 Task: Find connections with filter location Horta-Guinardó with filter topic #fintechwith filter profile language Spanish with filter current company InConnectors - (A subsidiary of Insellers Consultancy Services) with filter school Dayananda Sagar University with filter industry Wholesale Photography Equipment and Supplies with filter service category Interaction Design with filter keywords title Administrator
Action: Mouse moved to (147, 232)
Screenshot: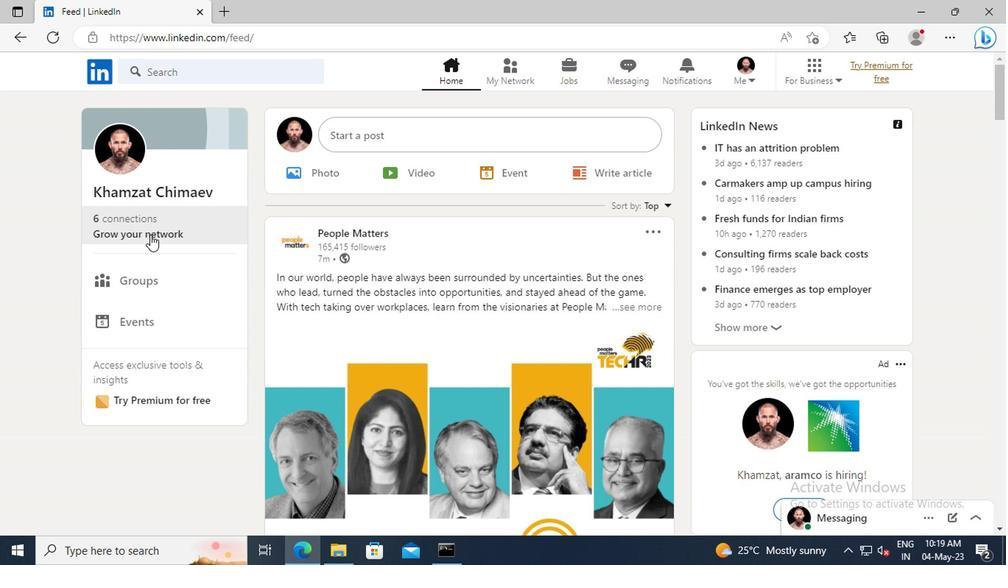 
Action: Mouse pressed left at (147, 232)
Screenshot: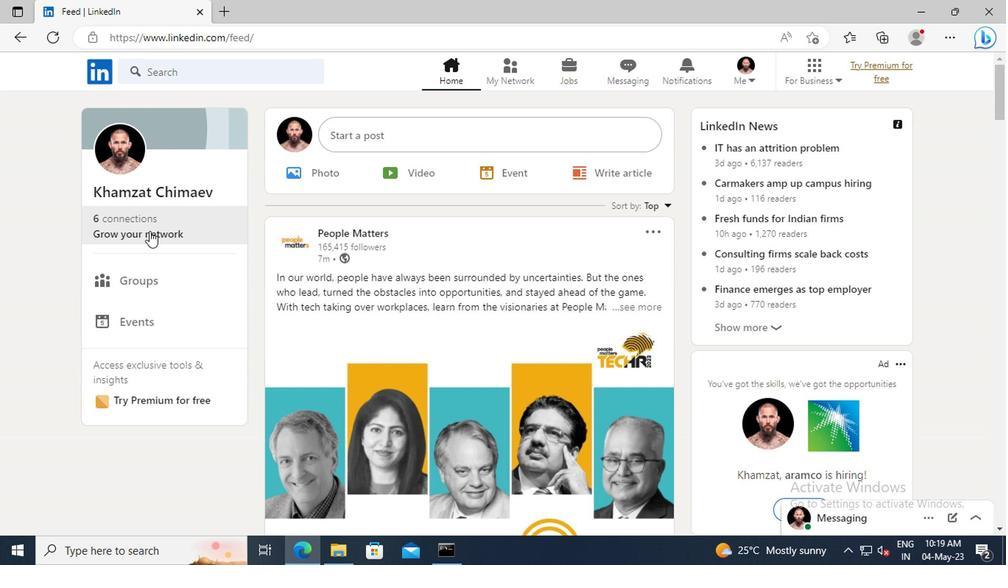 
Action: Mouse moved to (156, 158)
Screenshot: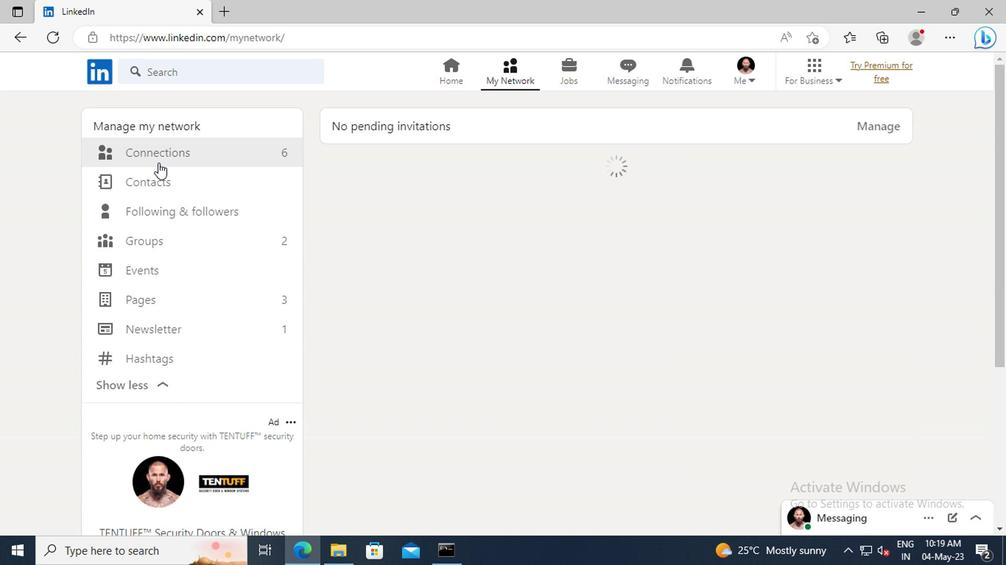 
Action: Mouse pressed left at (156, 158)
Screenshot: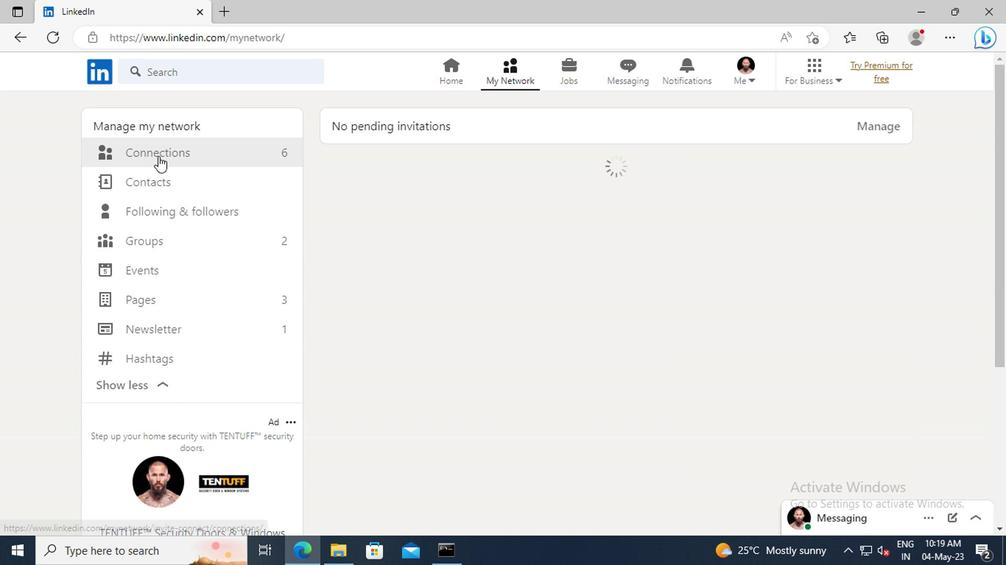 
Action: Mouse moved to (604, 155)
Screenshot: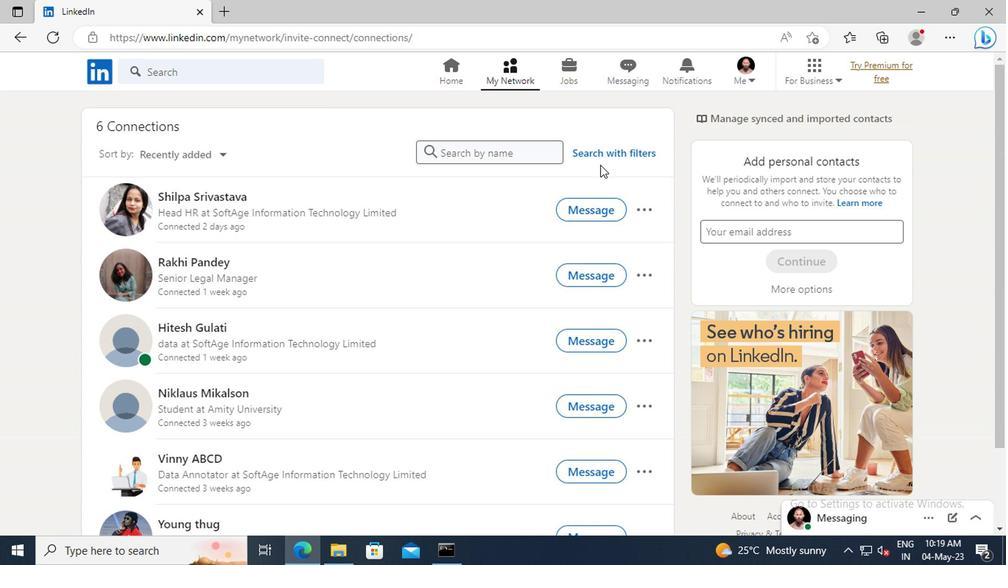 
Action: Mouse pressed left at (604, 155)
Screenshot: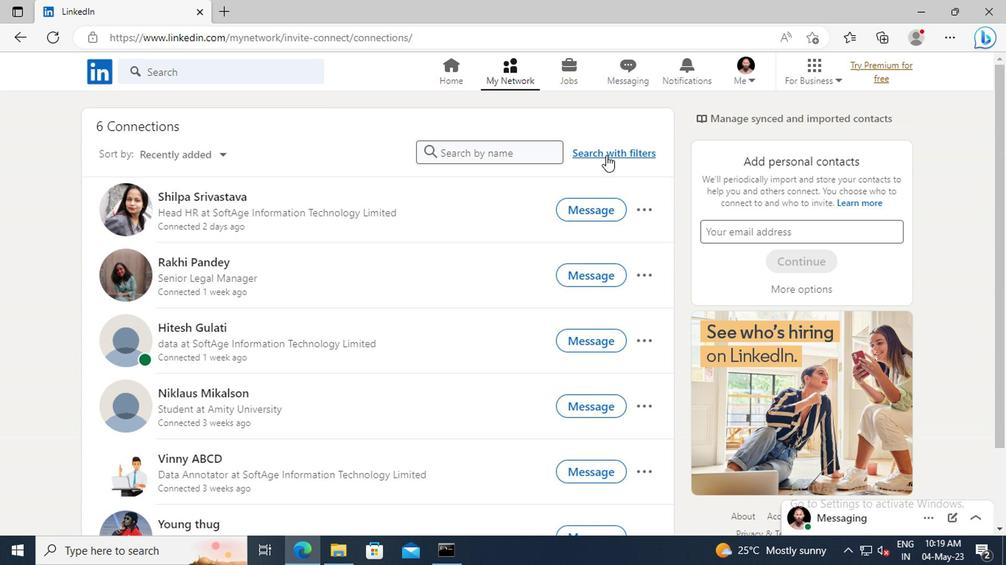 
Action: Mouse moved to (558, 116)
Screenshot: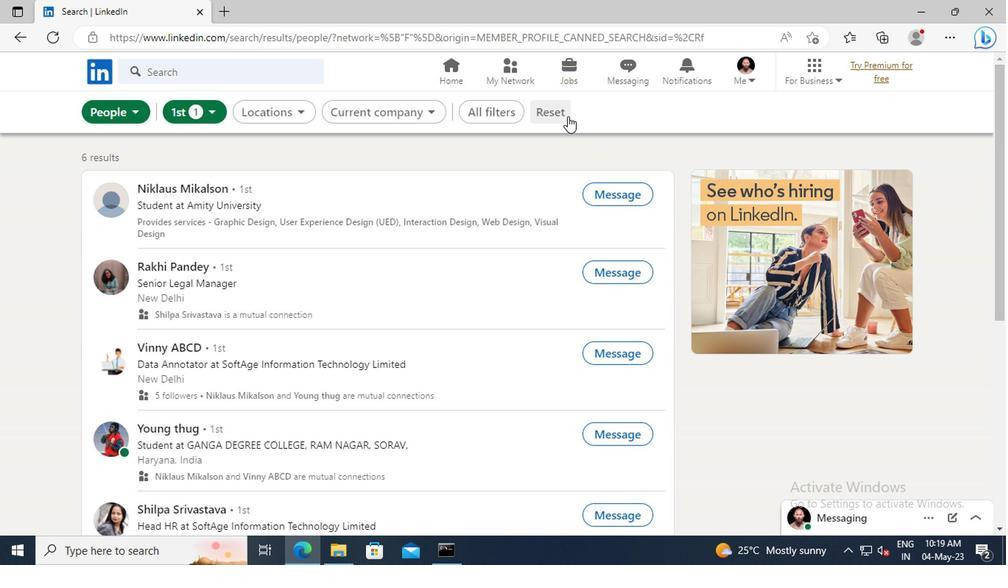 
Action: Mouse pressed left at (558, 116)
Screenshot: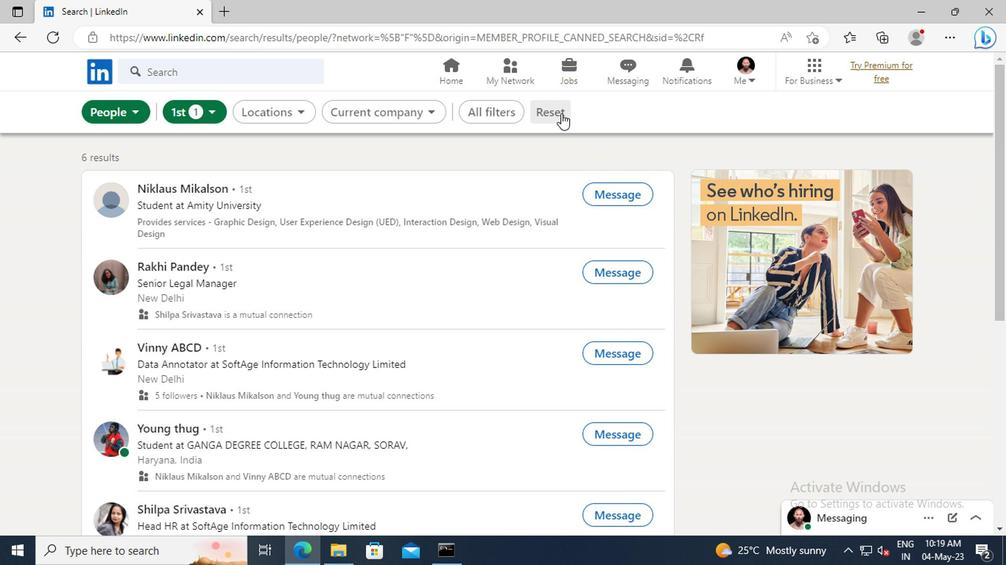 
Action: Mouse moved to (531, 114)
Screenshot: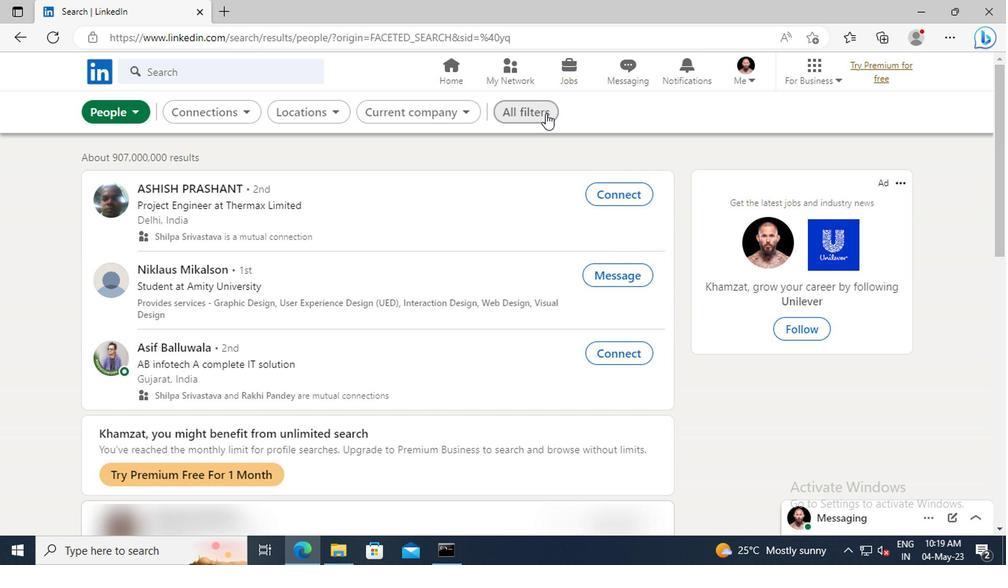 
Action: Mouse pressed left at (531, 114)
Screenshot: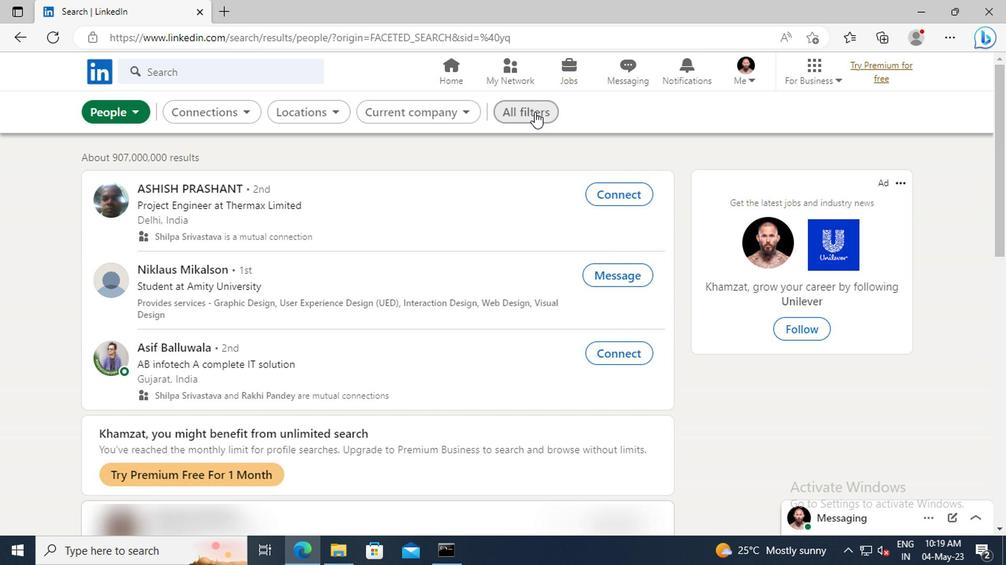 
Action: Mouse moved to (779, 280)
Screenshot: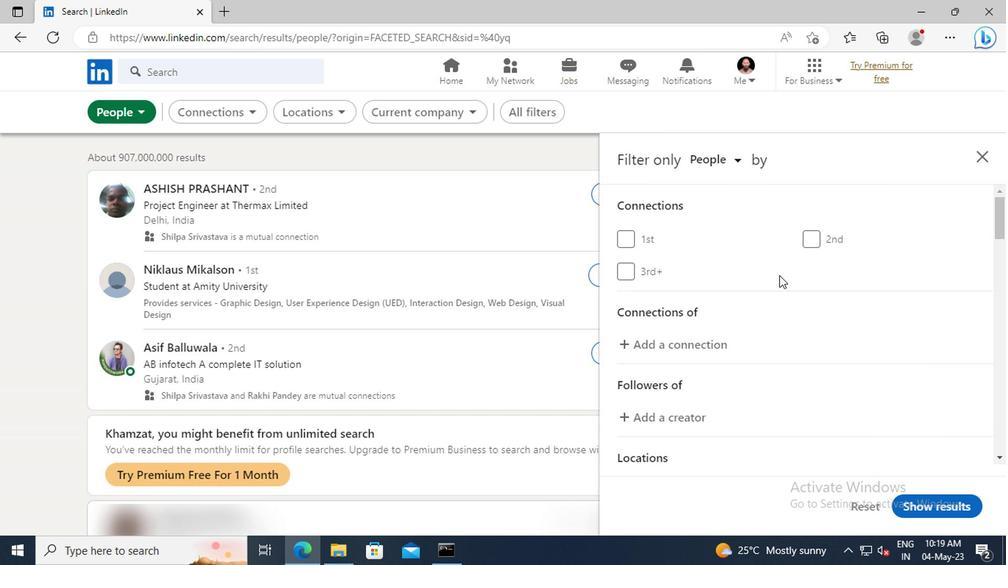 
Action: Mouse scrolled (779, 280) with delta (0, 0)
Screenshot: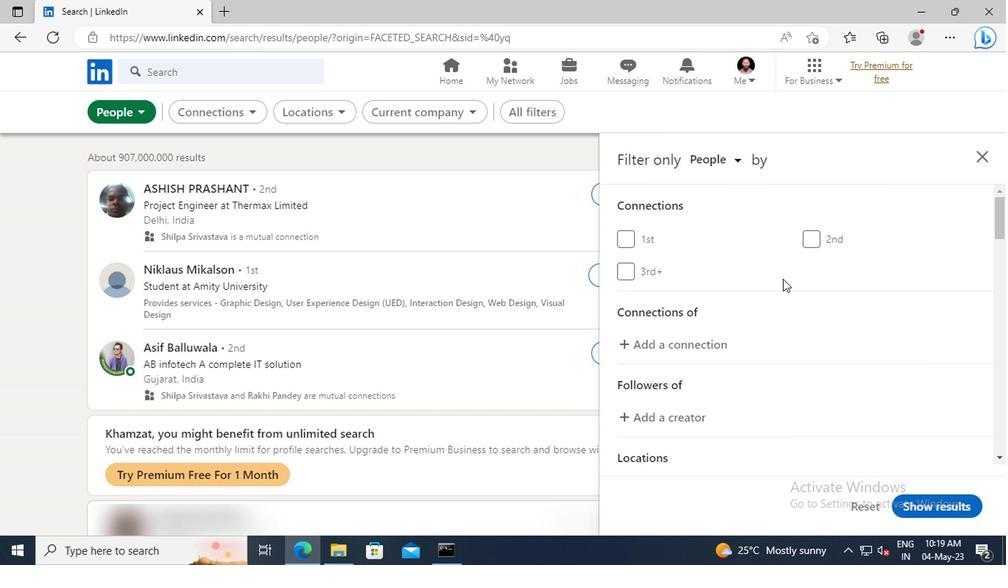 
Action: Mouse scrolled (779, 280) with delta (0, 0)
Screenshot: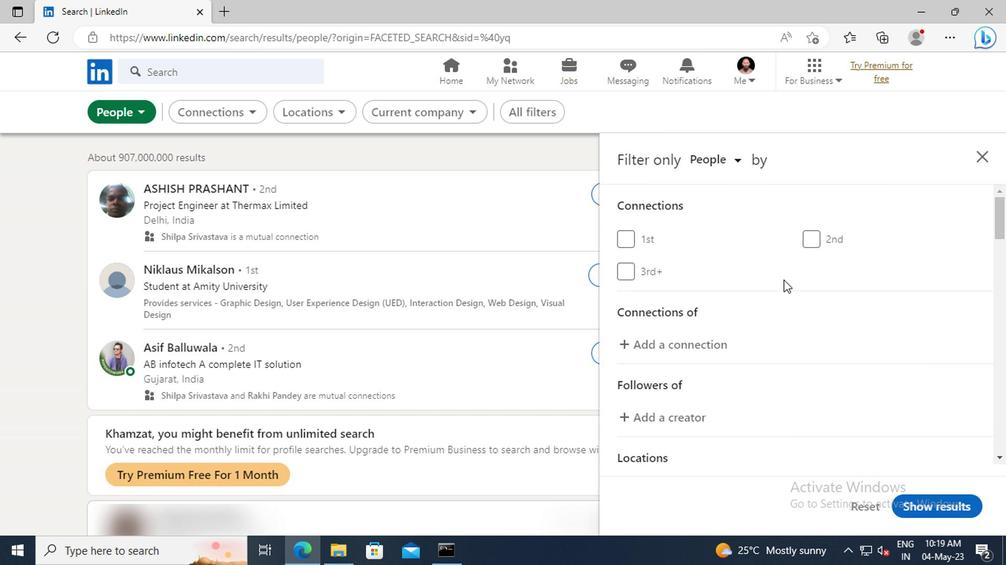 
Action: Mouse scrolled (779, 280) with delta (0, 0)
Screenshot: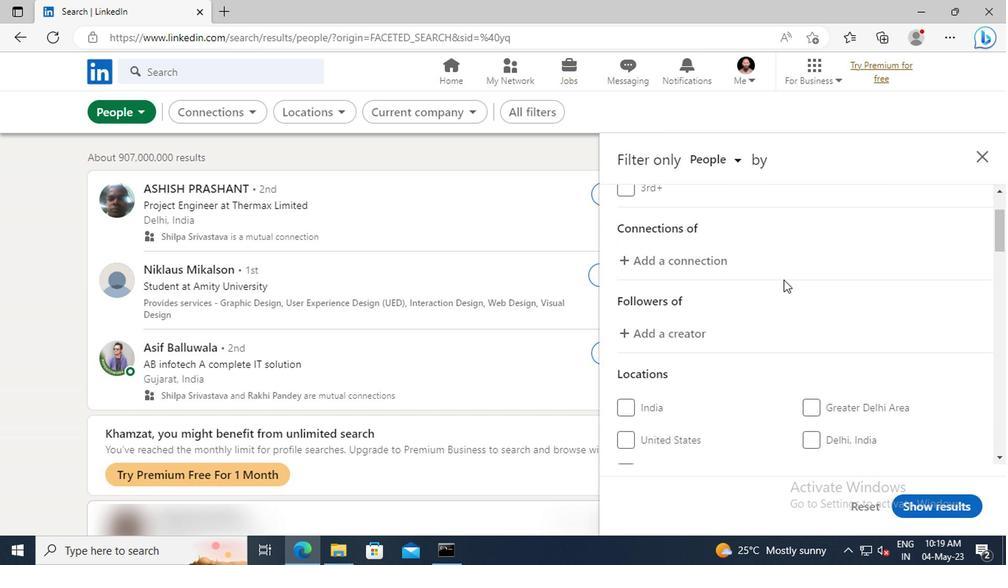 
Action: Mouse scrolled (779, 280) with delta (0, 0)
Screenshot: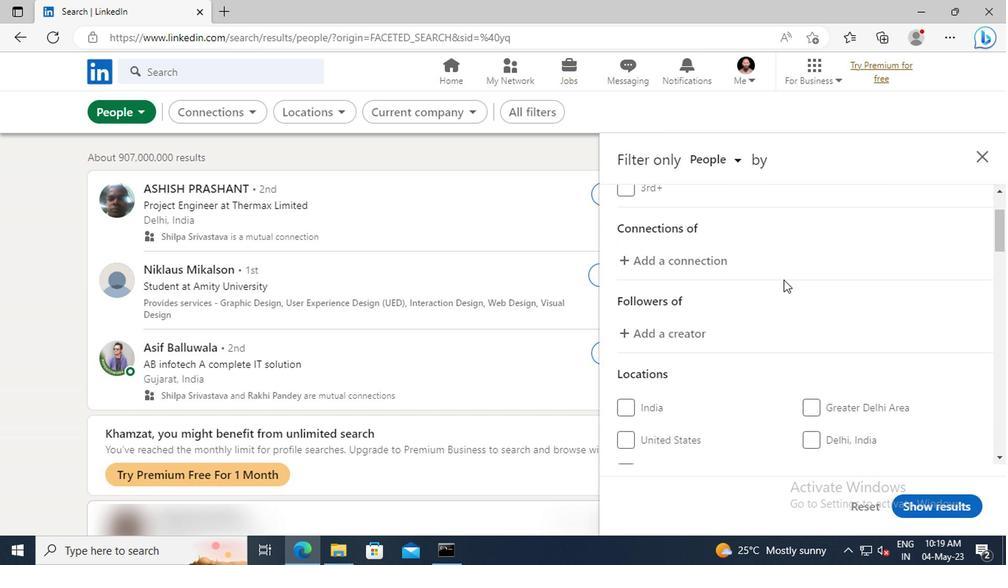 
Action: Mouse scrolled (779, 280) with delta (0, 0)
Screenshot: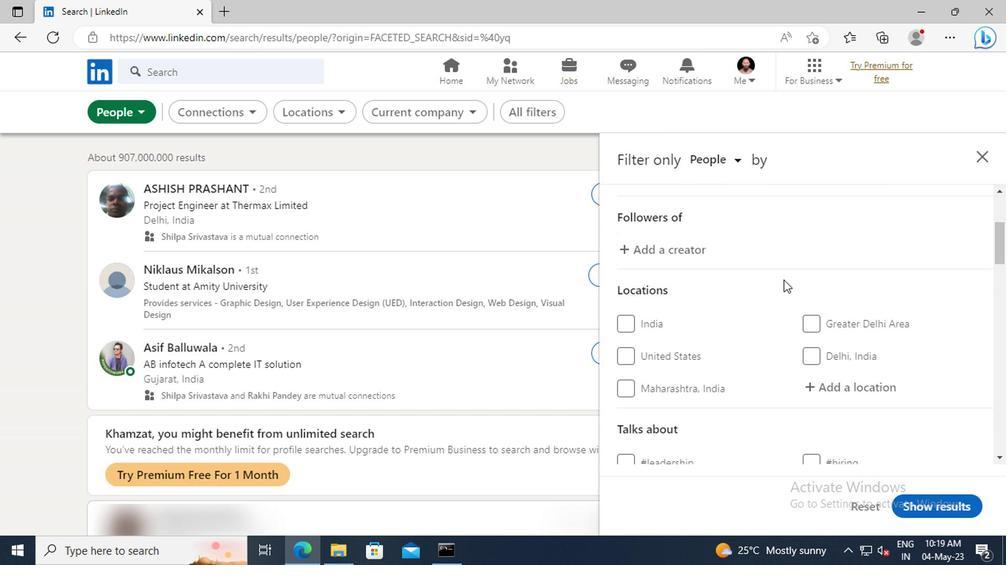 
Action: Mouse moved to (810, 341)
Screenshot: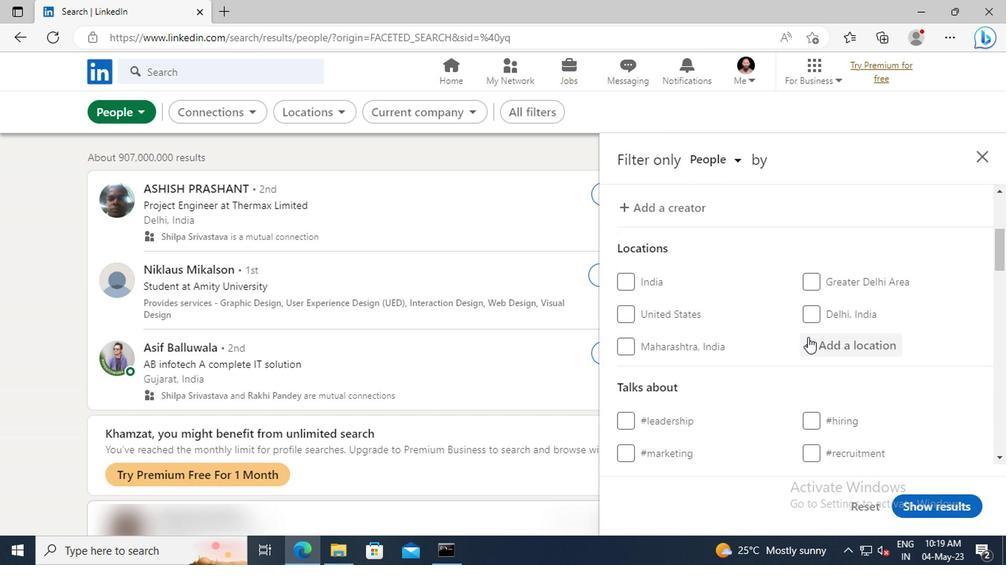 
Action: Mouse pressed left at (810, 341)
Screenshot: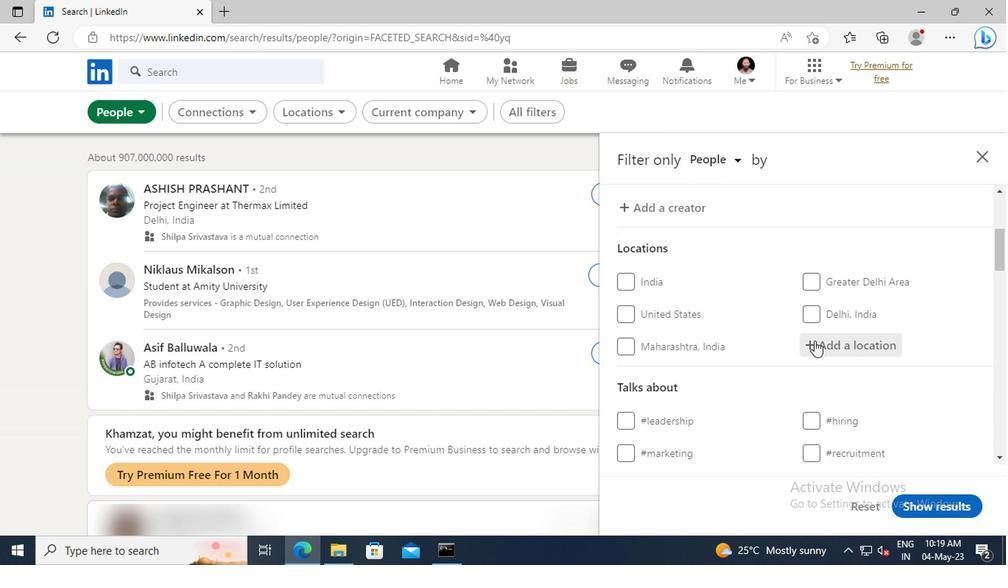 
Action: Key pressed <Key.shift>HORTA-<Key.shift>GUINARDO<Key.enter>
Screenshot: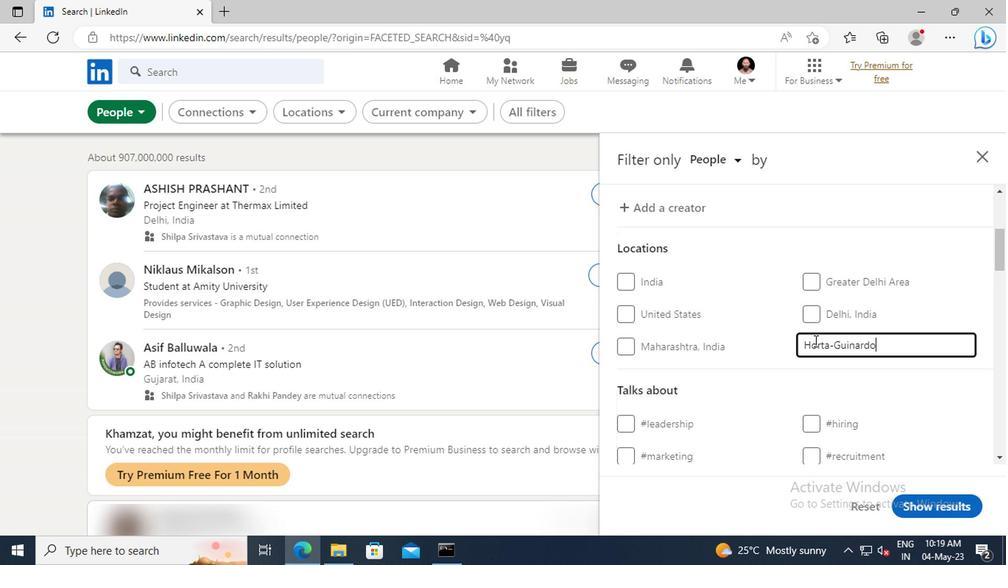 
Action: Mouse scrolled (810, 341) with delta (0, 0)
Screenshot: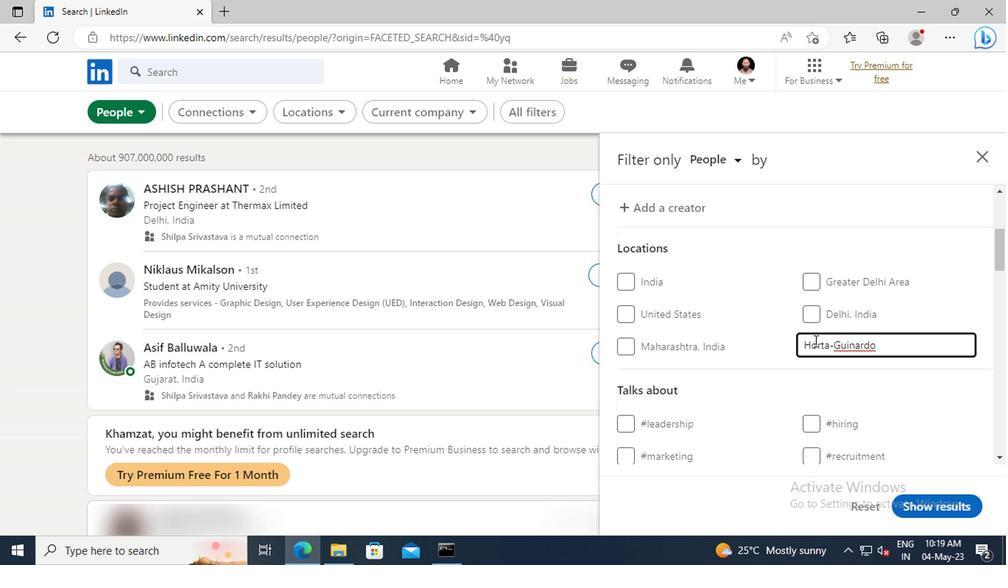 
Action: Mouse scrolled (810, 341) with delta (0, 0)
Screenshot: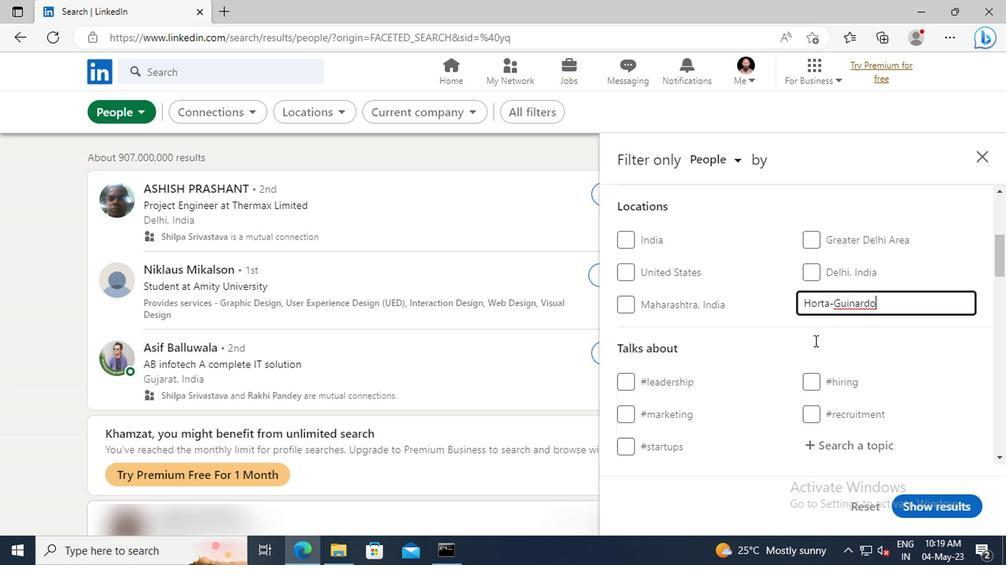 
Action: Mouse scrolled (810, 341) with delta (0, 0)
Screenshot: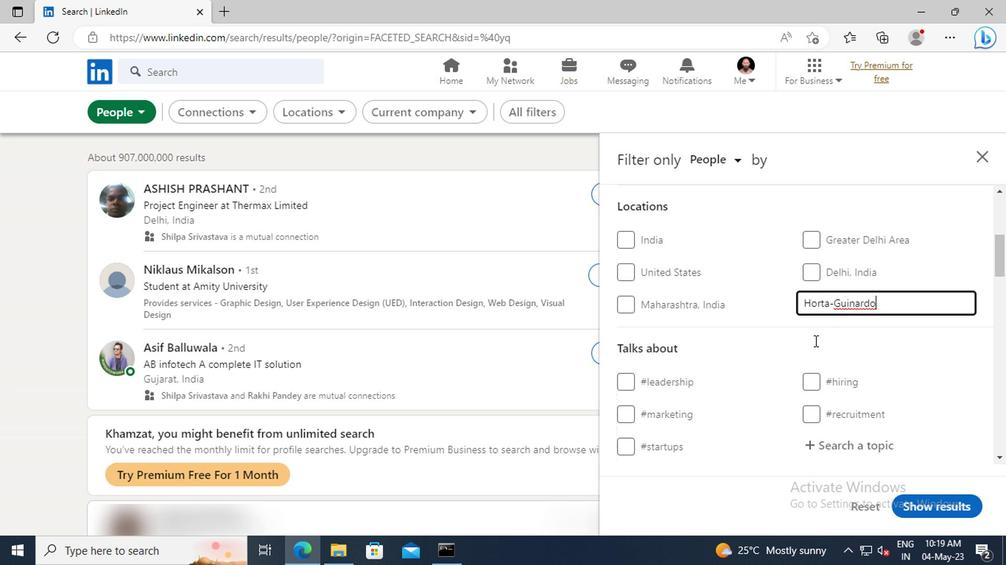 
Action: Mouse moved to (818, 356)
Screenshot: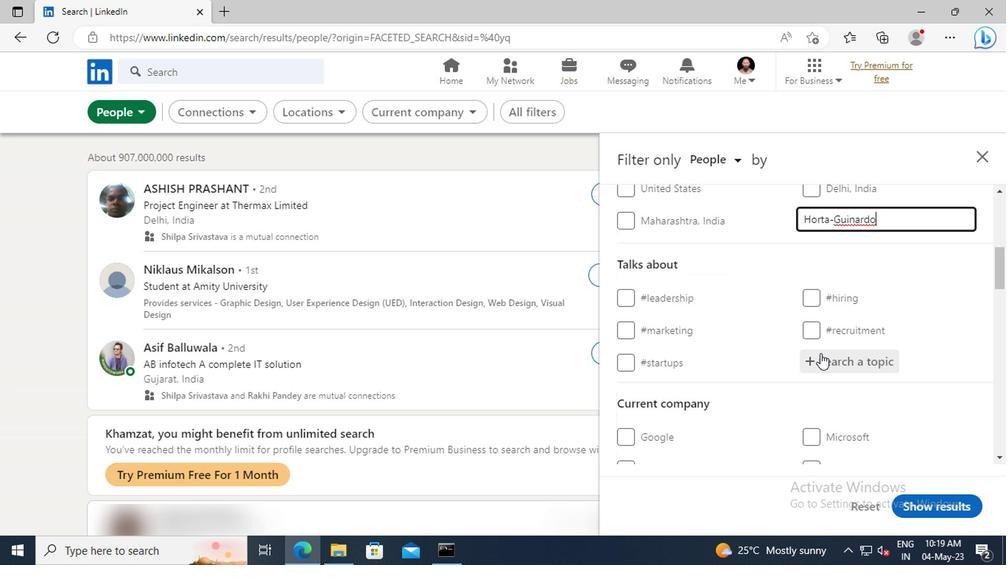 
Action: Mouse pressed left at (818, 356)
Screenshot: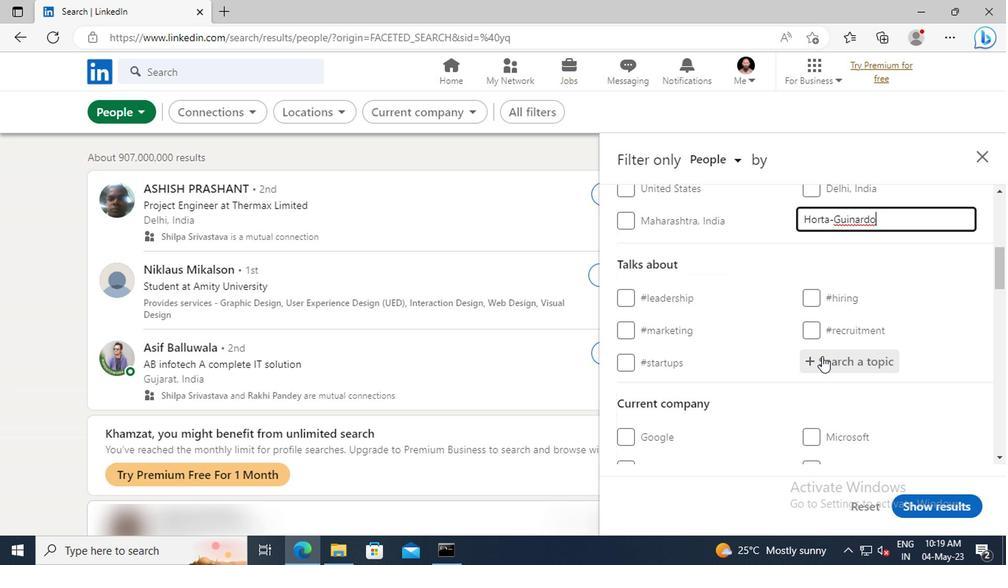 
Action: Key pressed FINTE
Screenshot: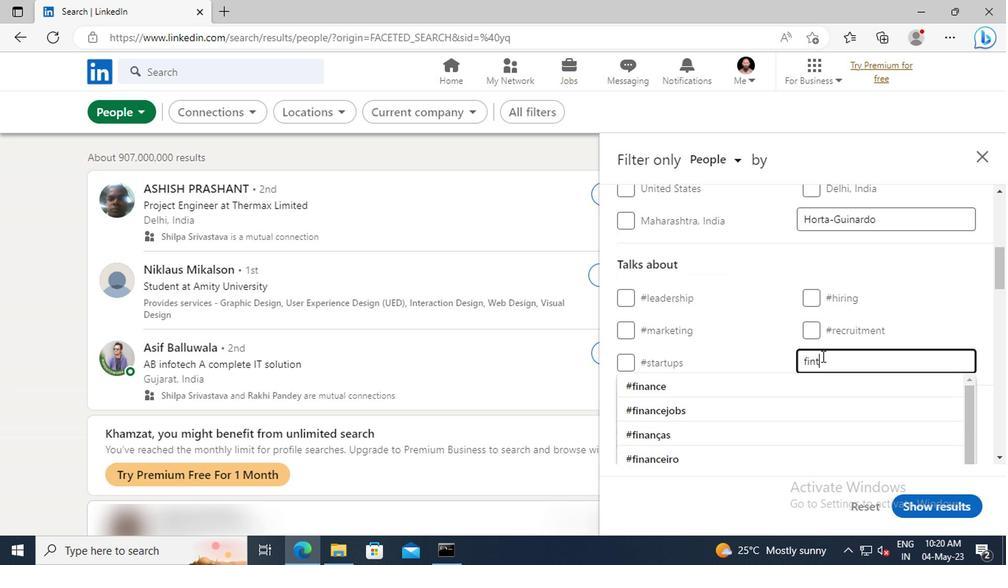 
Action: Mouse moved to (820, 380)
Screenshot: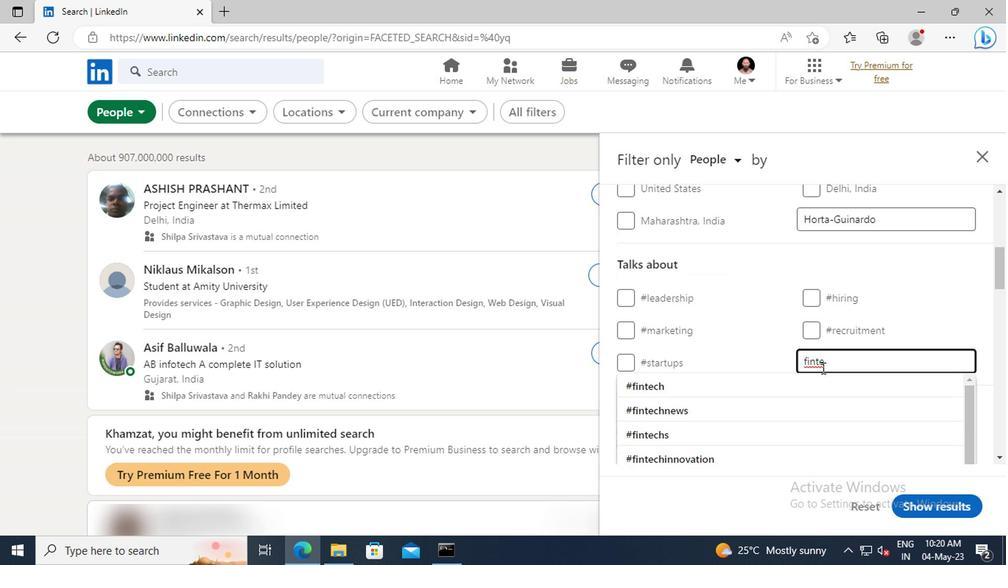 
Action: Mouse pressed left at (820, 380)
Screenshot: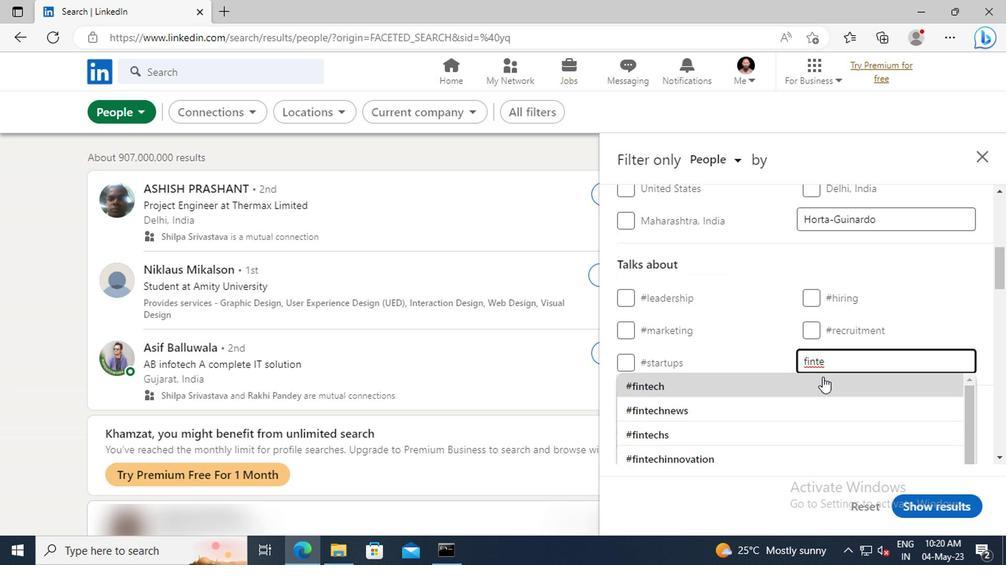 
Action: Mouse scrolled (820, 379) with delta (0, 0)
Screenshot: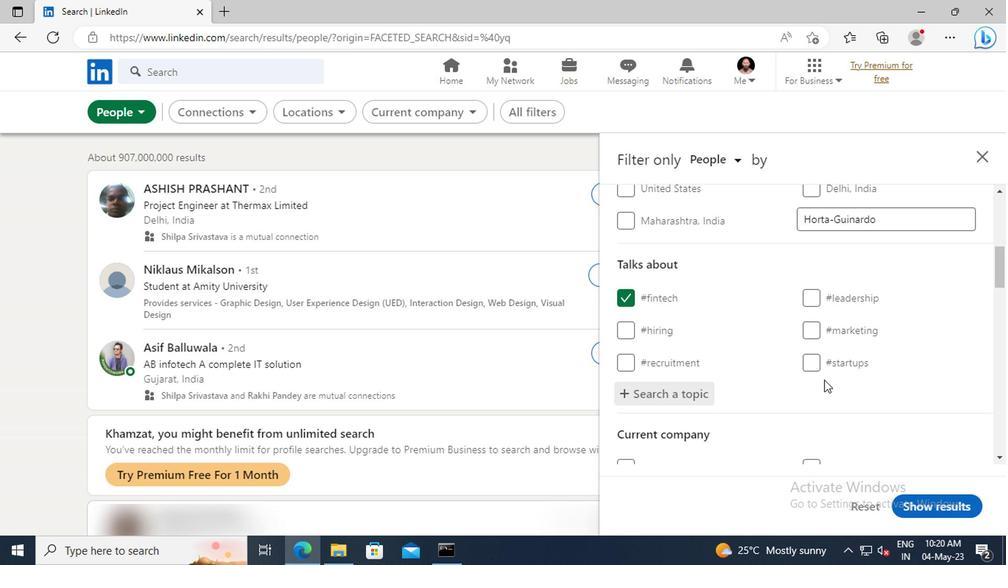 
Action: Mouse scrolled (820, 379) with delta (0, 0)
Screenshot: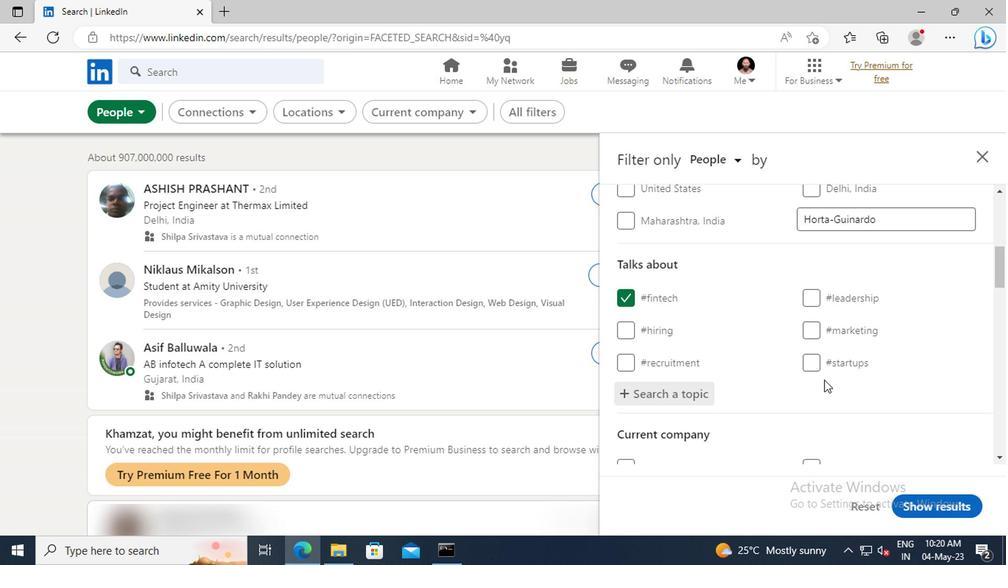 
Action: Mouse moved to (818, 365)
Screenshot: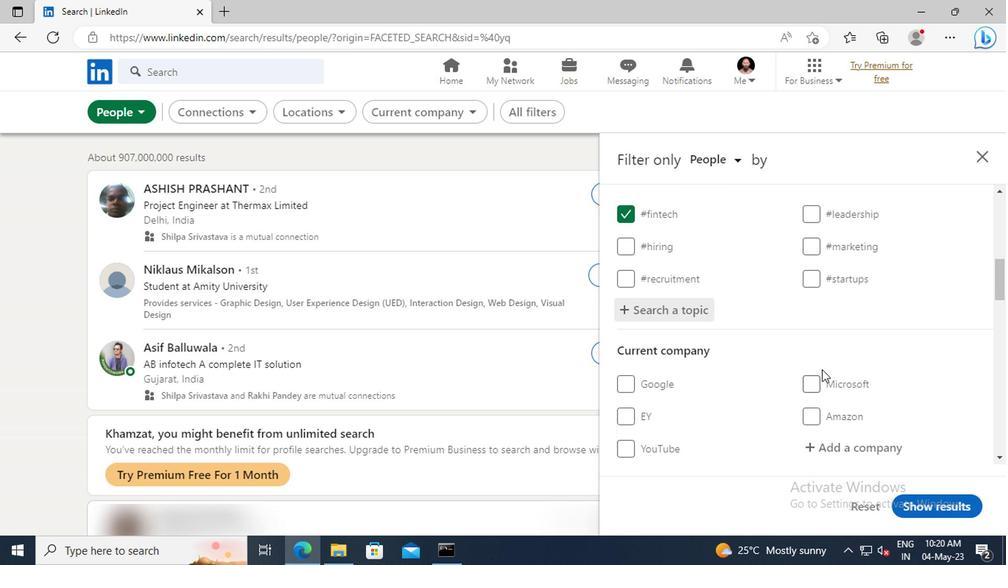 
Action: Mouse scrolled (818, 364) with delta (0, -1)
Screenshot: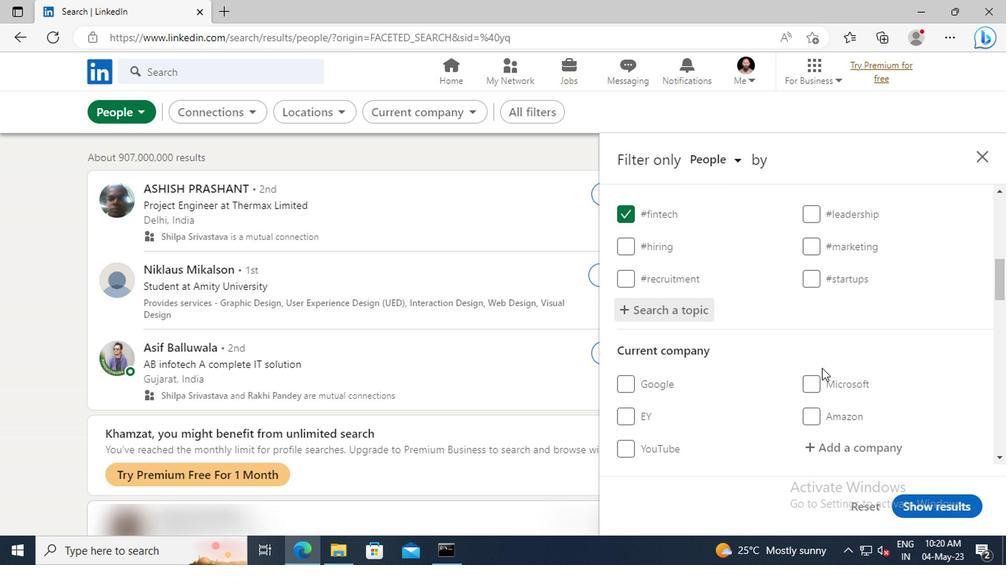 
Action: Mouse moved to (816, 363)
Screenshot: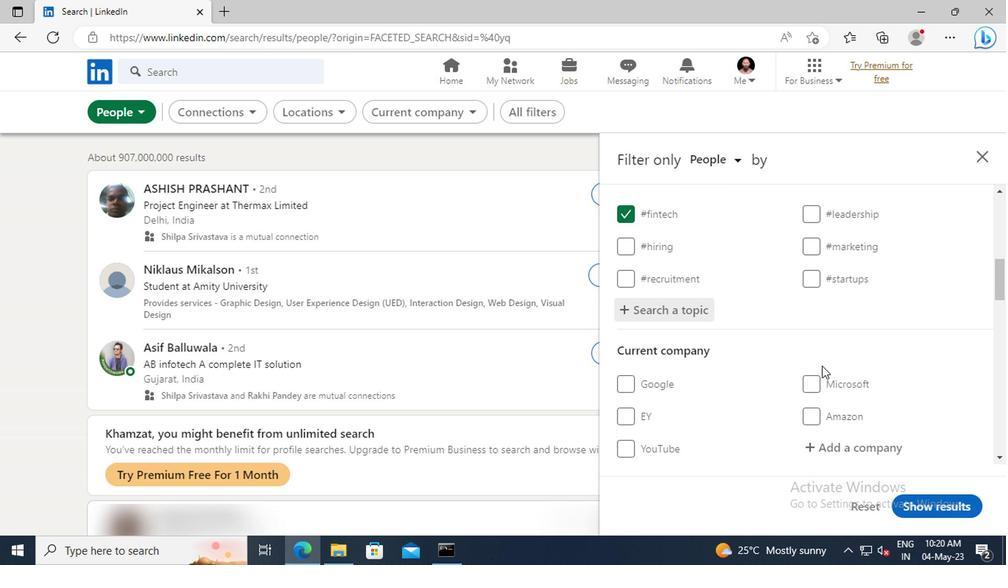 
Action: Mouse scrolled (816, 362) with delta (0, -1)
Screenshot: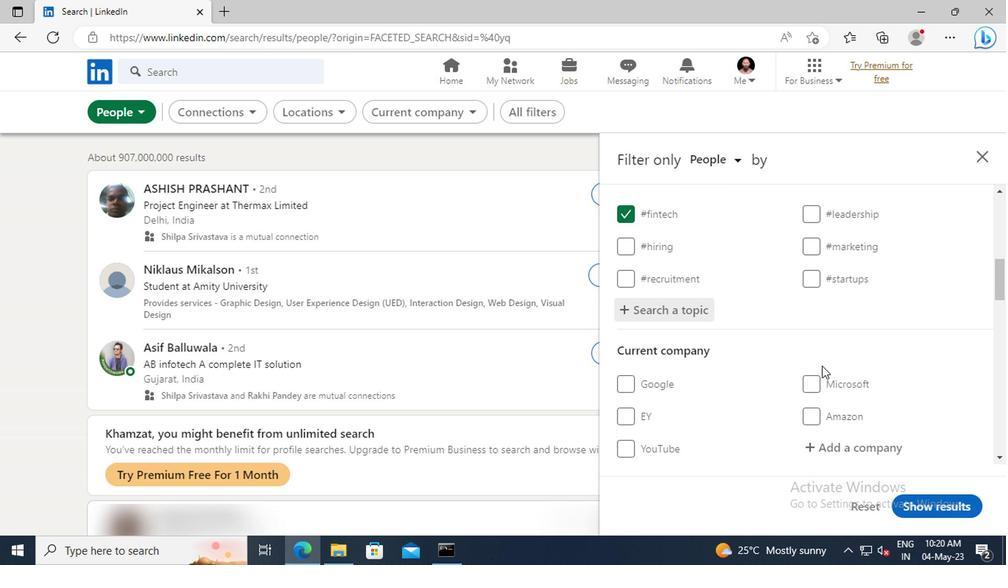 
Action: Mouse moved to (812, 335)
Screenshot: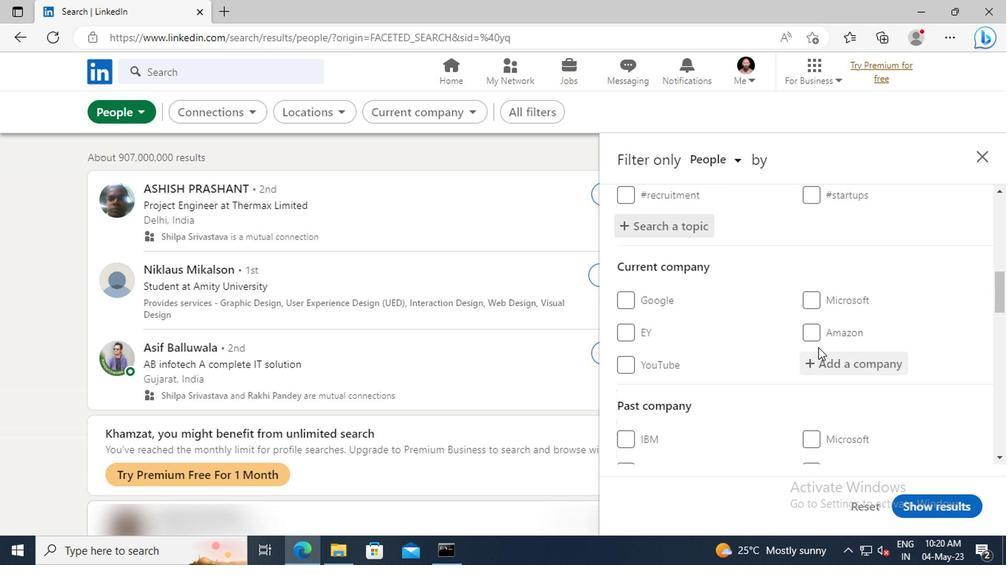 
Action: Mouse scrolled (812, 334) with delta (0, -1)
Screenshot: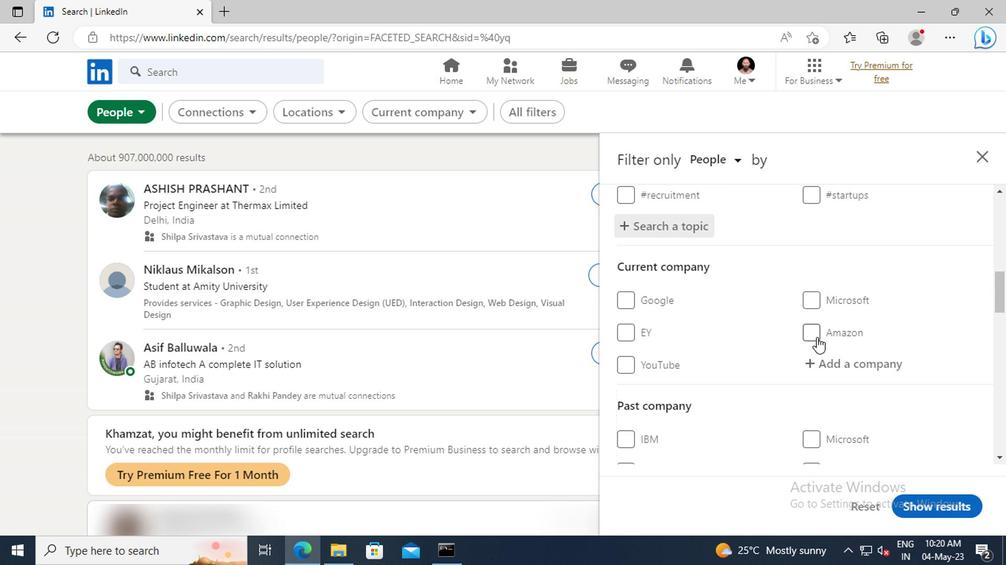 
Action: Mouse scrolled (812, 334) with delta (0, -1)
Screenshot: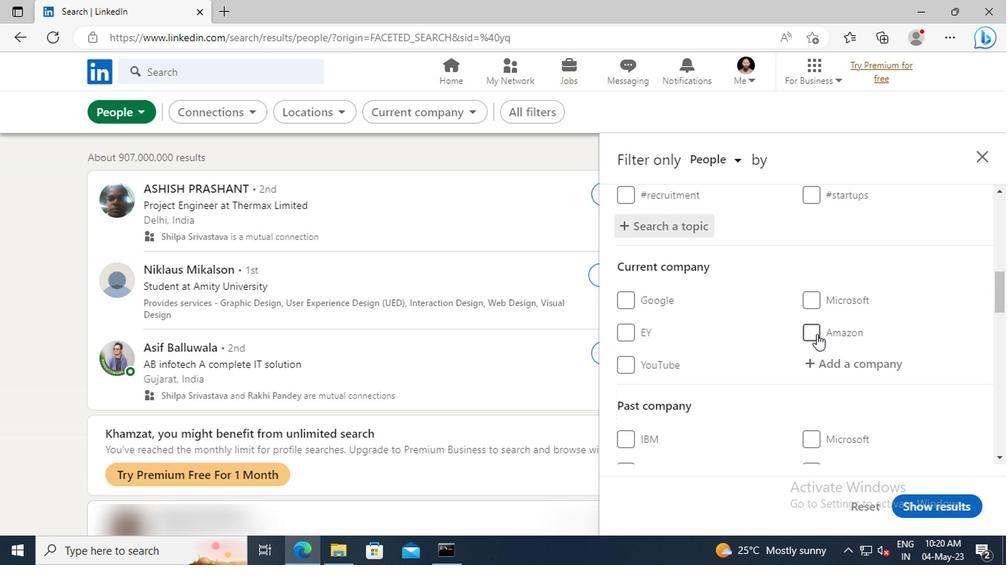 
Action: Mouse moved to (813, 333)
Screenshot: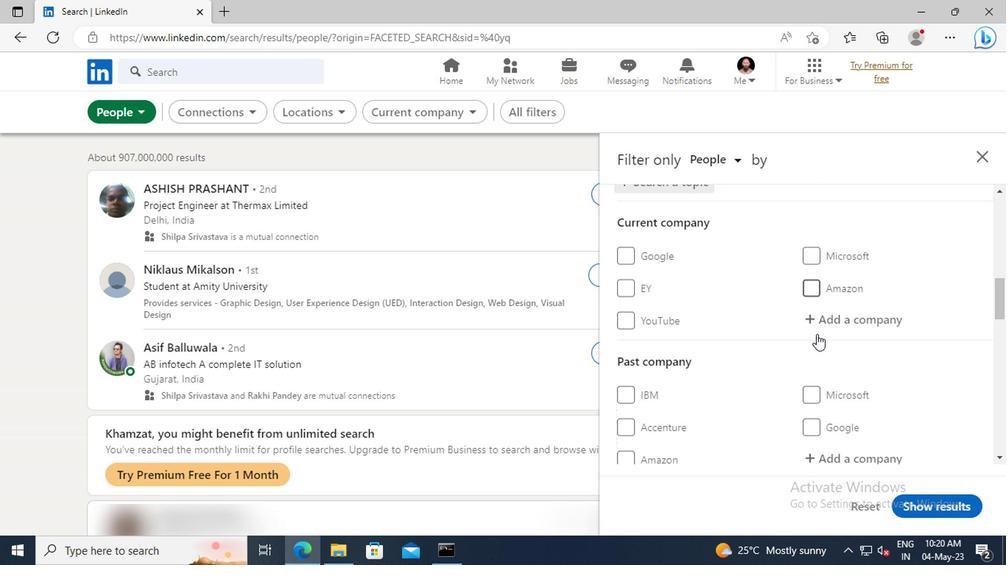 
Action: Mouse scrolled (813, 332) with delta (0, -1)
Screenshot: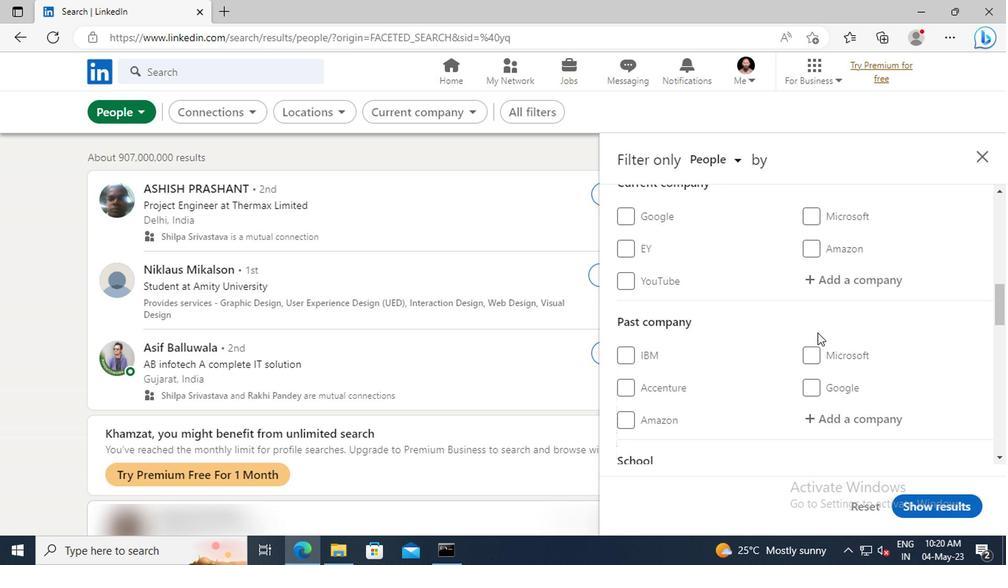 
Action: Mouse scrolled (813, 332) with delta (0, -1)
Screenshot: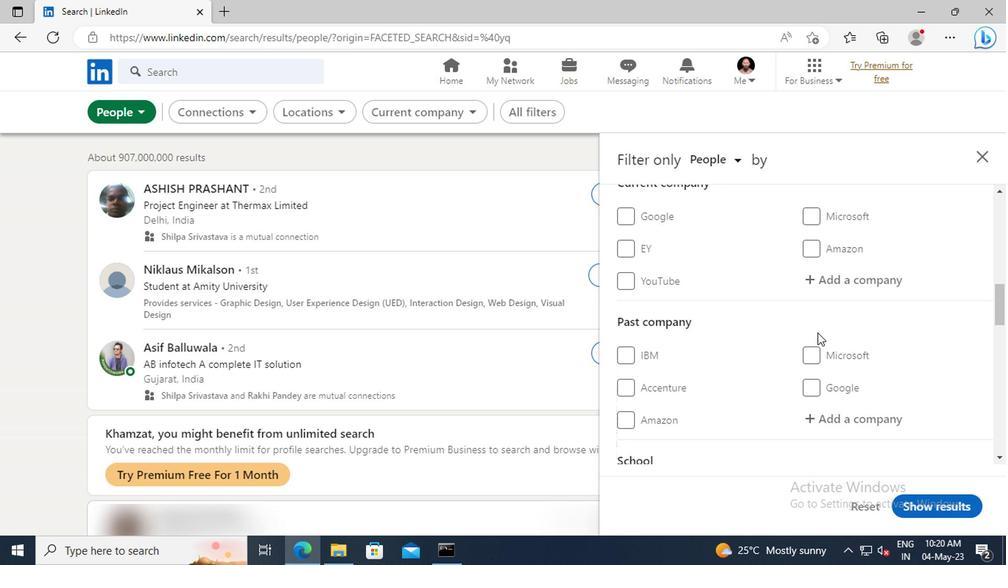 
Action: Mouse scrolled (813, 332) with delta (0, -1)
Screenshot: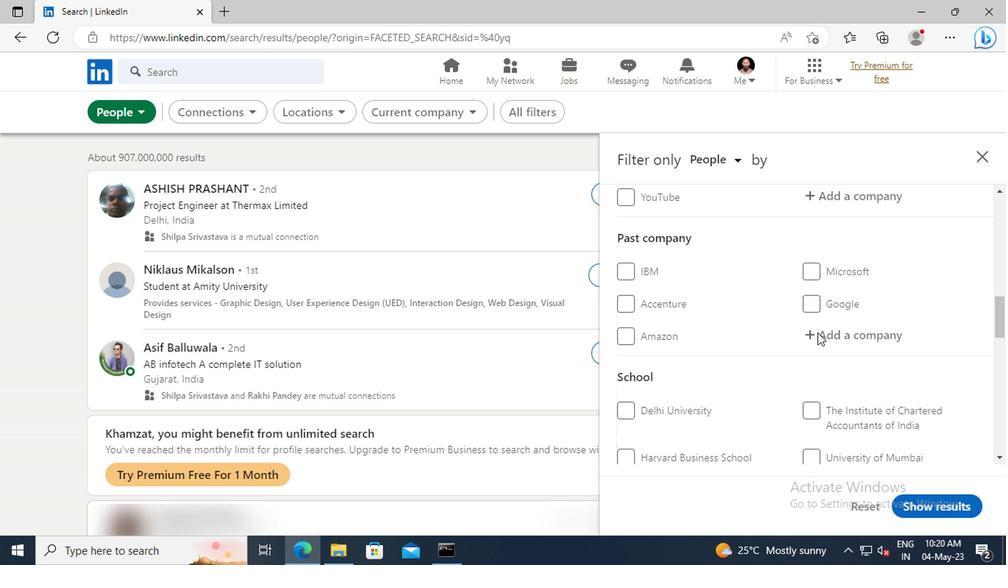 
Action: Mouse scrolled (813, 332) with delta (0, -1)
Screenshot: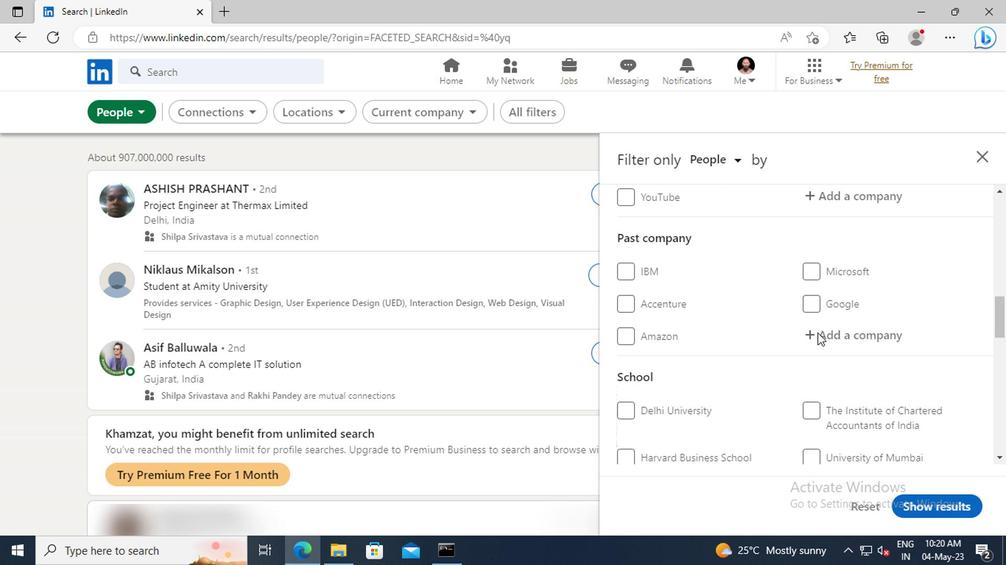 
Action: Mouse scrolled (813, 332) with delta (0, -1)
Screenshot: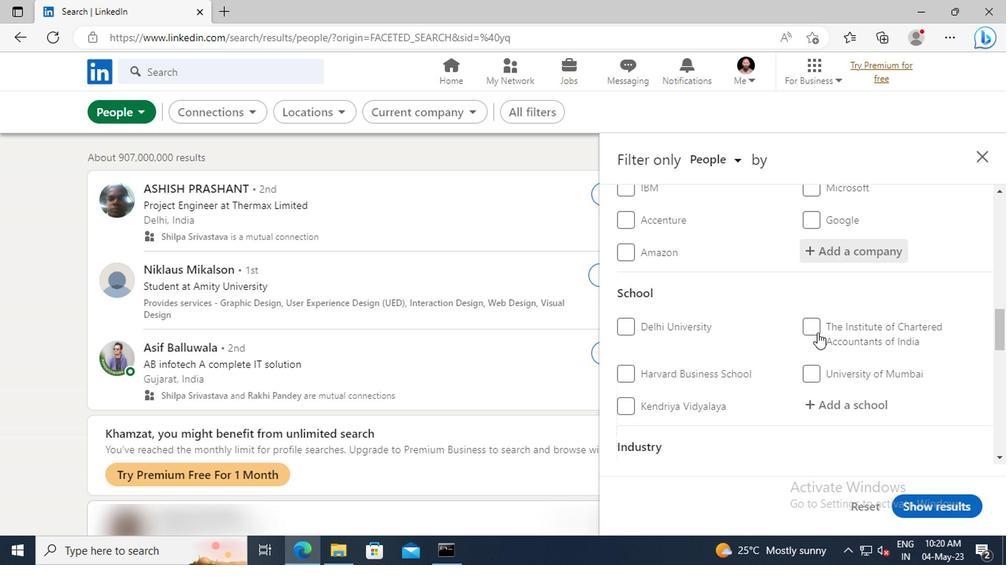 
Action: Mouse scrolled (813, 332) with delta (0, -1)
Screenshot: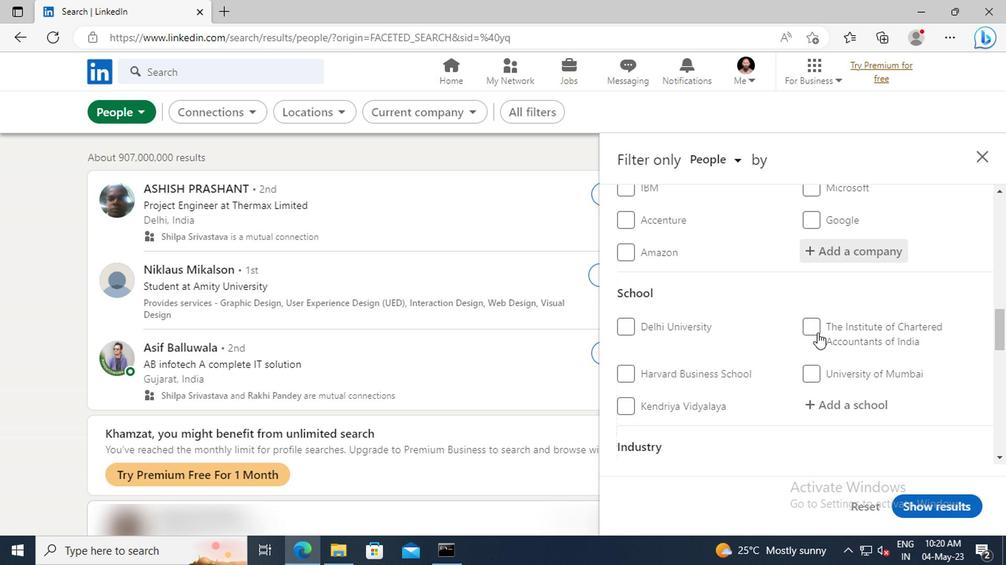 
Action: Mouse scrolled (813, 332) with delta (0, -1)
Screenshot: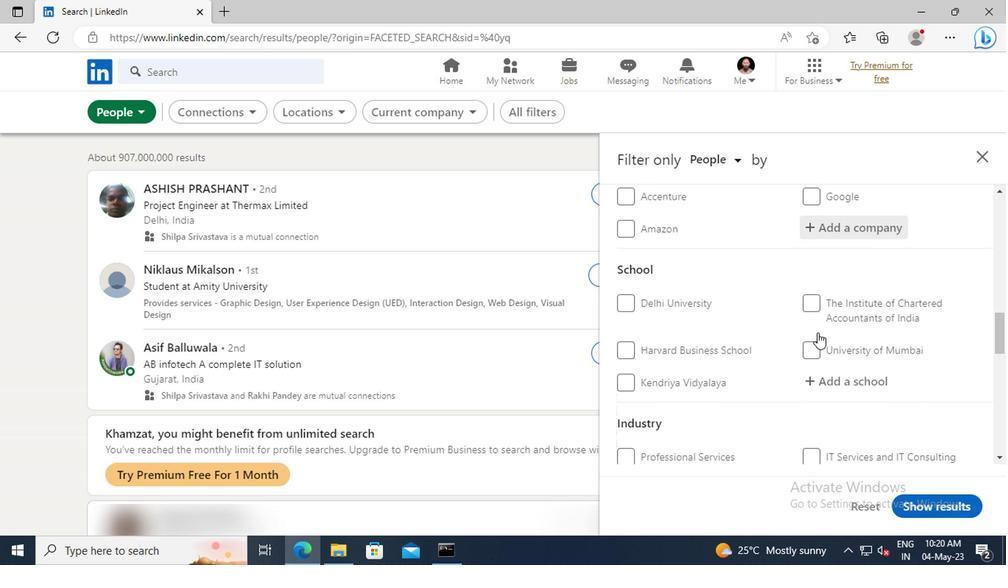 
Action: Mouse scrolled (813, 332) with delta (0, -1)
Screenshot: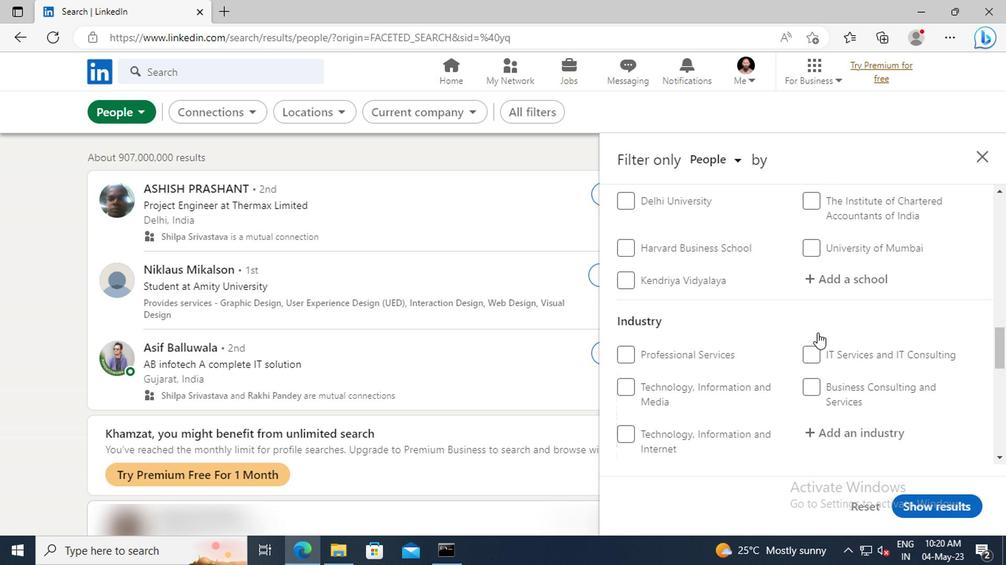 
Action: Mouse scrolled (813, 332) with delta (0, -1)
Screenshot: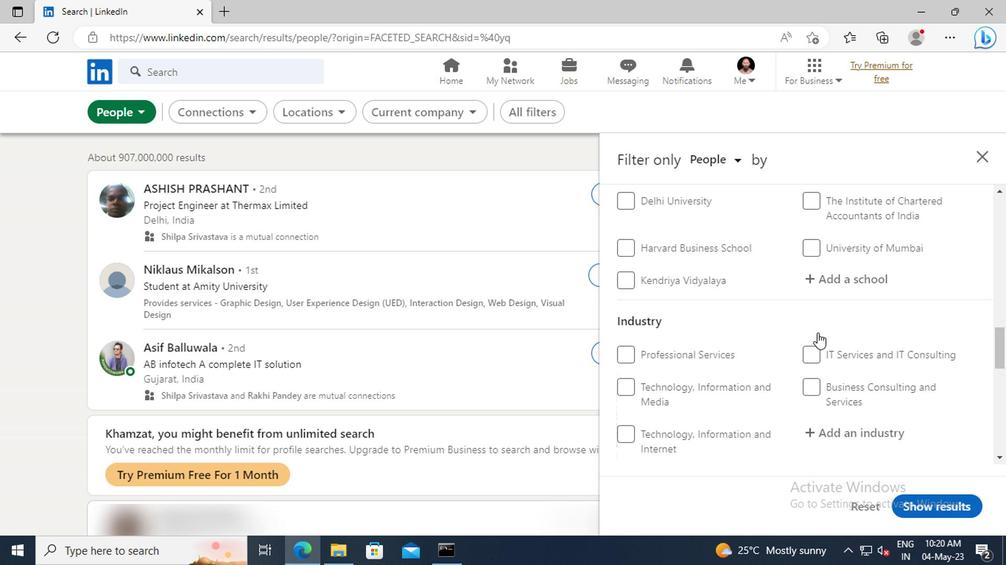 
Action: Mouse scrolled (813, 332) with delta (0, -1)
Screenshot: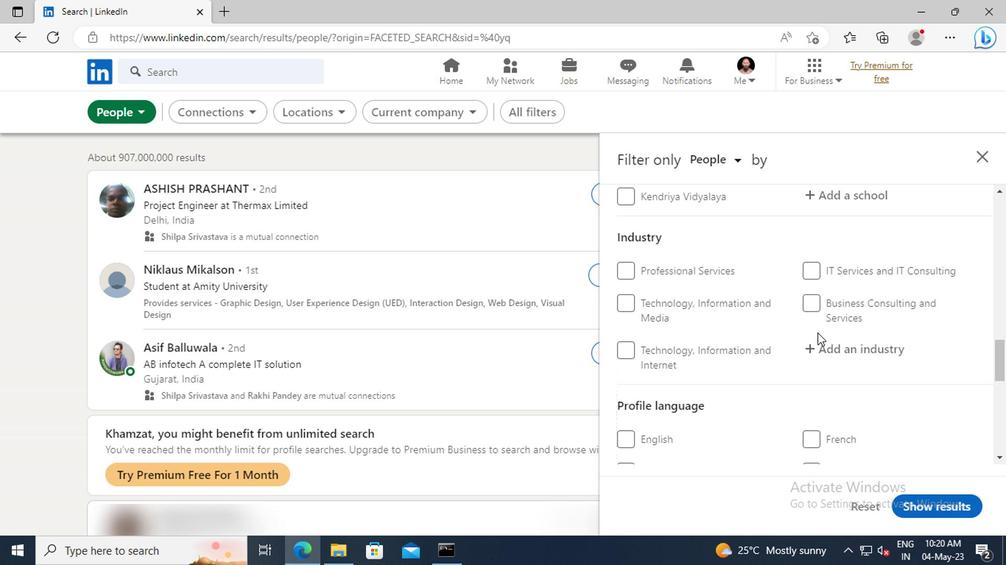 
Action: Mouse scrolled (813, 332) with delta (0, -1)
Screenshot: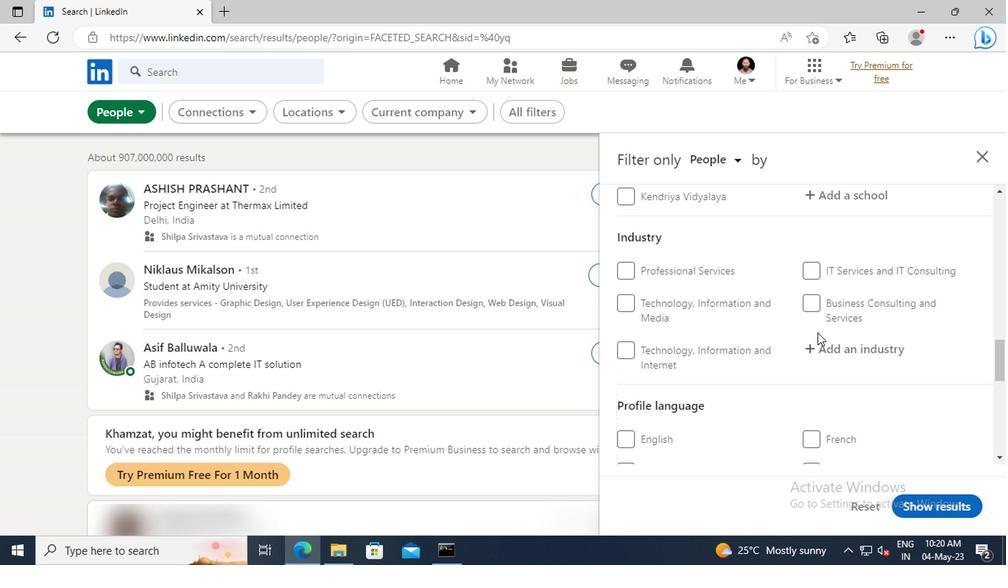 
Action: Mouse moved to (626, 390)
Screenshot: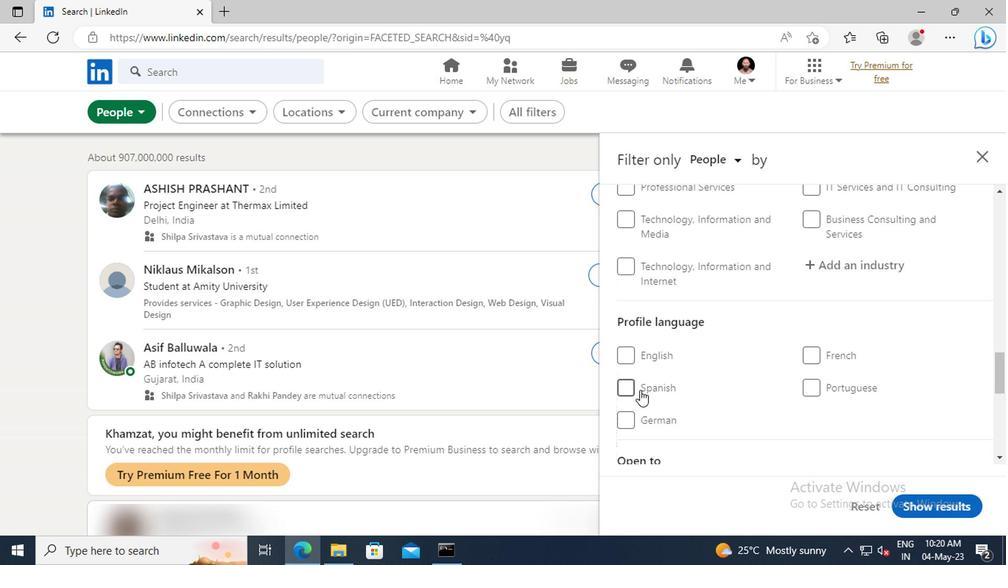
Action: Mouse pressed left at (626, 390)
Screenshot: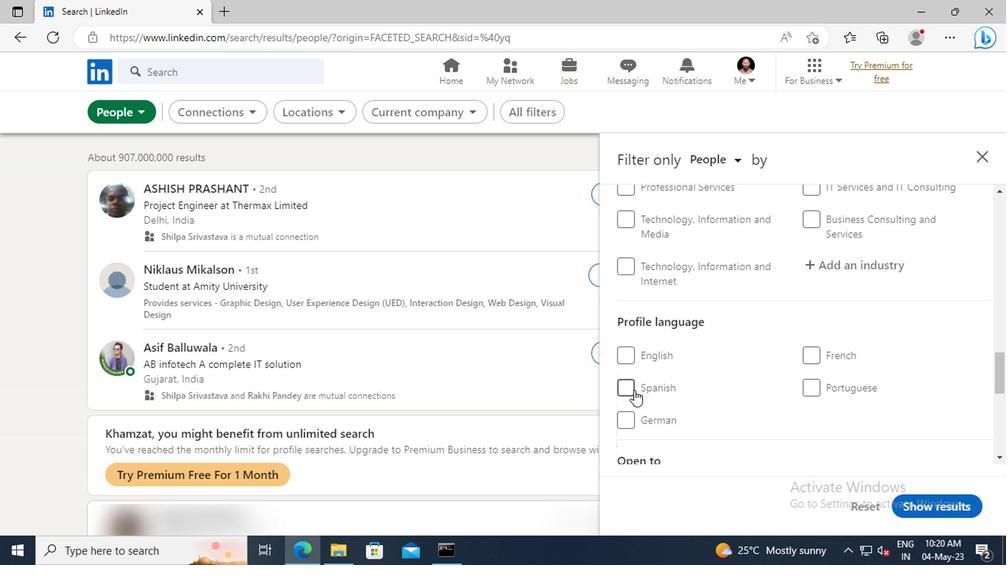
Action: Mouse moved to (754, 352)
Screenshot: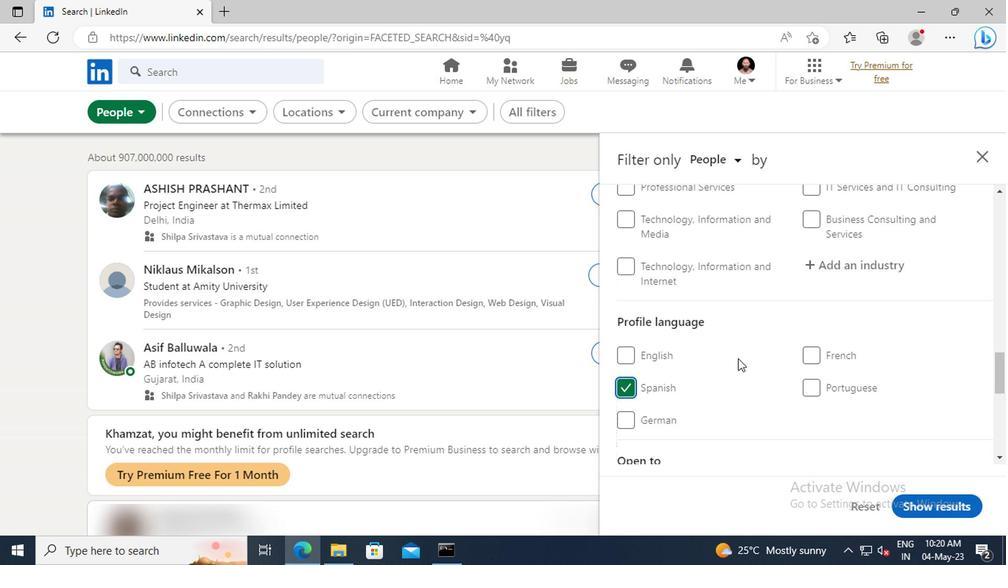
Action: Mouse scrolled (754, 353) with delta (0, 0)
Screenshot: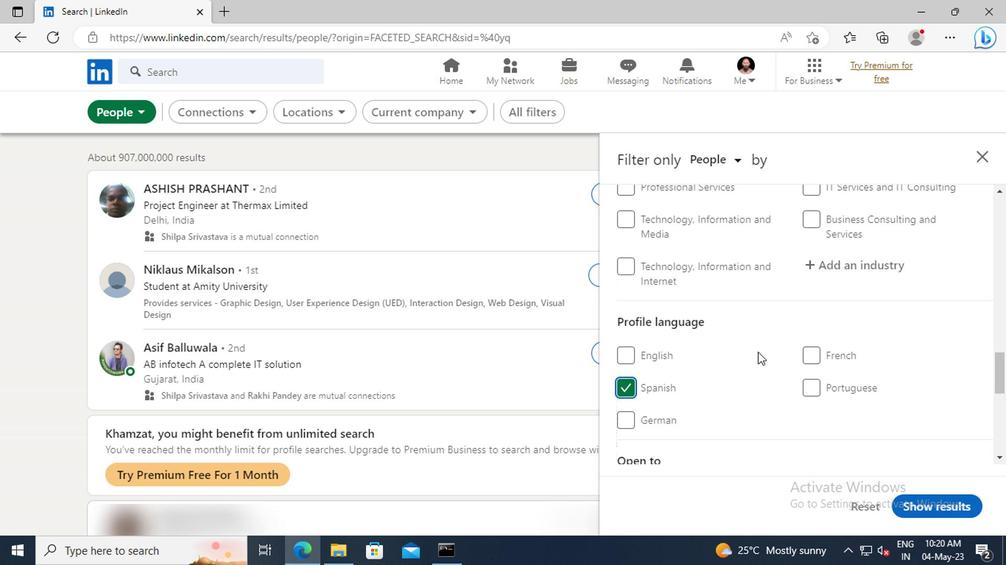 
Action: Mouse scrolled (754, 353) with delta (0, 0)
Screenshot: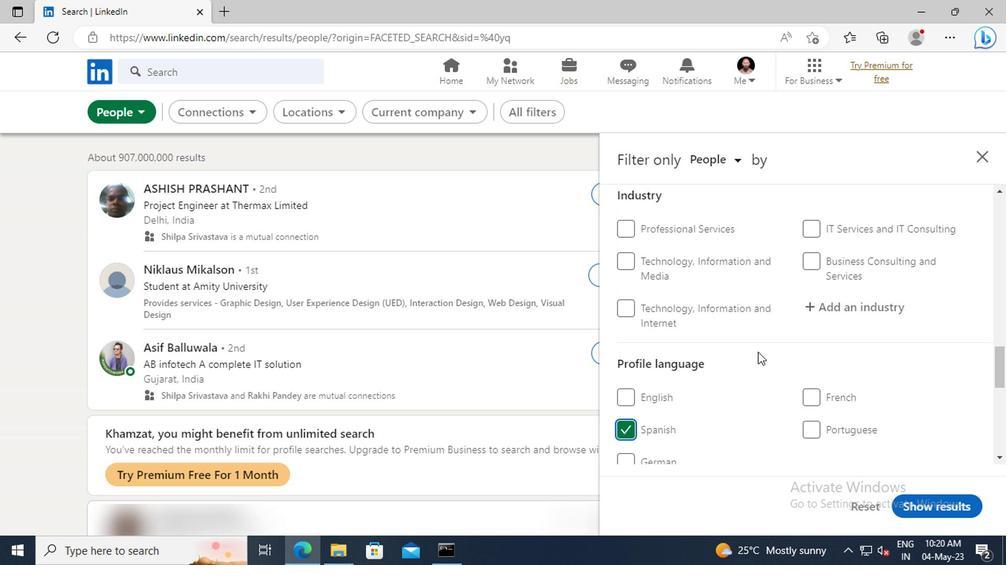 
Action: Mouse scrolled (754, 353) with delta (0, 0)
Screenshot: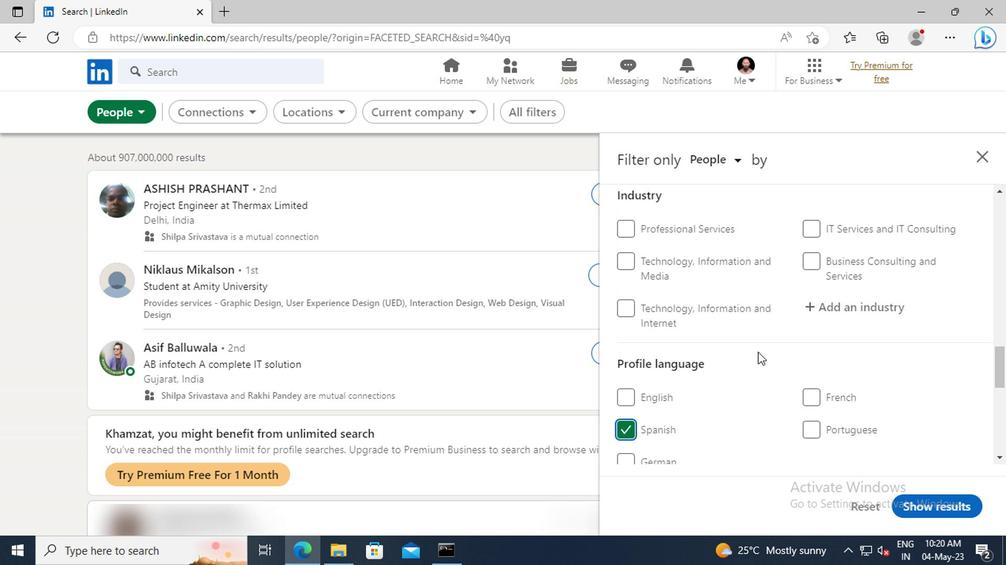 
Action: Mouse scrolled (754, 353) with delta (0, 0)
Screenshot: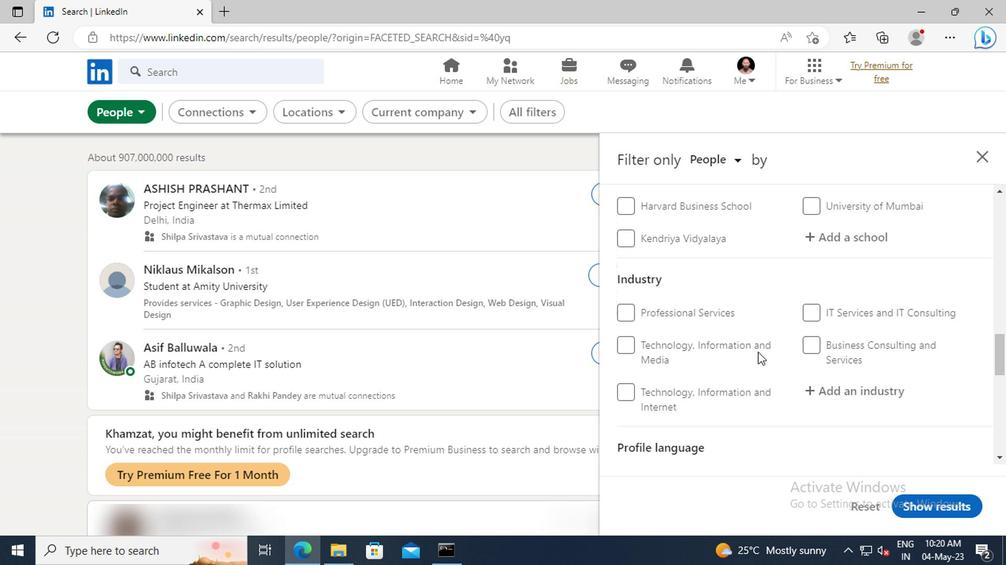 
Action: Mouse scrolled (754, 353) with delta (0, 0)
Screenshot: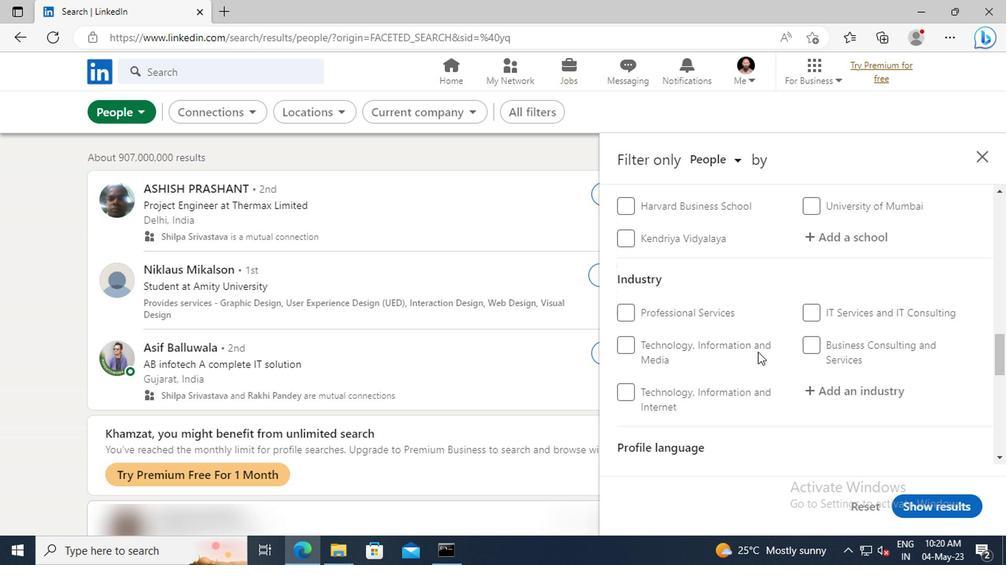 
Action: Mouse scrolled (754, 353) with delta (0, 0)
Screenshot: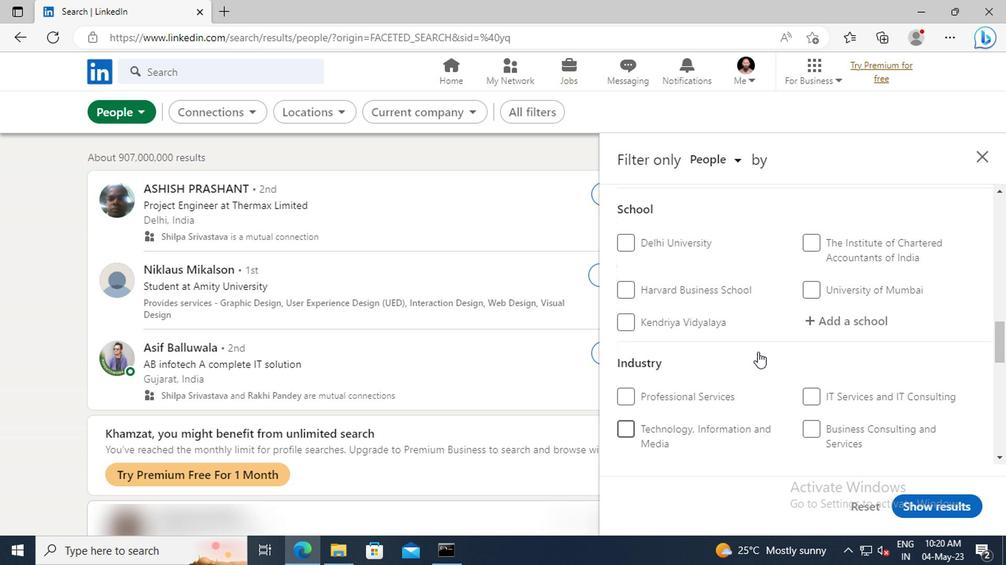 
Action: Mouse scrolled (754, 353) with delta (0, 0)
Screenshot: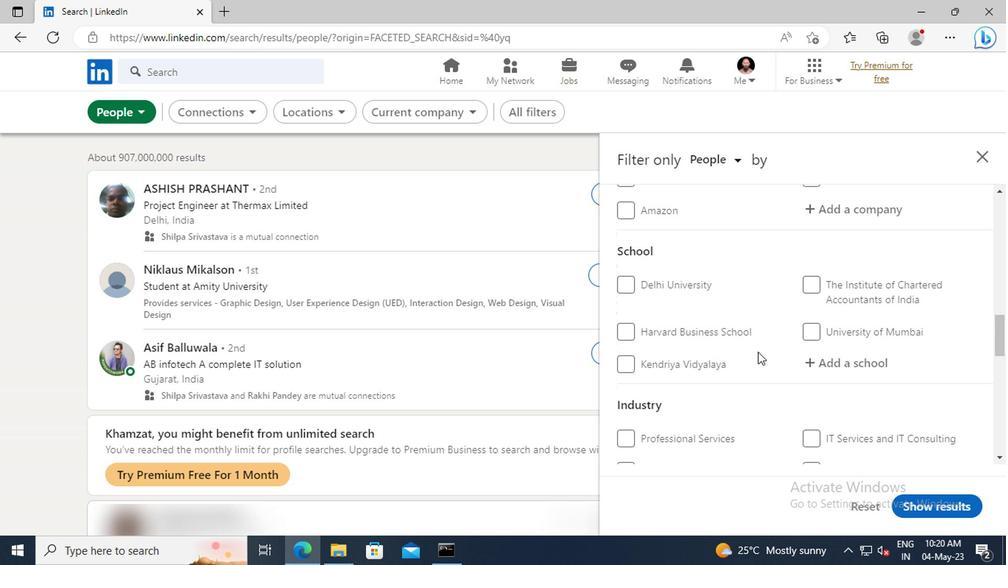 
Action: Mouse scrolled (754, 353) with delta (0, 0)
Screenshot: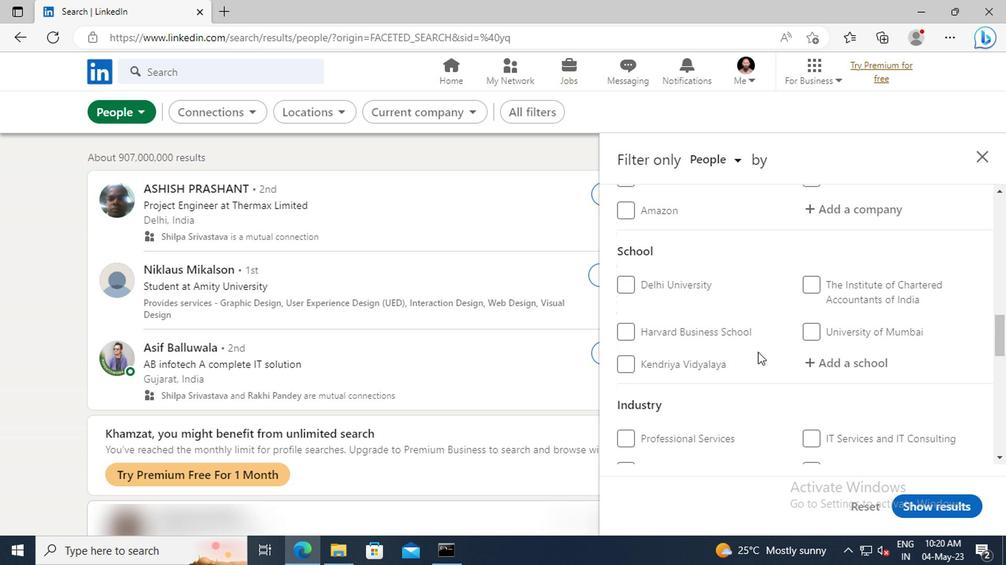 
Action: Mouse scrolled (754, 353) with delta (0, 0)
Screenshot: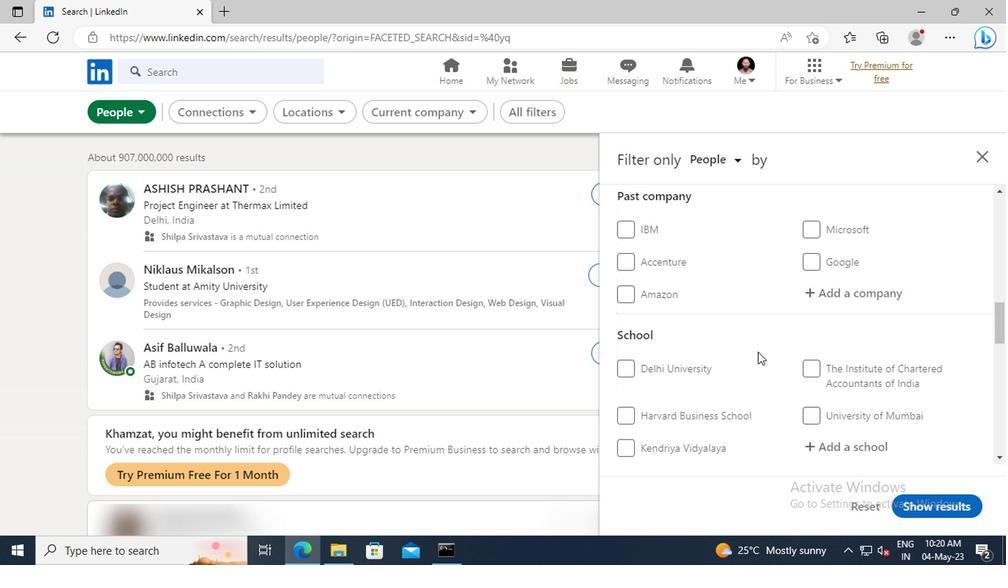 
Action: Mouse scrolled (754, 353) with delta (0, 0)
Screenshot: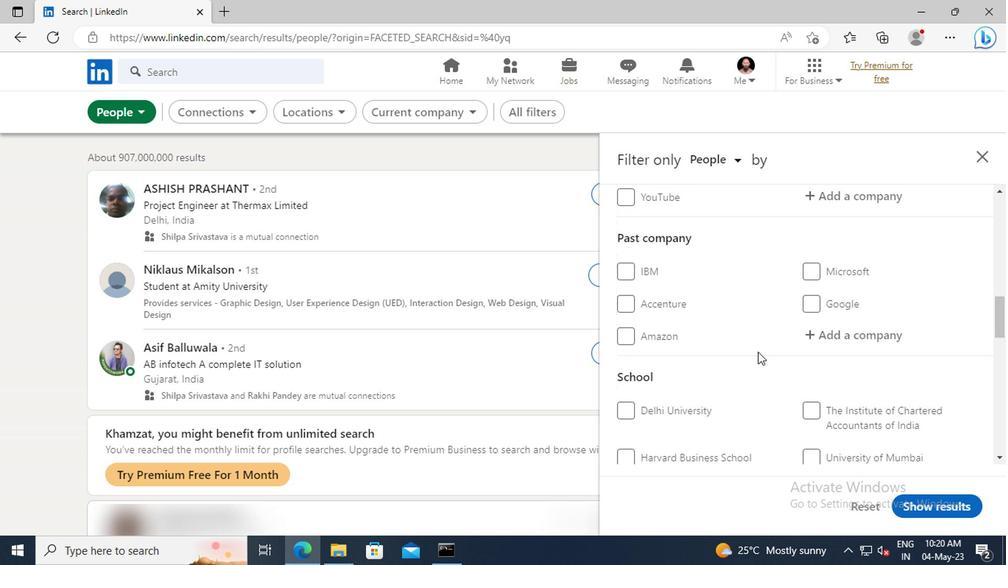 
Action: Mouse scrolled (754, 353) with delta (0, 0)
Screenshot: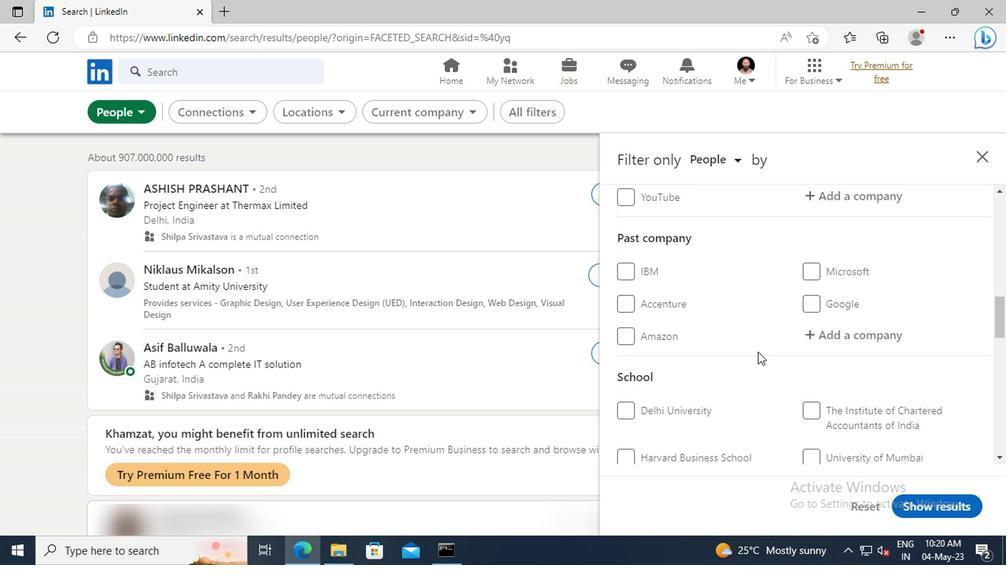 
Action: Mouse scrolled (754, 353) with delta (0, 0)
Screenshot: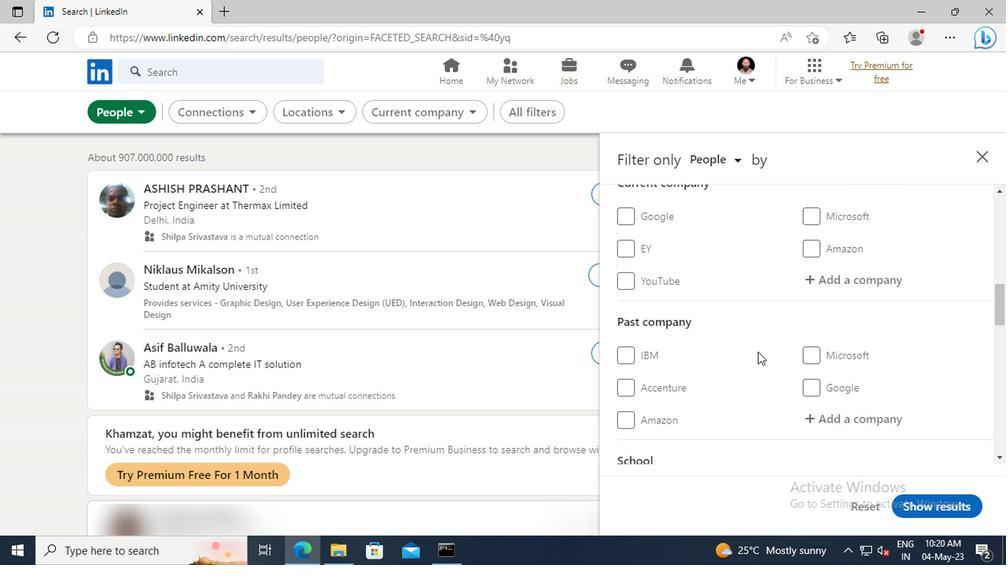 
Action: Mouse moved to (814, 328)
Screenshot: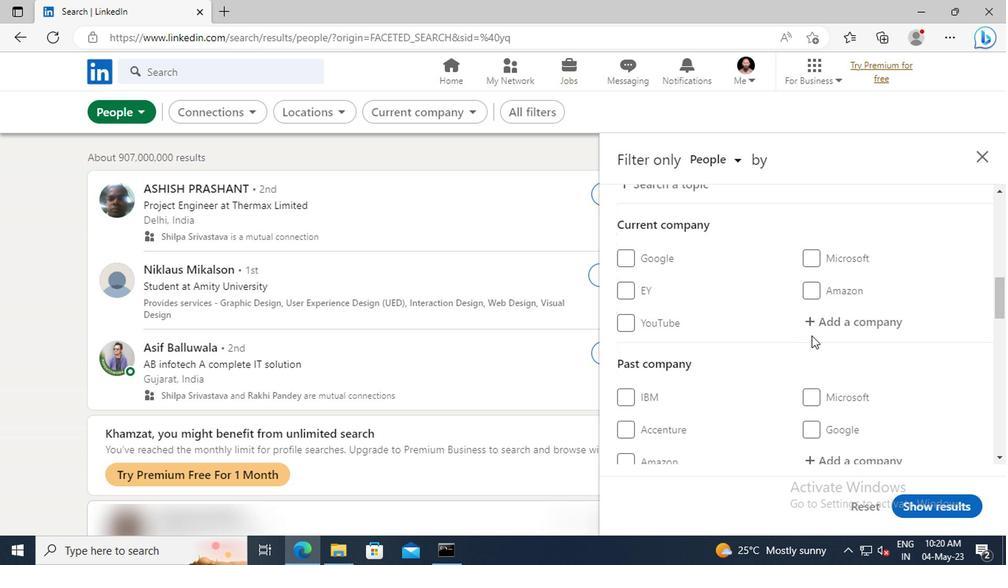 
Action: Mouse pressed left at (814, 328)
Screenshot: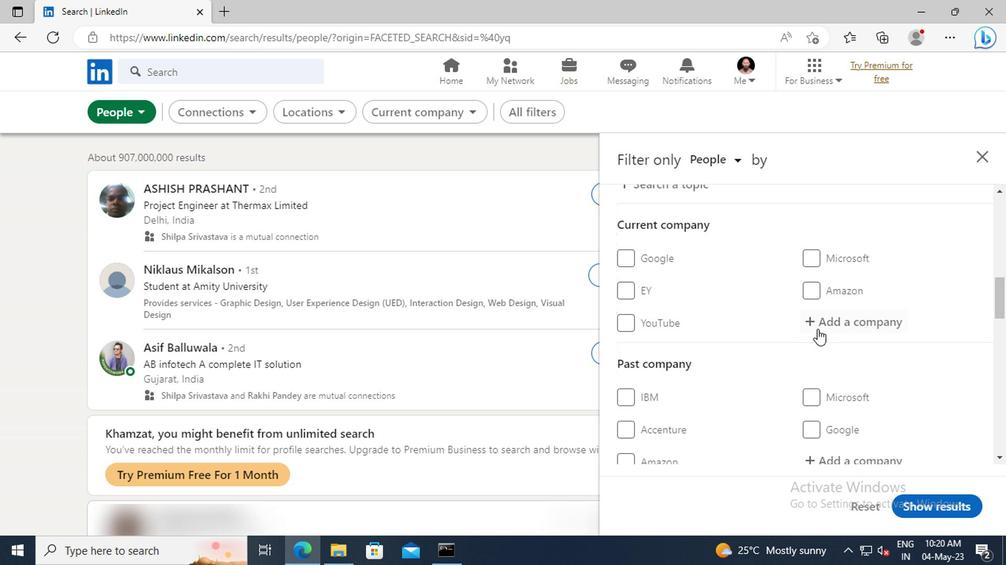 
Action: Key pressed <Key.shift>IN<Key.shift>CONNECTORS-
Screenshot: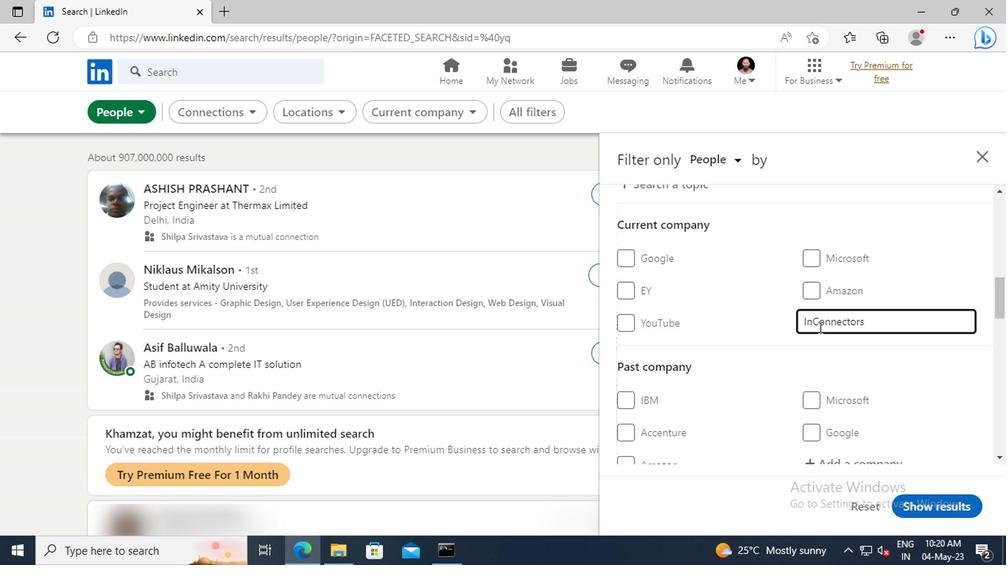
Action: Mouse moved to (818, 339)
Screenshot: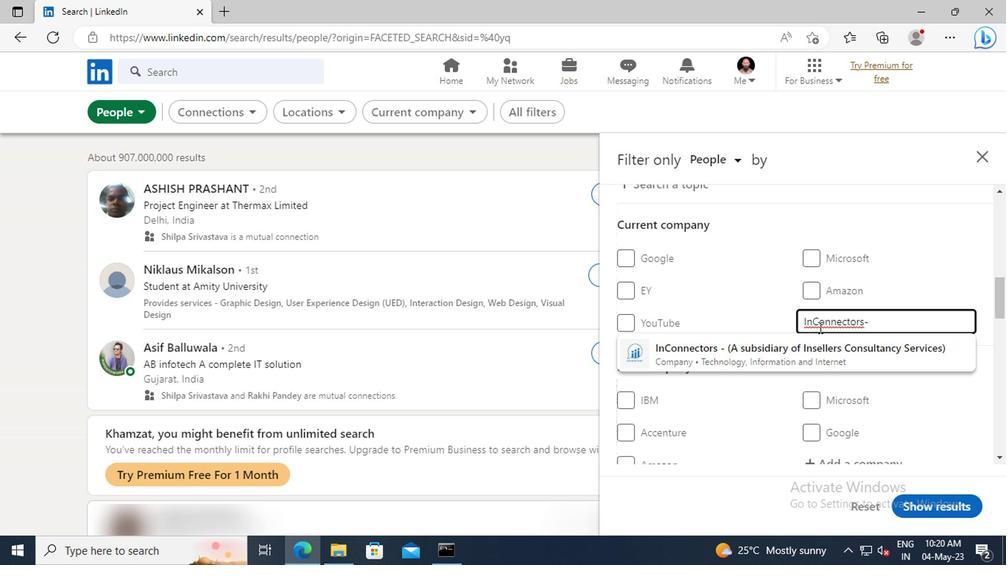 
Action: Mouse pressed left at (818, 339)
Screenshot: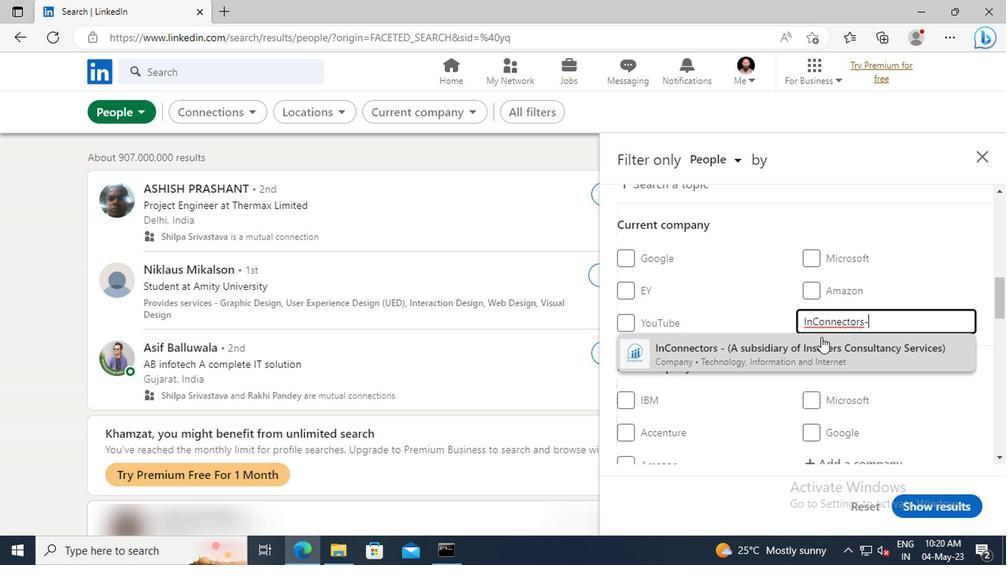 
Action: Mouse scrolled (818, 339) with delta (0, 0)
Screenshot: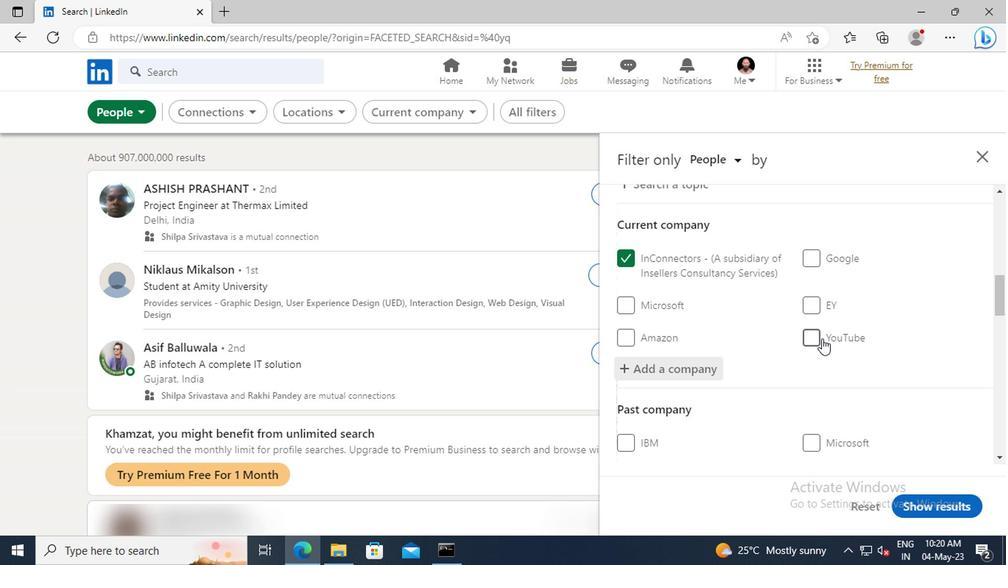 
Action: Mouse scrolled (818, 339) with delta (0, 0)
Screenshot: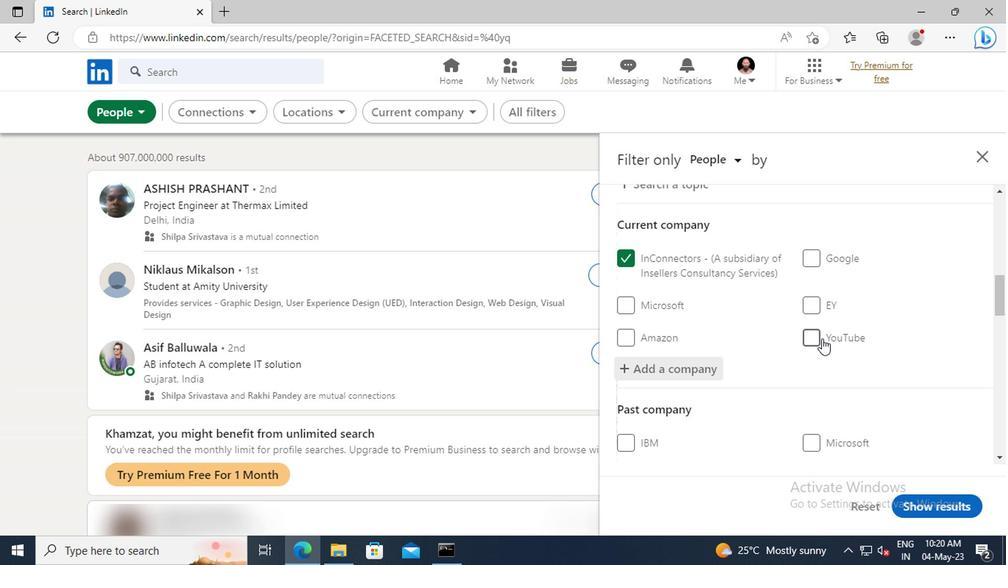 
Action: Mouse moved to (818, 337)
Screenshot: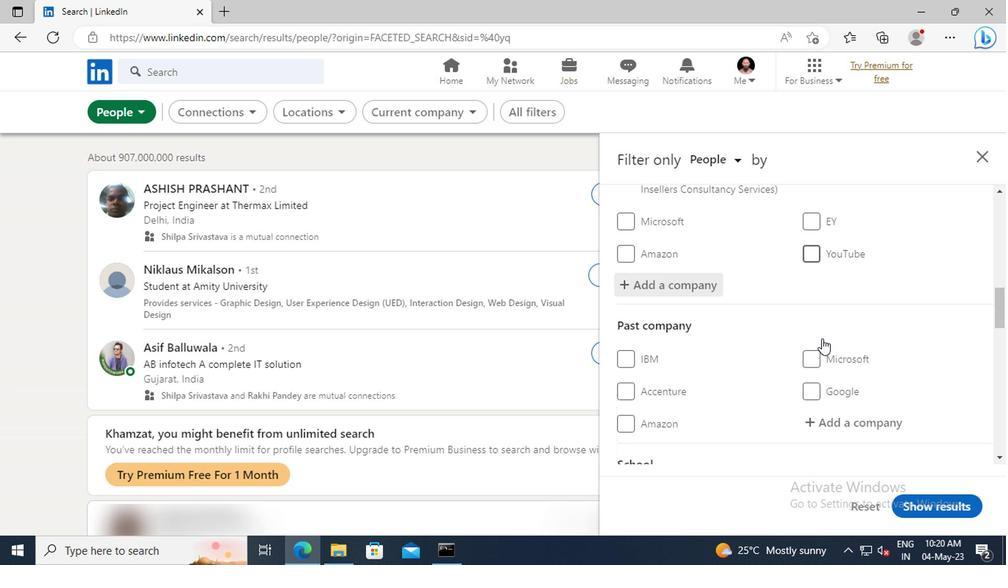 
Action: Mouse scrolled (818, 336) with delta (0, -1)
Screenshot: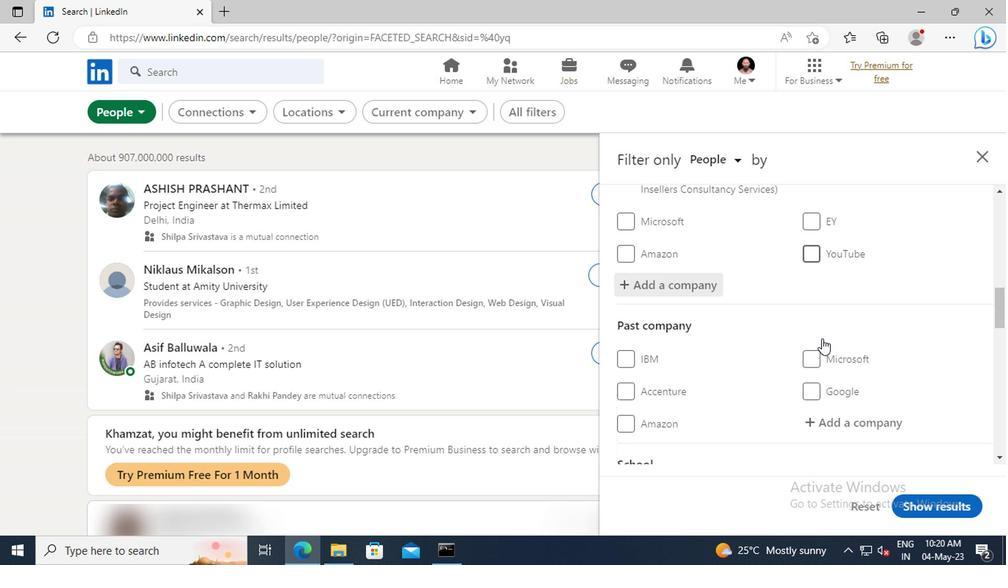 
Action: Mouse scrolled (818, 336) with delta (0, -1)
Screenshot: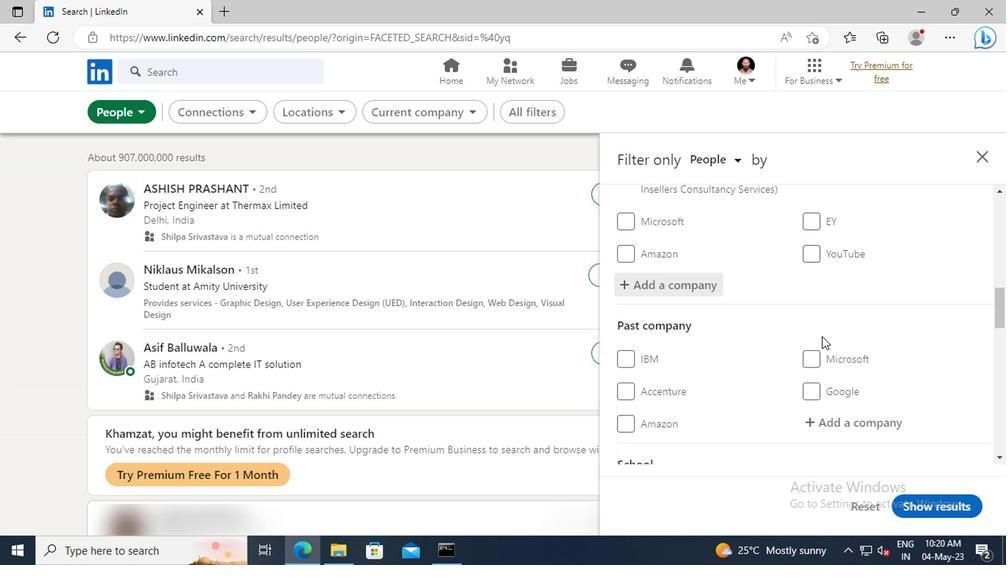 
Action: Mouse moved to (813, 324)
Screenshot: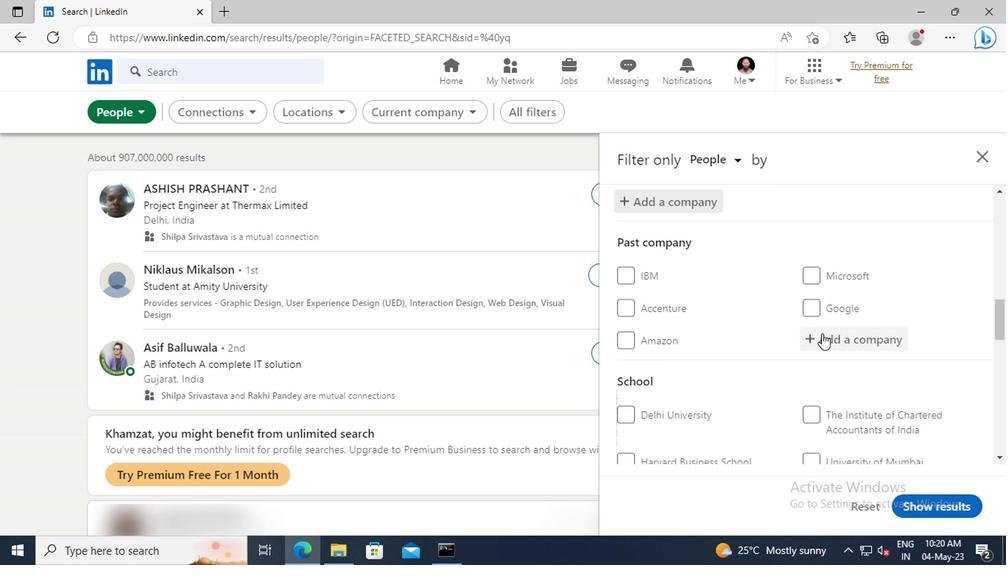 
Action: Mouse scrolled (813, 323) with delta (0, -1)
Screenshot: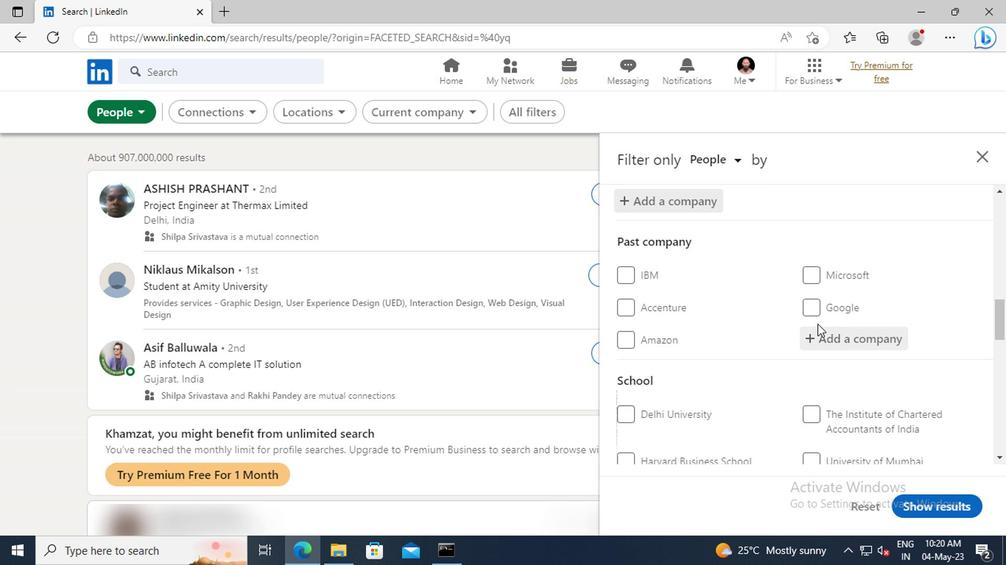 
Action: Mouse scrolled (813, 323) with delta (0, -1)
Screenshot: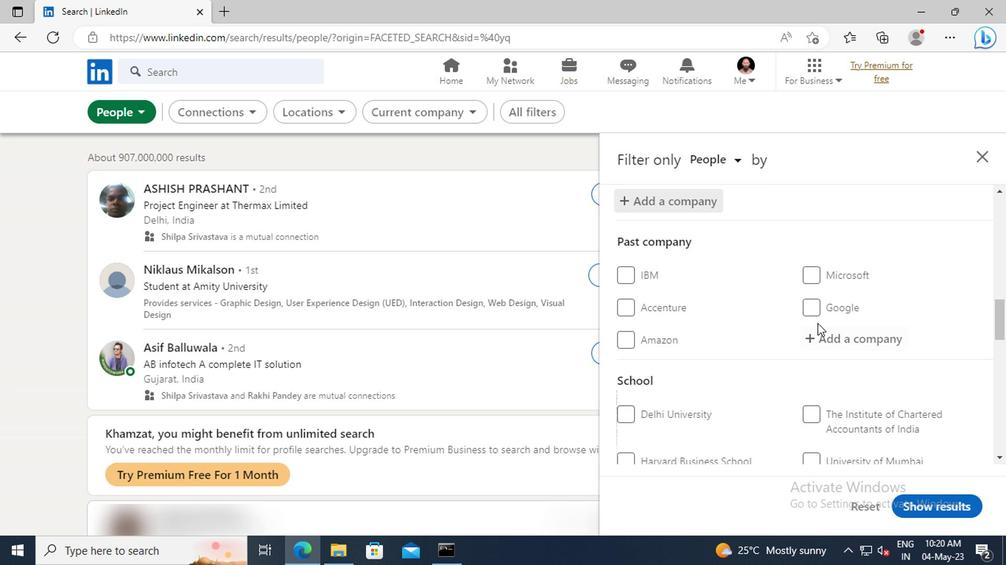 
Action: Mouse scrolled (813, 323) with delta (0, -1)
Screenshot: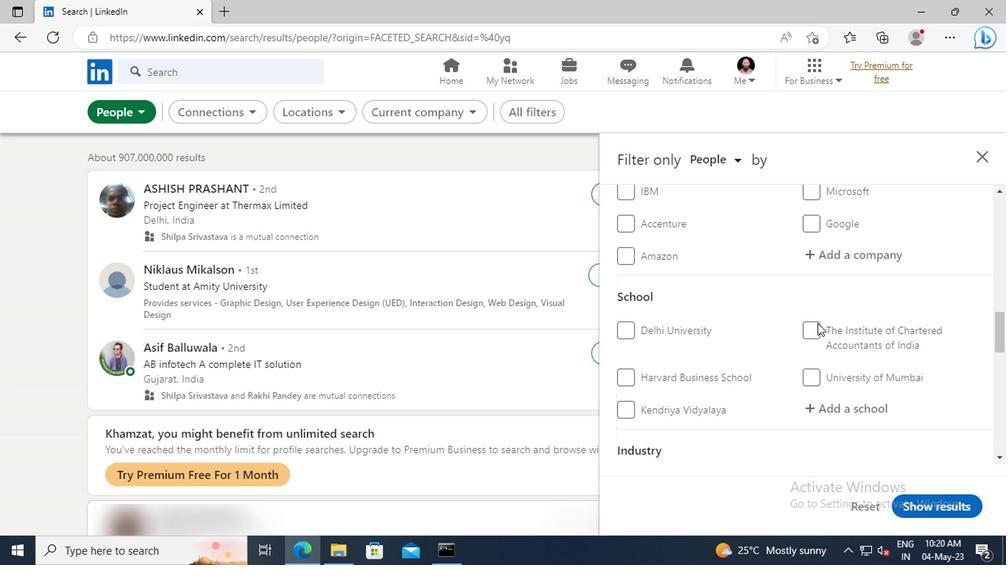 
Action: Mouse scrolled (813, 323) with delta (0, -1)
Screenshot: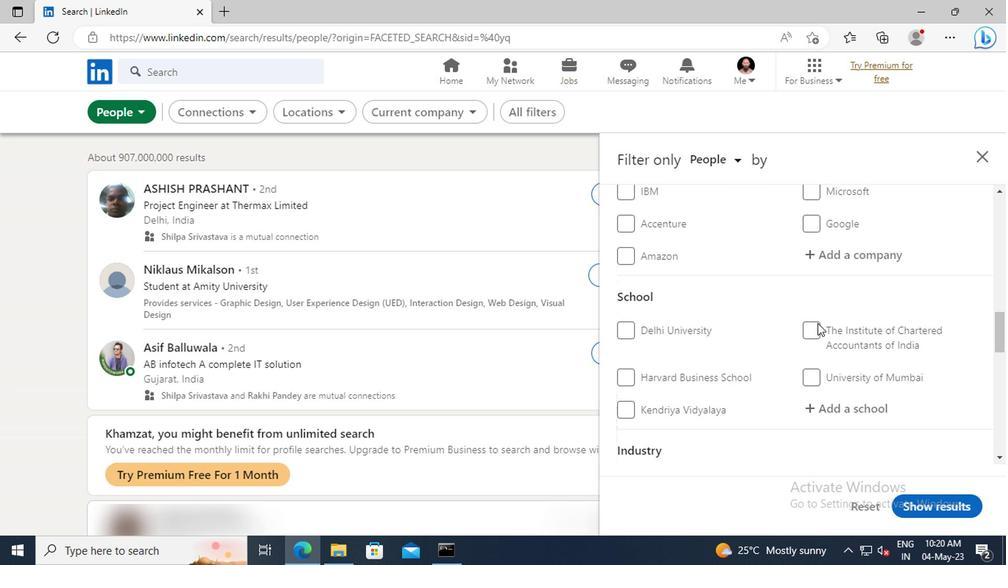 
Action: Mouse moved to (818, 324)
Screenshot: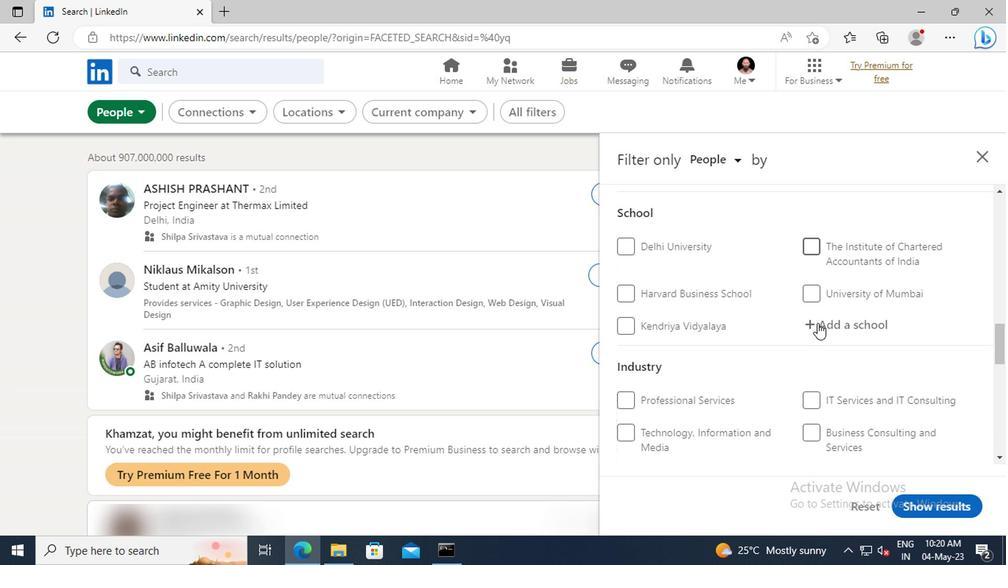 
Action: Mouse pressed left at (818, 324)
Screenshot: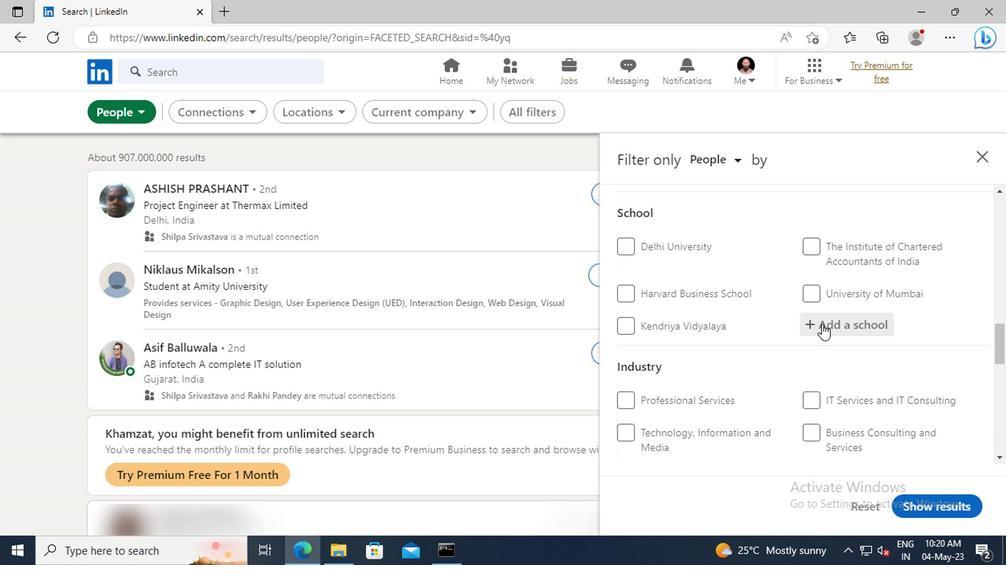 
Action: Key pressed <Key.shift>DAYANANDA<Key.space><Key.shift>SAGAR<Key.space><Key.shift>UN
Screenshot: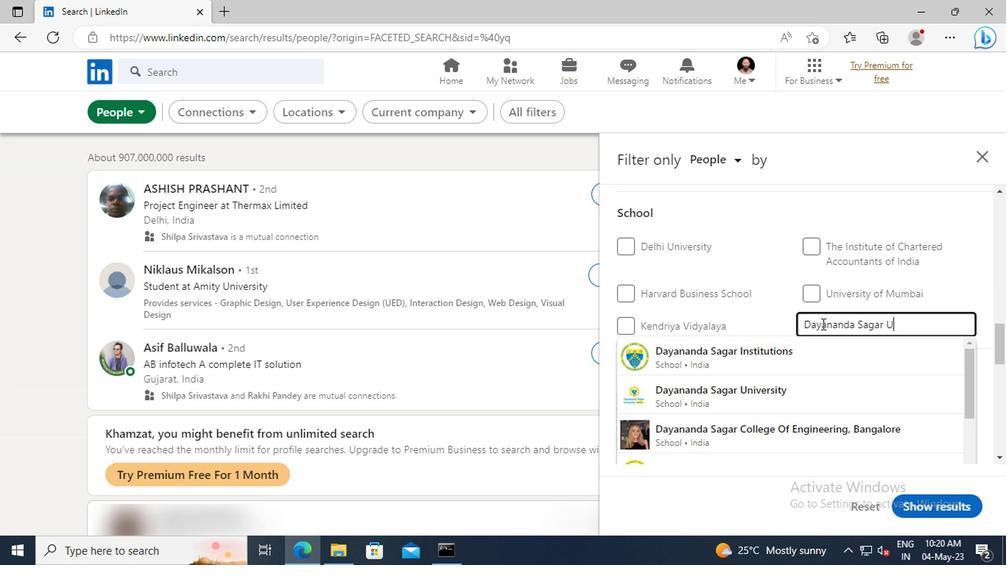 
Action: Mouse moved to (819, 343)
Screenshot: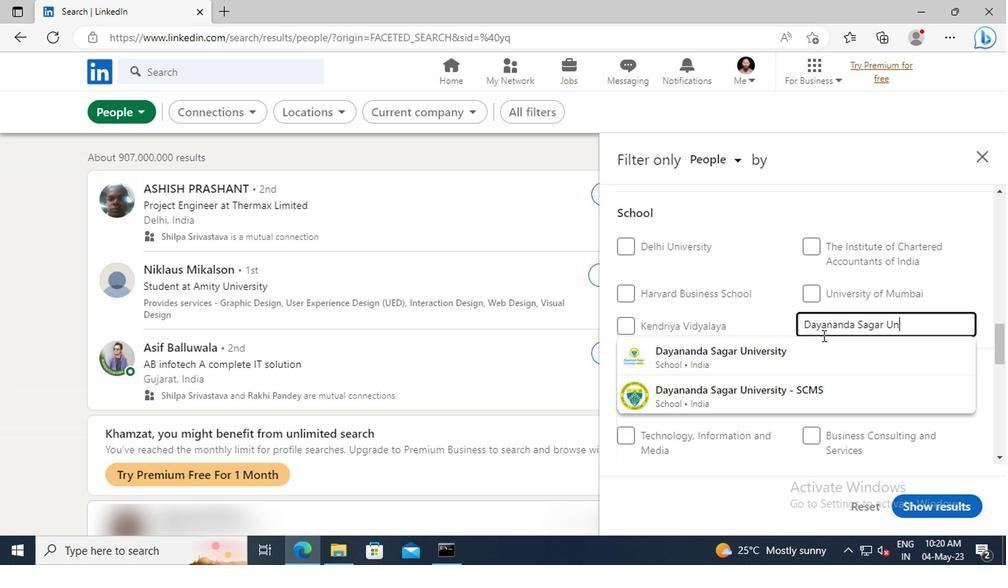 
Action: Mouse pressed left at (819, 343)
Screenshot: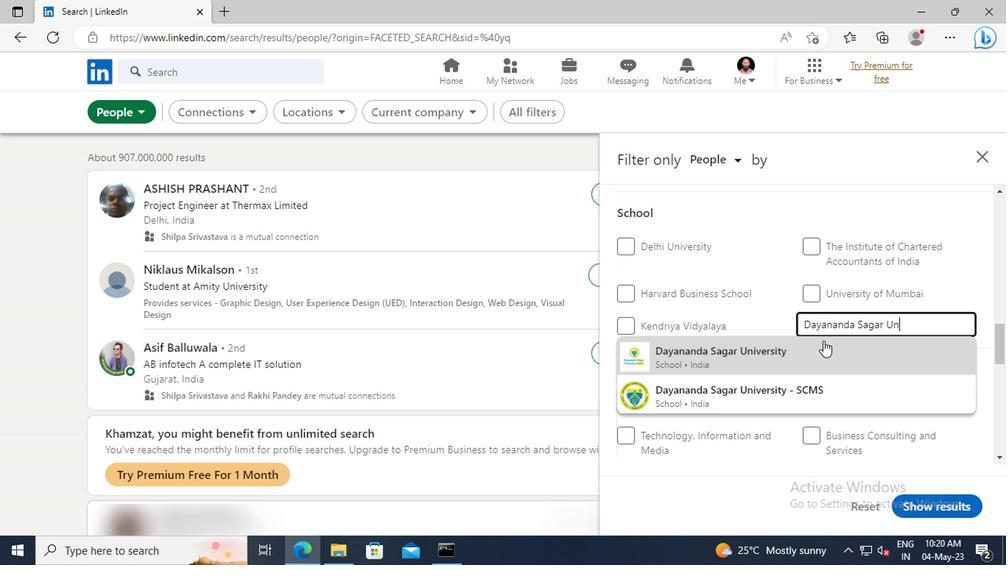 
Action: Mouse scrolled (819, 343) with delta (0, 0)
Screenshot: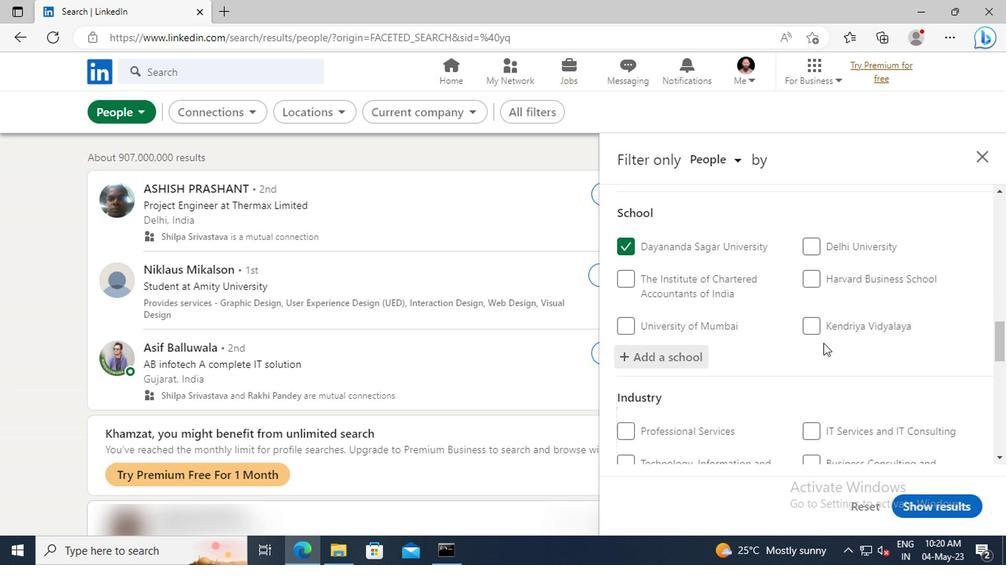 
Action: Mouse scrolled (819, 343) with delta (0, 0)
Screenshot: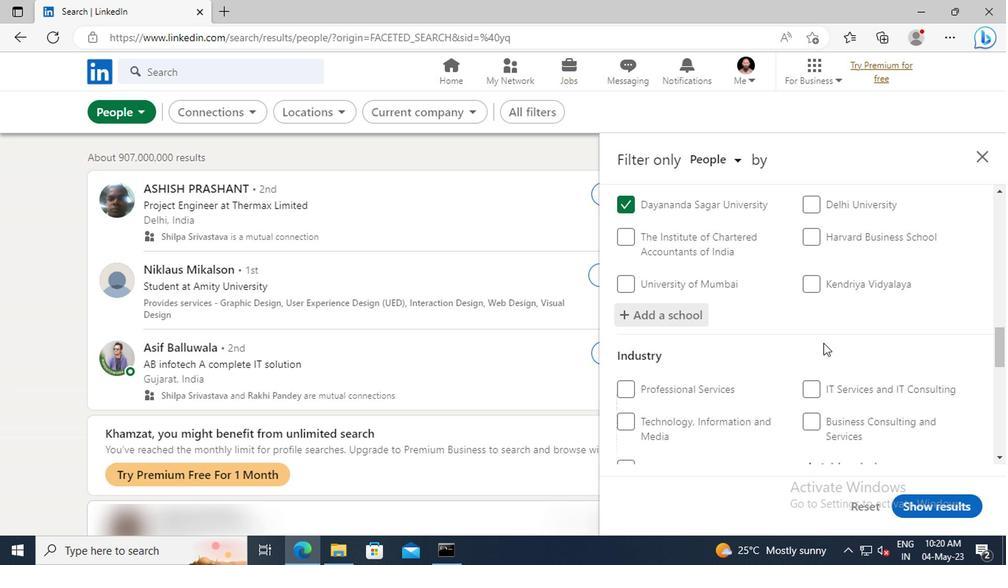 
Action: Mouse scrolled (819, 343) with delta (0, 0)
Screenshot: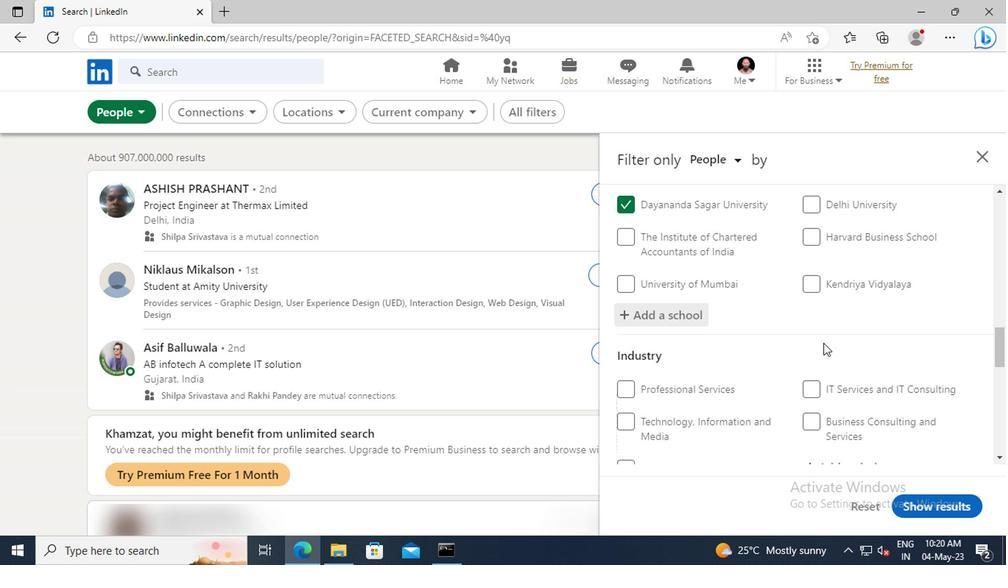 
Action: Mouse moved to (819, 340)
Screenshot: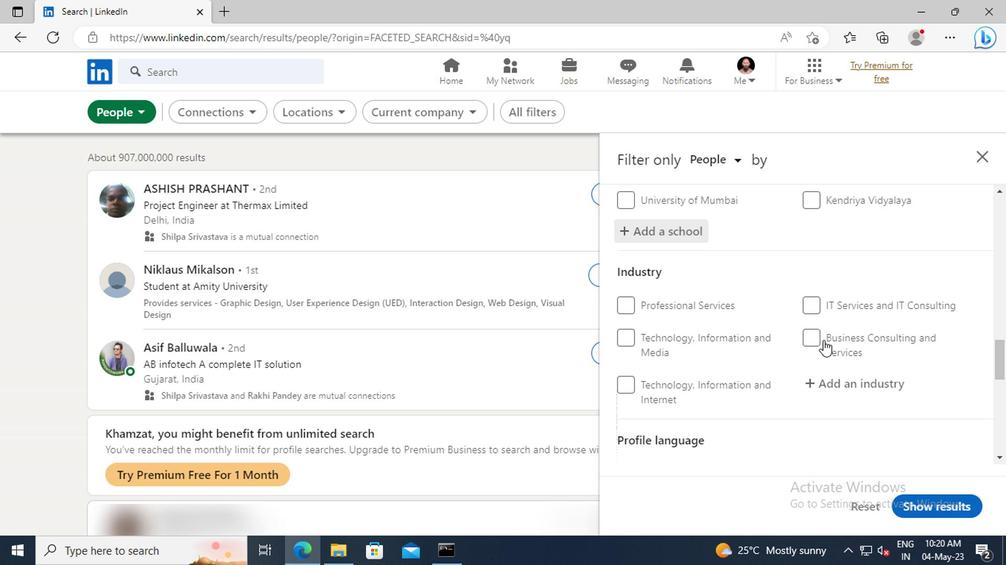 
Action: Mouse scrolled (819, 339) with delta (0, 0)
Screenshot: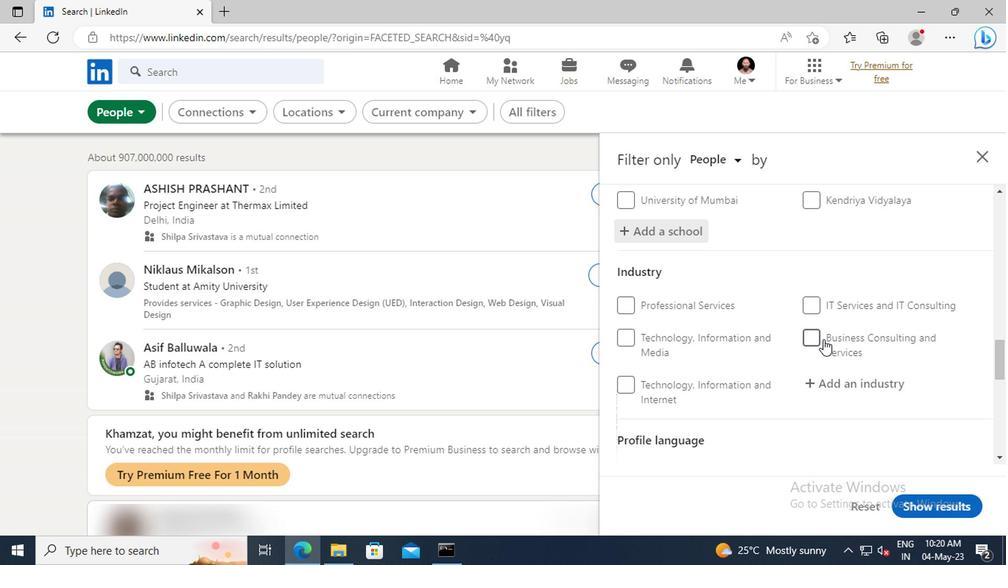
Action: Mouse moved to (818, 341)
Screenshot: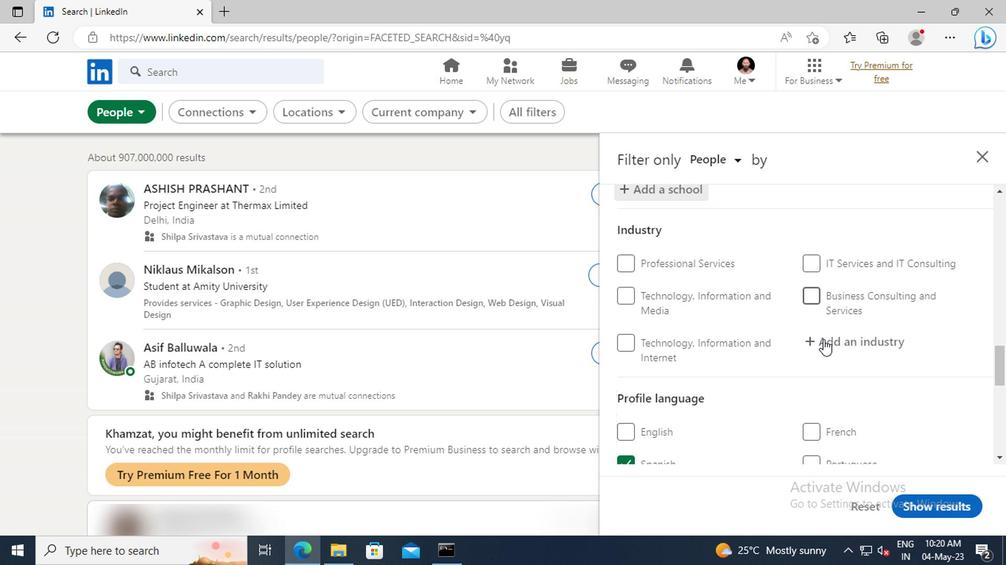 
Action: Mouse pressed left at (818, 341)
Screenshot: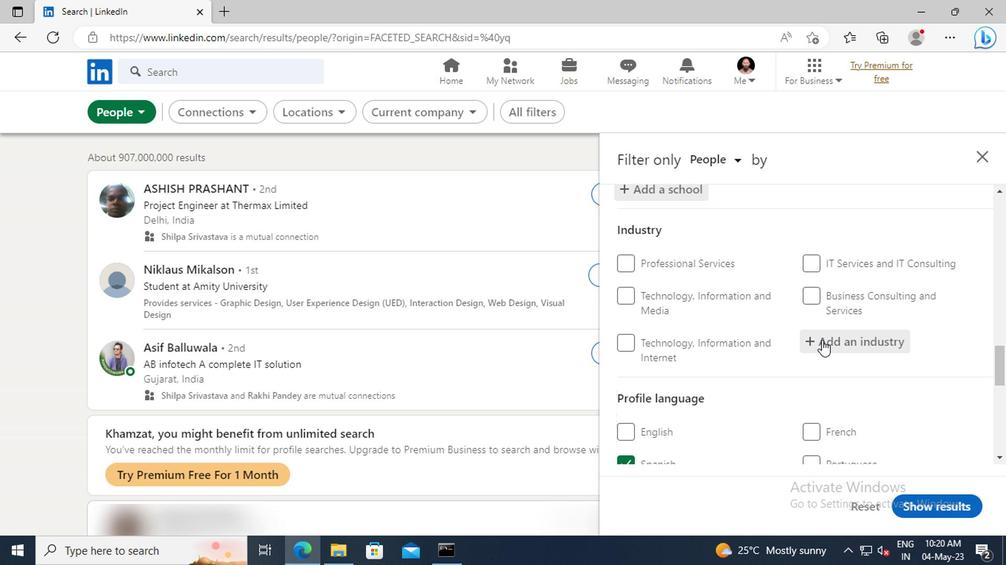 
Action: Key pressed <Key.shift>WHOLESALE<Key.space><Key.shift>PHO
Screenshot: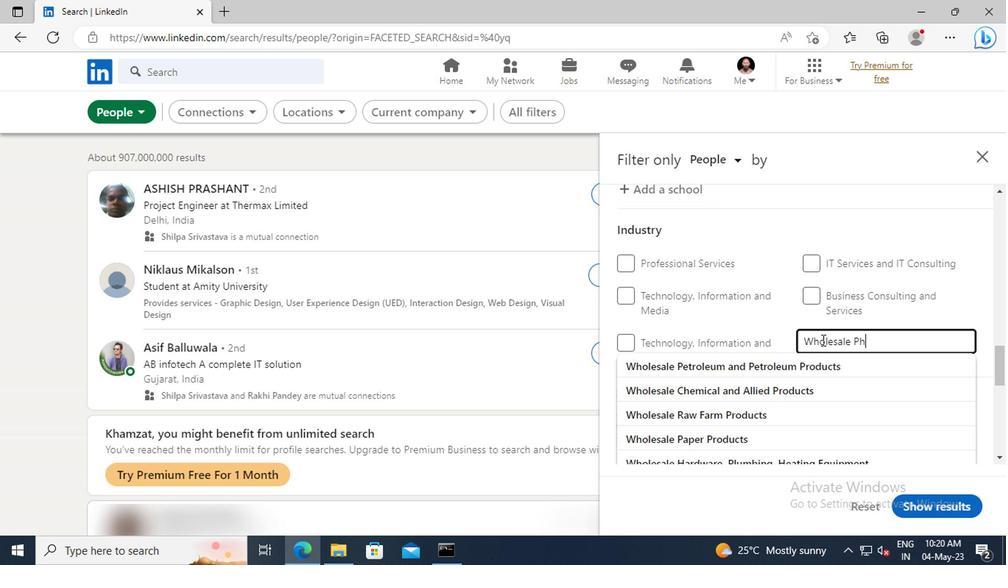
Action: Mouse moved to (824, 365)
Screenshot: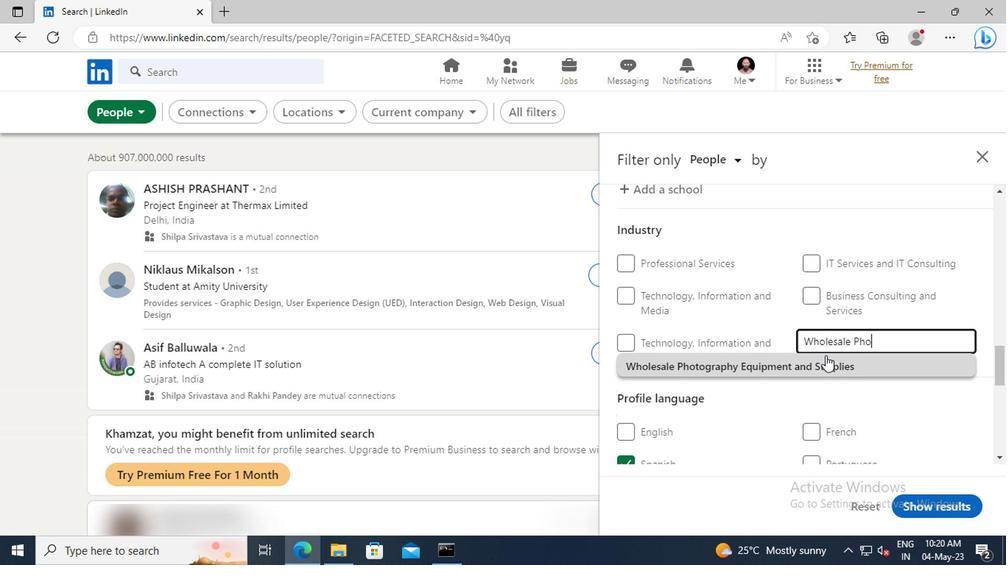 
Action: Mouse pressed left at (824, 365)
Screenshot: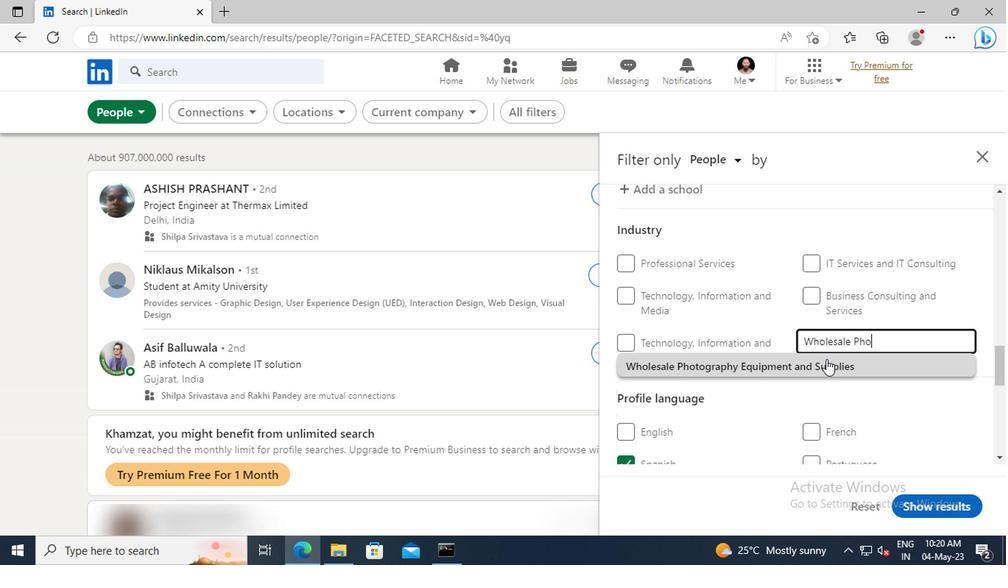 
Action: Mouse scrolled (824, 364) with delta (0, -1)
Screenshot: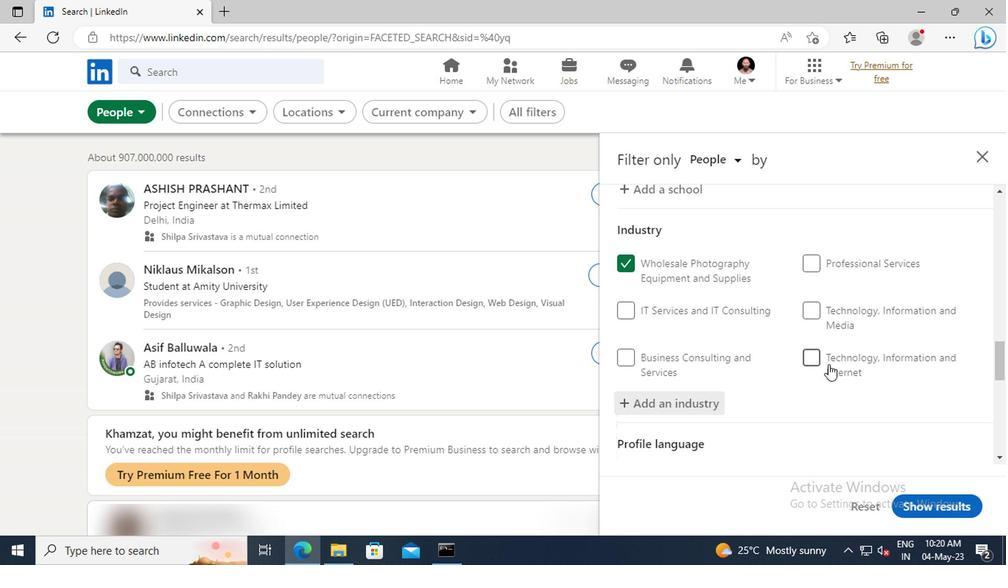 
Action: Mouse scrolled (824, 364) with delta (0, -1)
Screenshot: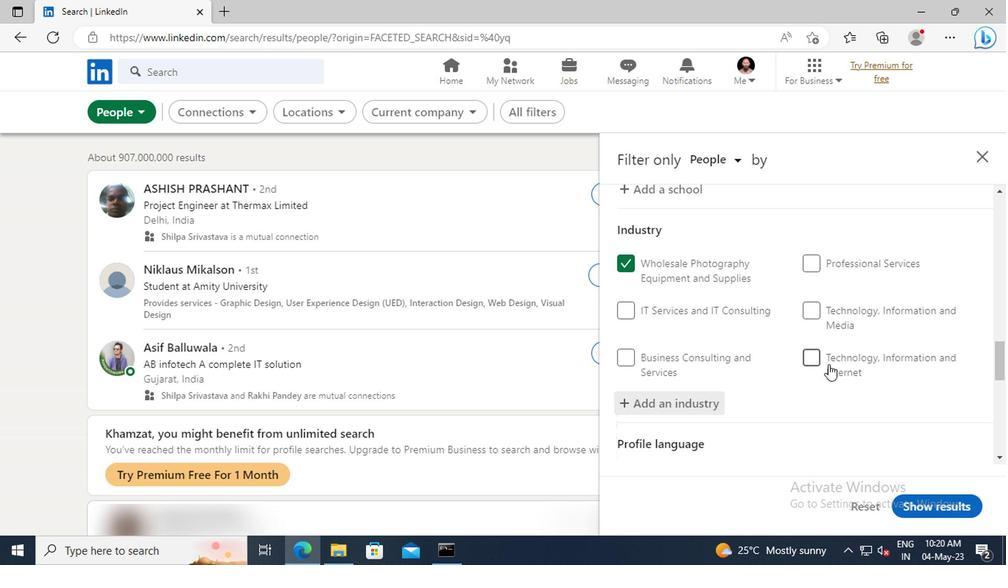 
Action: Mouse moved to (819, 334)
Screenshot: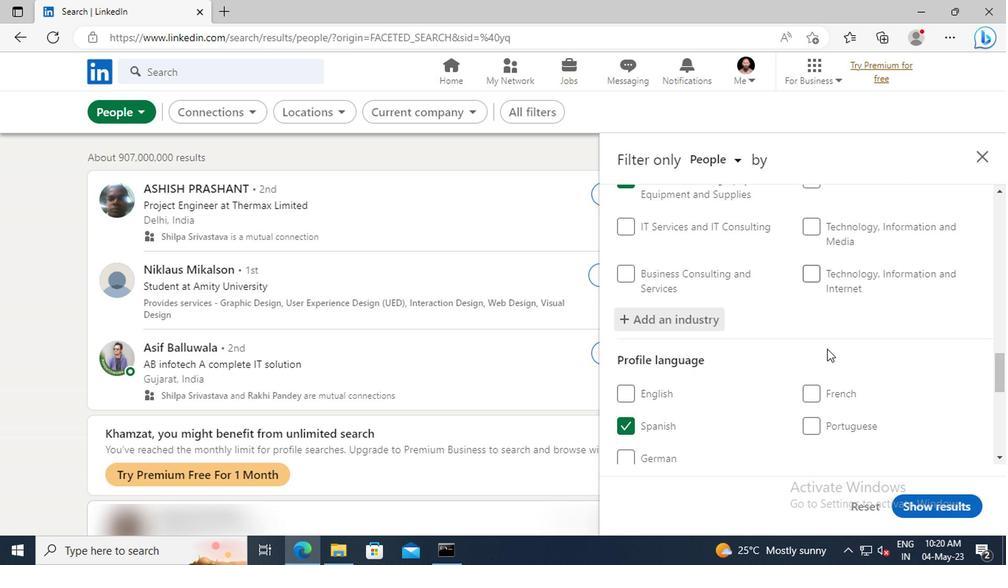 
Action: Mouse scrolled (819, 333) with delta (0, 0)
Screenshot: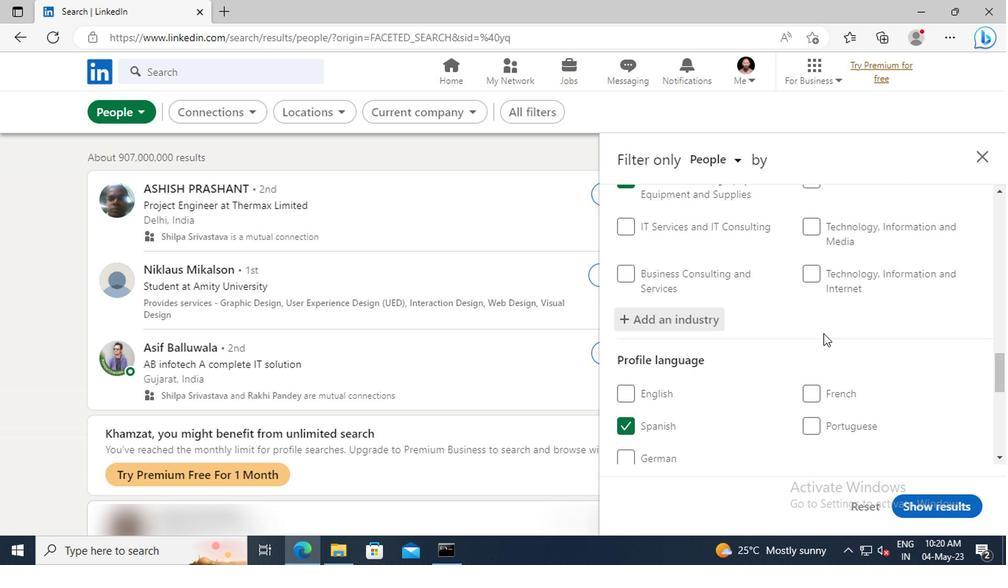 
Action: Mouse scrolled (819, 333) with delta (0, 0)
Screenshot: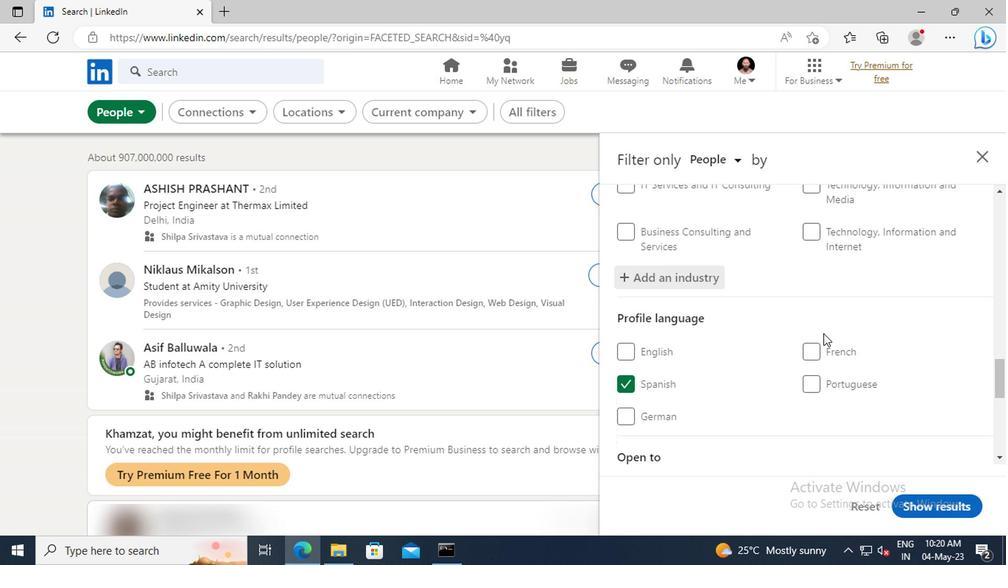 
Action: Mouse scrolled (819, 333) with delta (0, 0)
Screenshot: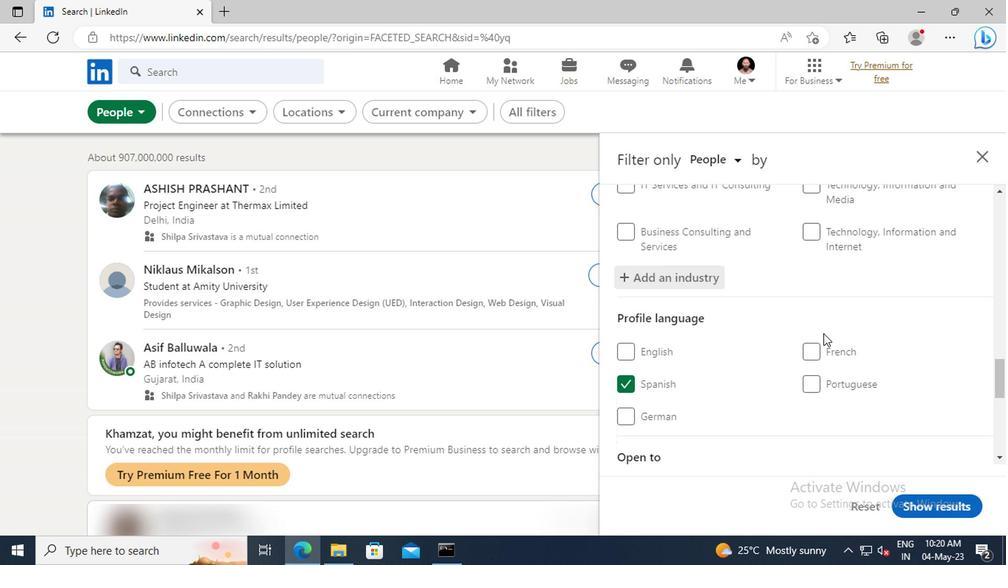 
Action: Mouse scrolled (819, 333) with delta (0, 0)
Screenshot: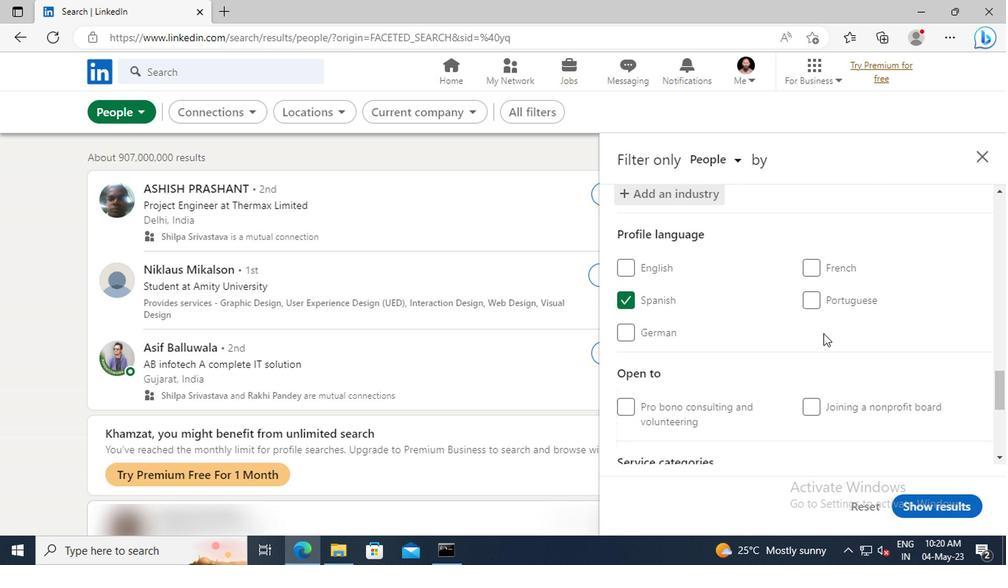 
Action: Mouse scrolled (819, 333) with delta (0, 0)
Screenshot: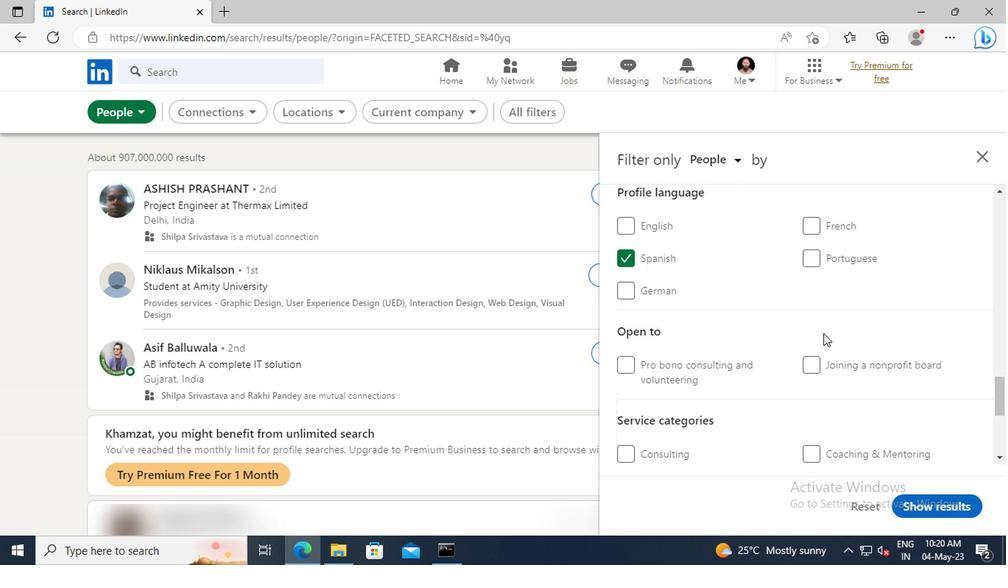 
Action: Mouse scrolled (819, 333) with delta (0, 0)
Screenshot: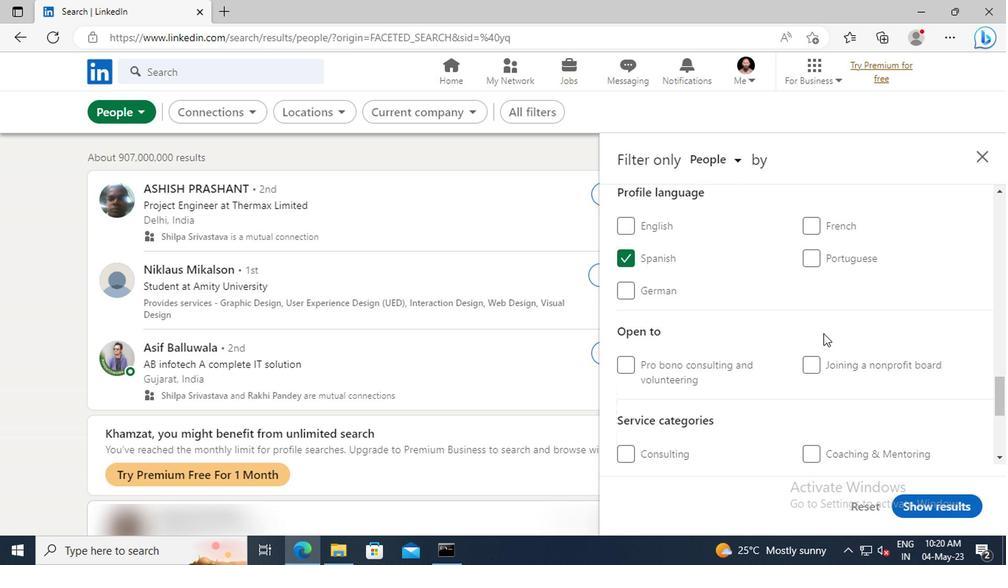 
Action: Mouse scrolled (819, 333) with delta (0, 0)
Screenshot: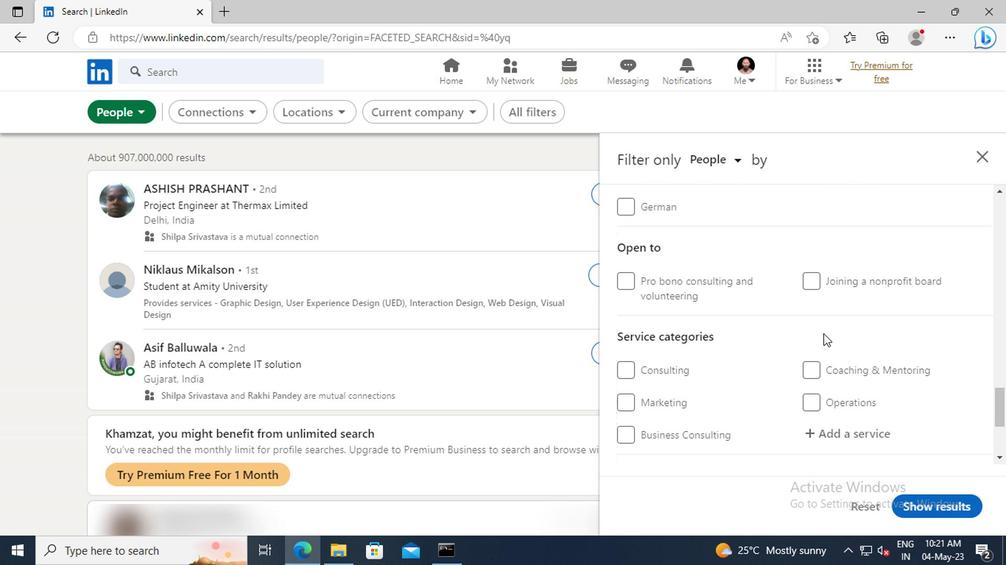 
Action: Mouse scrolled (819, 333) with delta (0, 0)
Screenshot: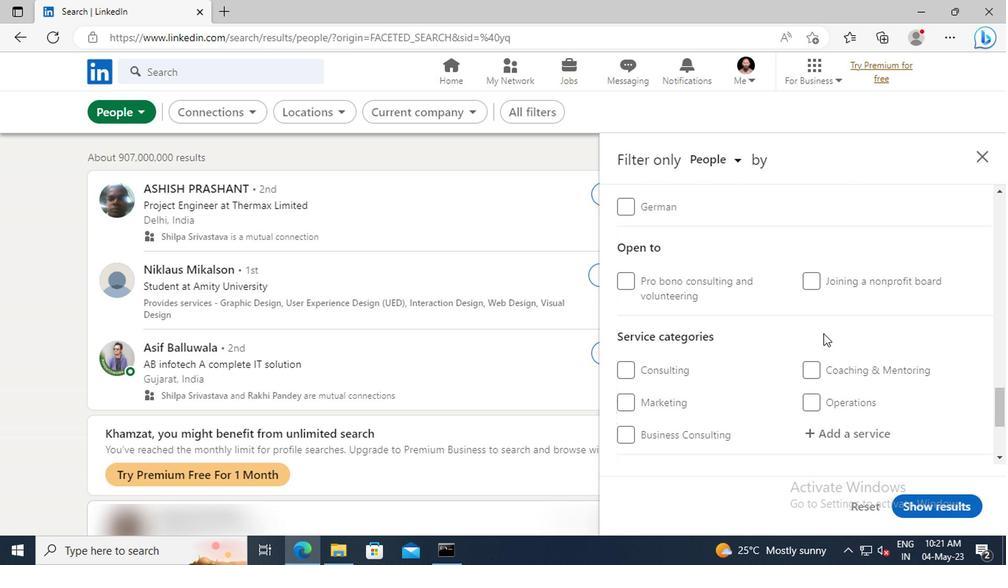 
Action: Mouse scrolled (819, 333) with delta (0, 0)
Screenshot: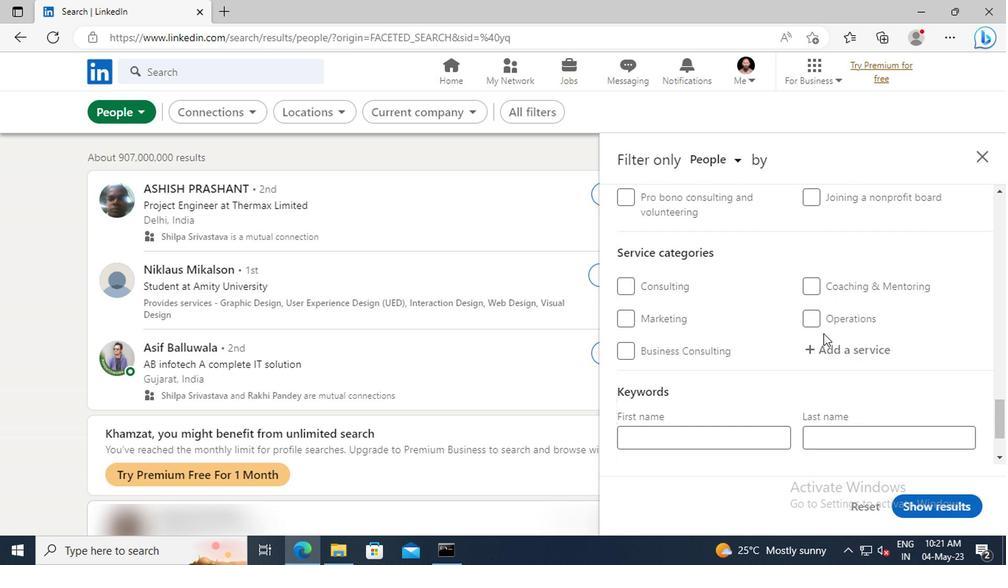 
Action: Mouse moved to (825, 314)
Screenshot: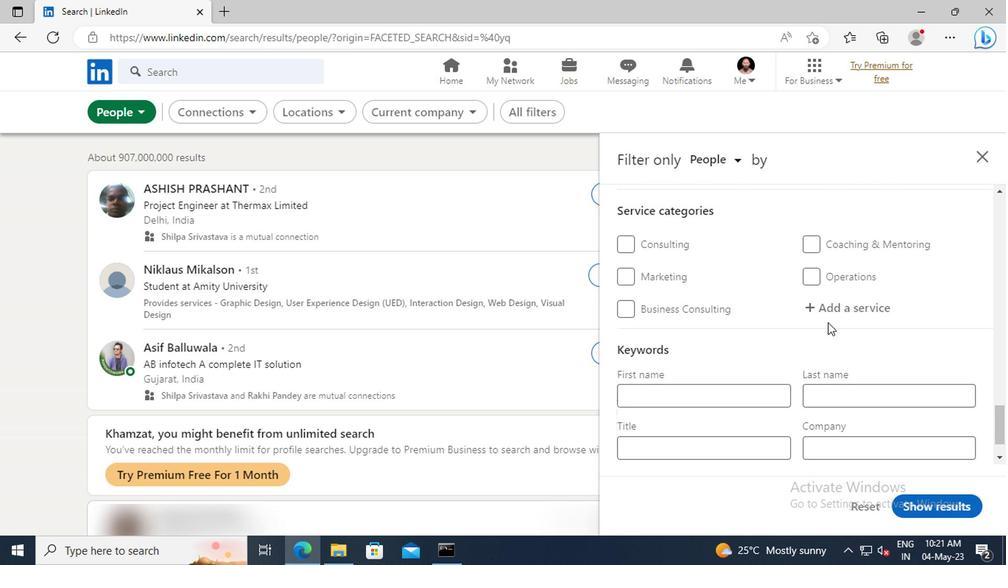 
Action: Mouse pressed left at (825, 314)
Screenshot: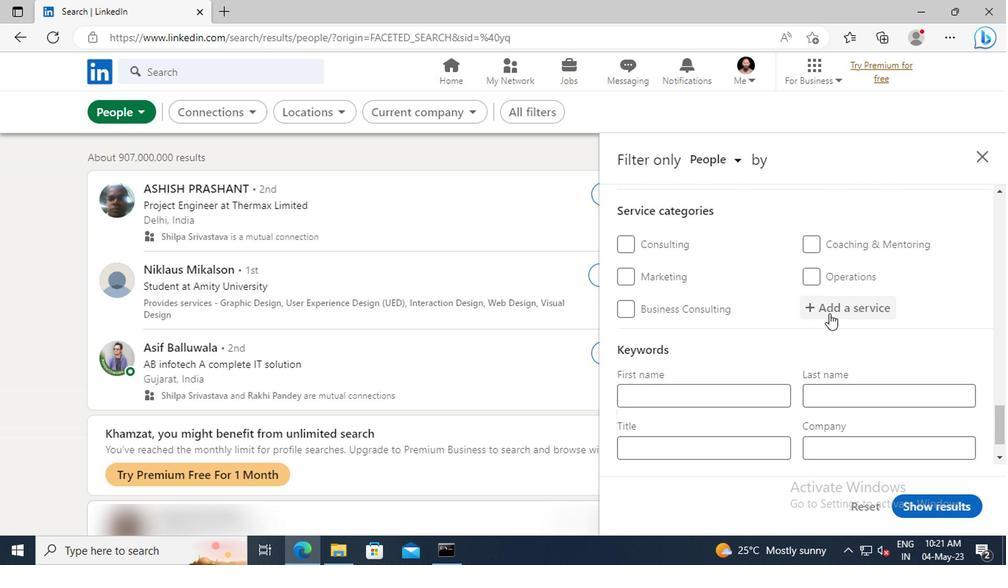 
Action: Key pressed <Key.shift>INTERAC
Screenshot: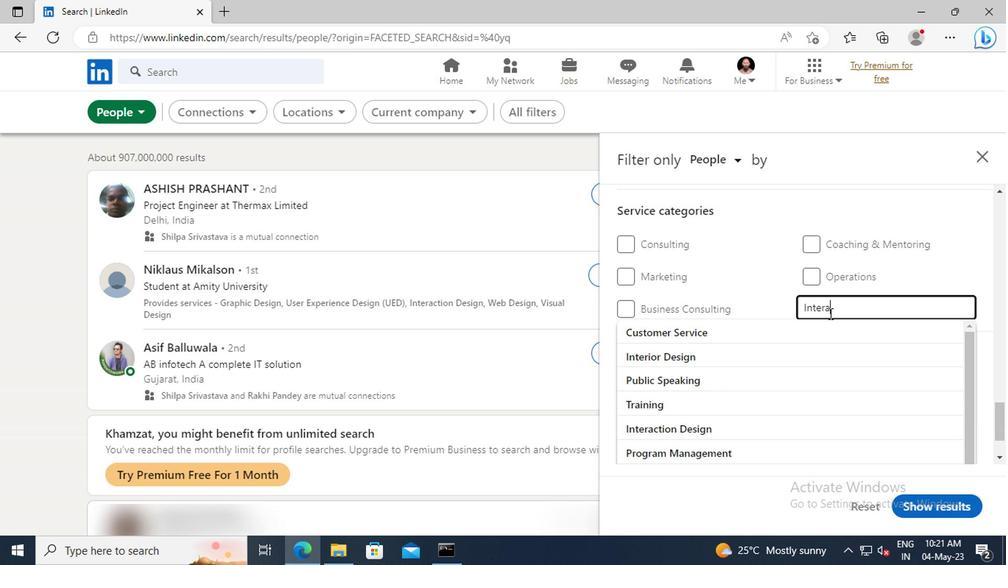 
Action: Mouse moved to (829, 347)
Screenshot: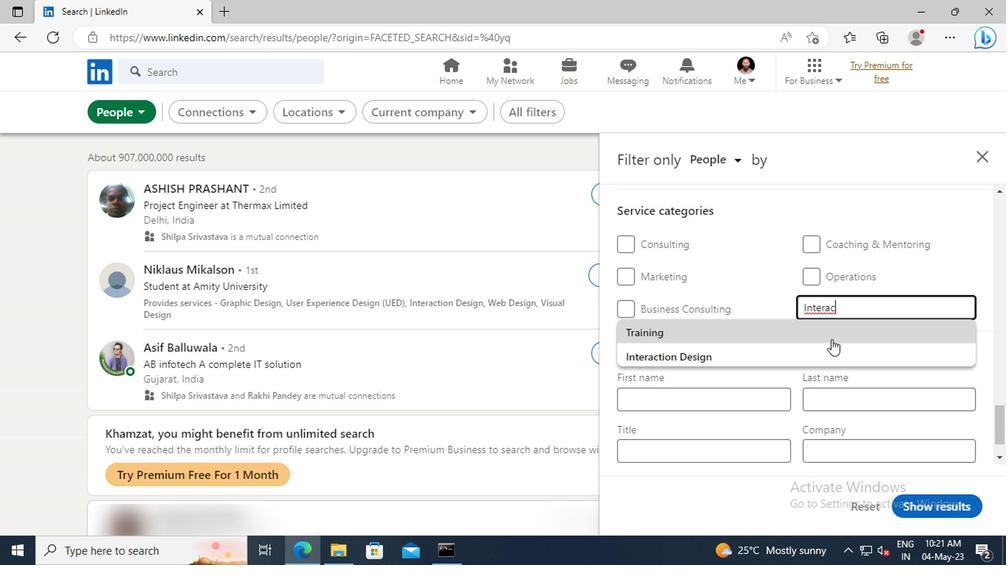 
Action: Mouse pressed left at (829, 347)
Screenshot: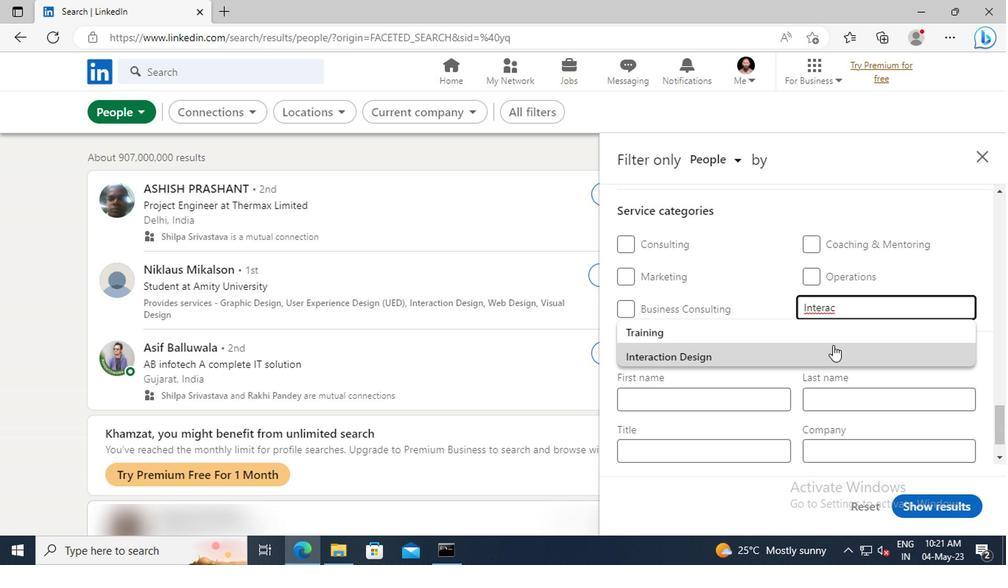 
Action: Mouse scrolled (829, 346) with delta (0, 0)
Screenshot: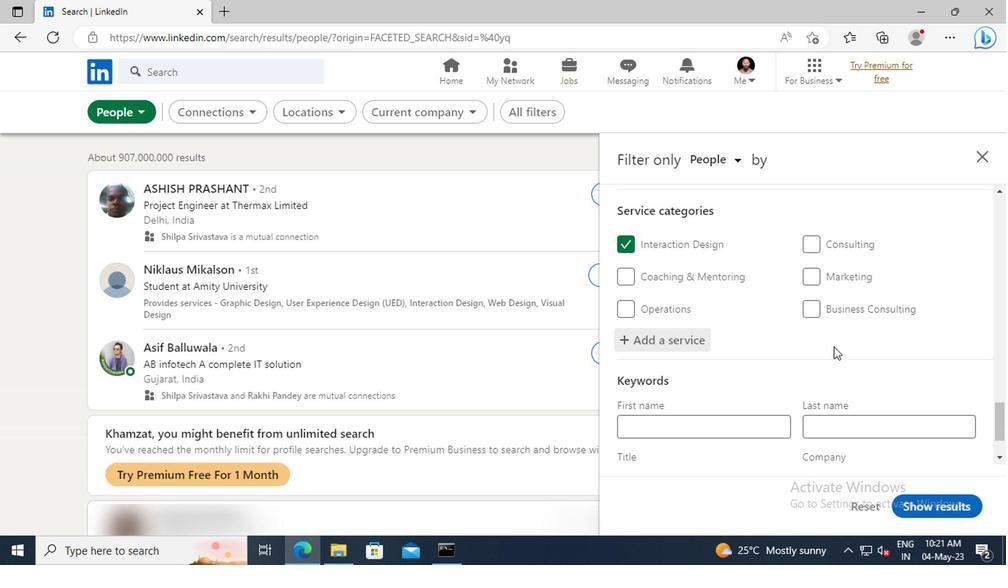 
Action: Mouse scrolled (829, 346) with delta (0, 0)
Screenshot: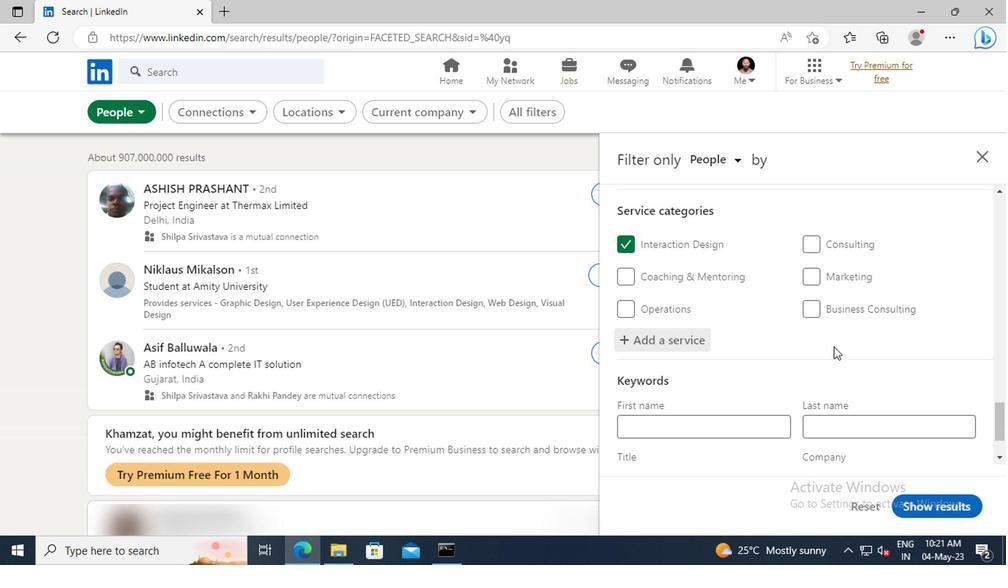 
Action: Mouse scrolled (829, 346) with delta (0, 0)
Screenshot: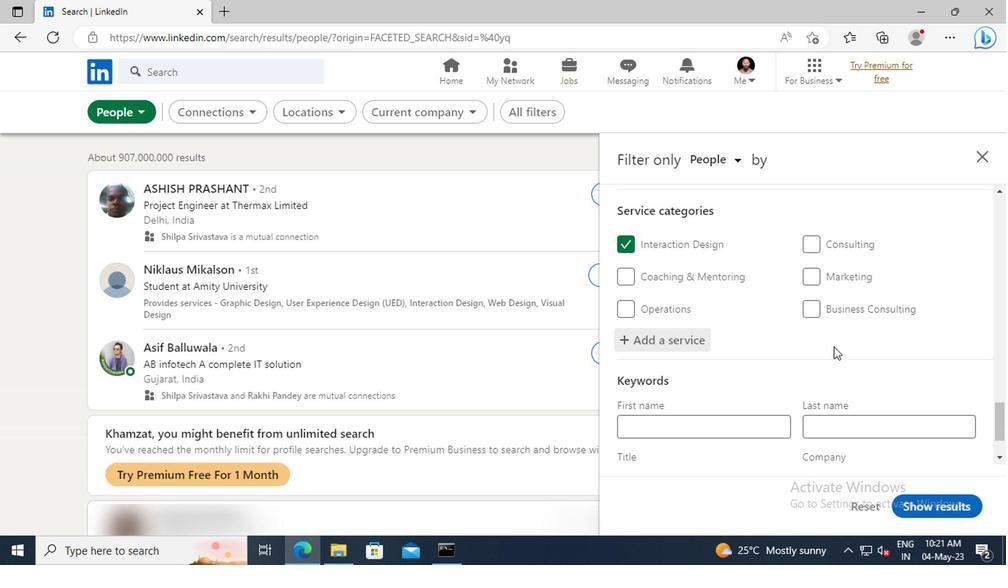 
Action: Mouse moved to (734, 397)
Screenshot: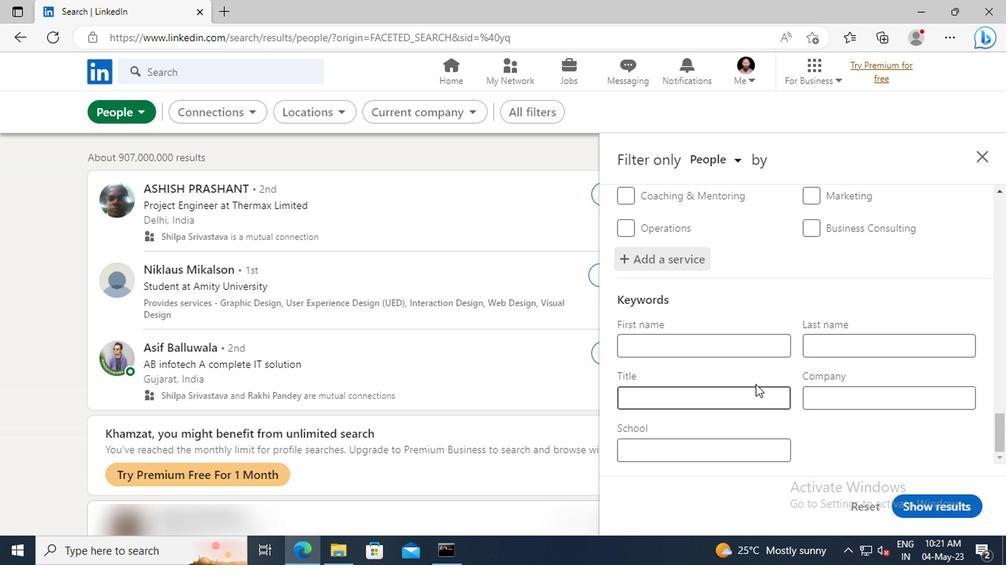 
Action: Mouse pressed left at (734, 397)
Screenshot: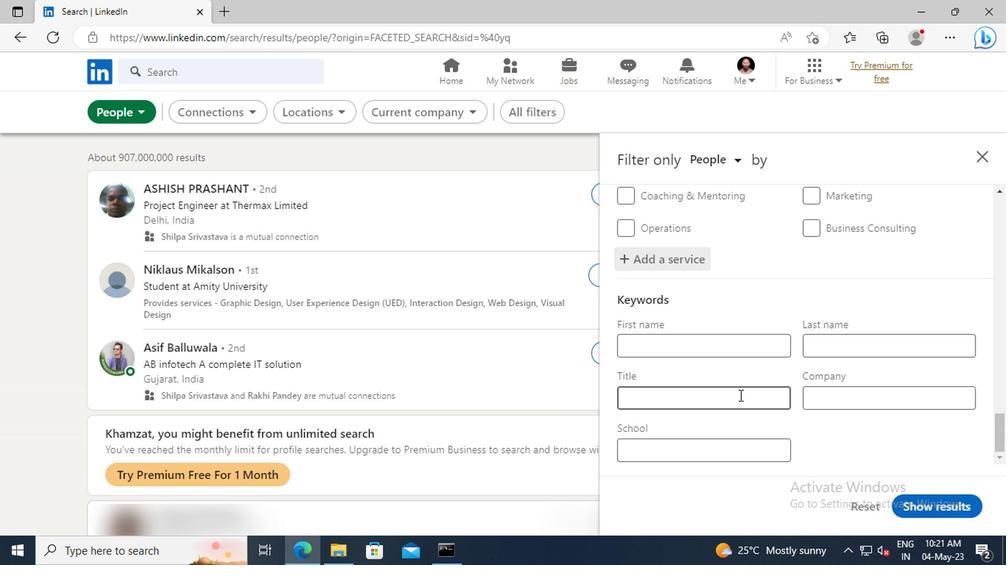 
Action: Key pressed <Key.shift>ADMINISTRATOR<Key.enter>
Screenshot: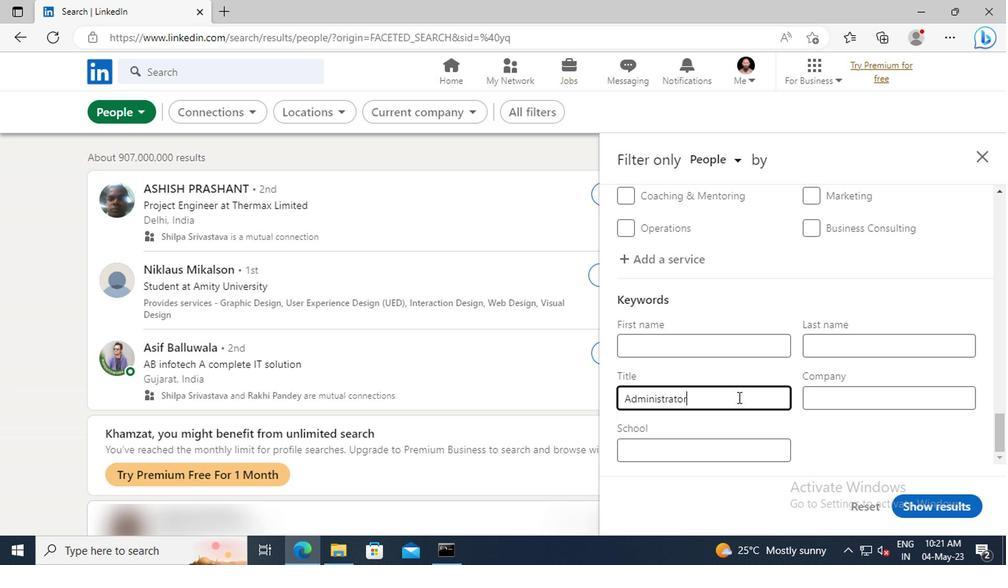 
Action: Mouse moved to (918, 509)
Screenshot: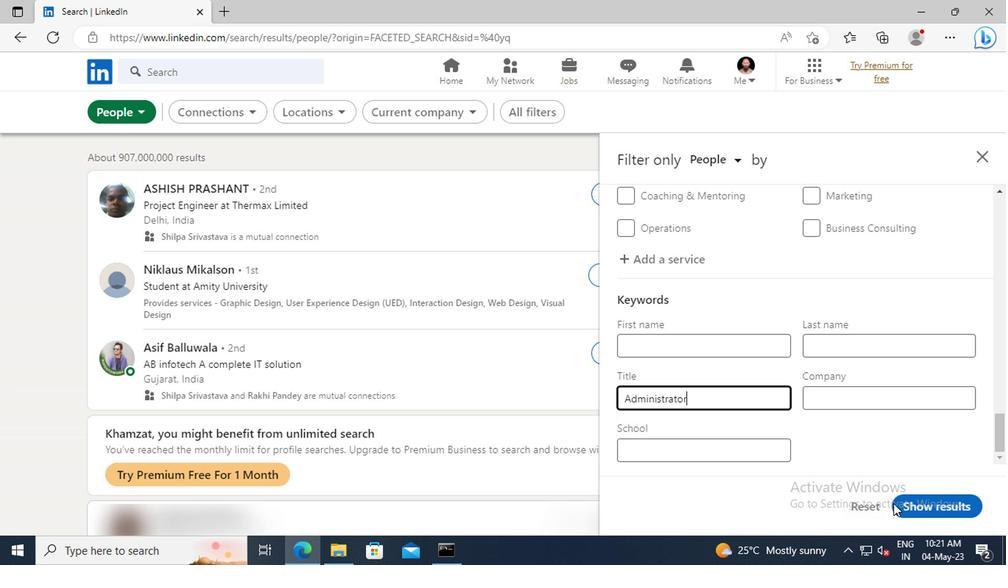 
Action: Mouse pressed left at (918, 509)
Screenshot: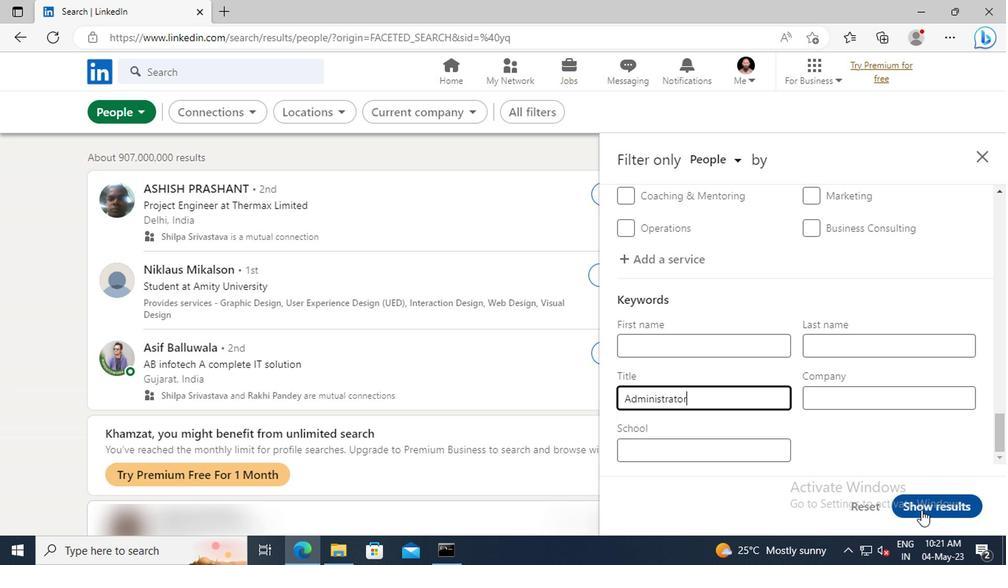
